 Task: Create an event for the industry conference for networking.
Action: Mouse moved to (94, 184)
Screenshot: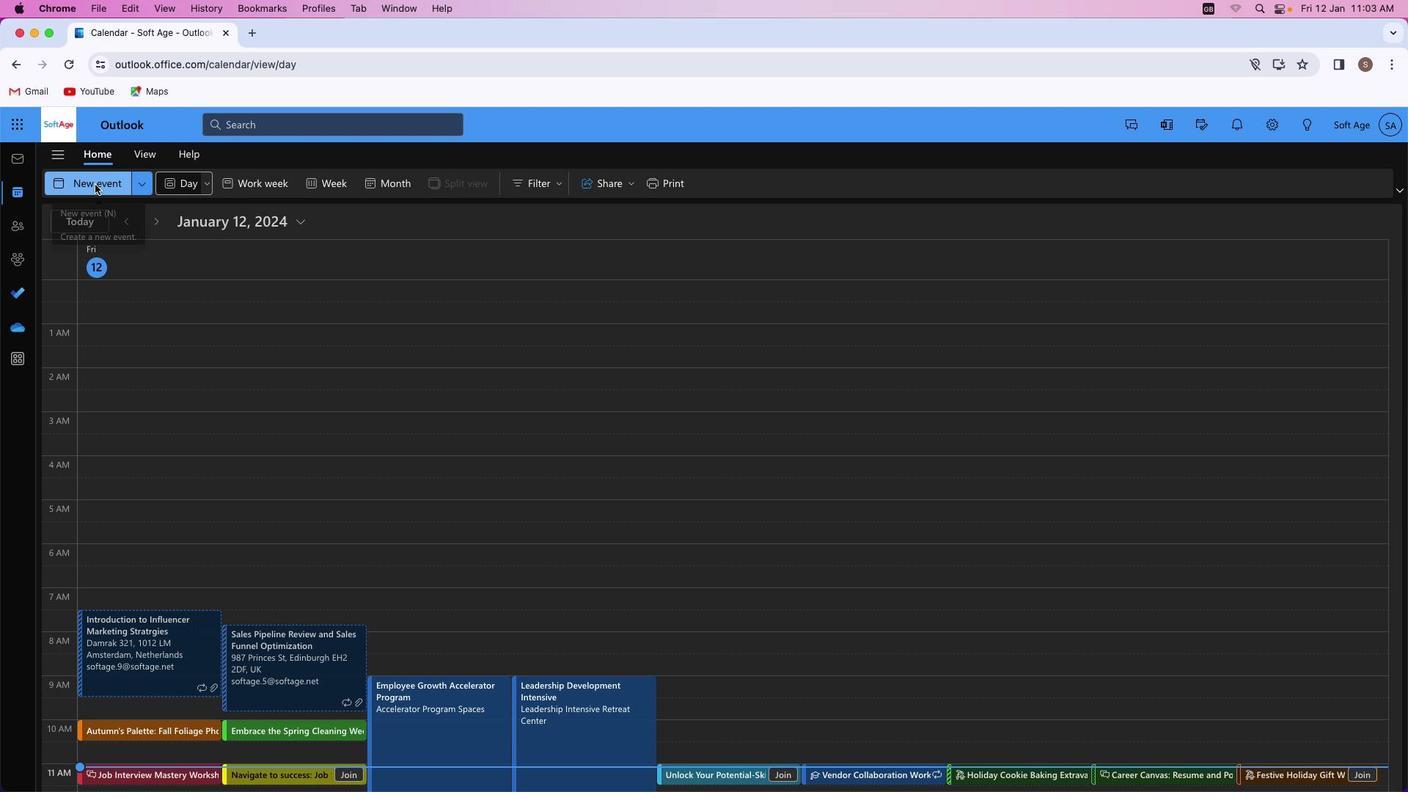
Action: Mouse pressed left at (94, 184)
Screenshot: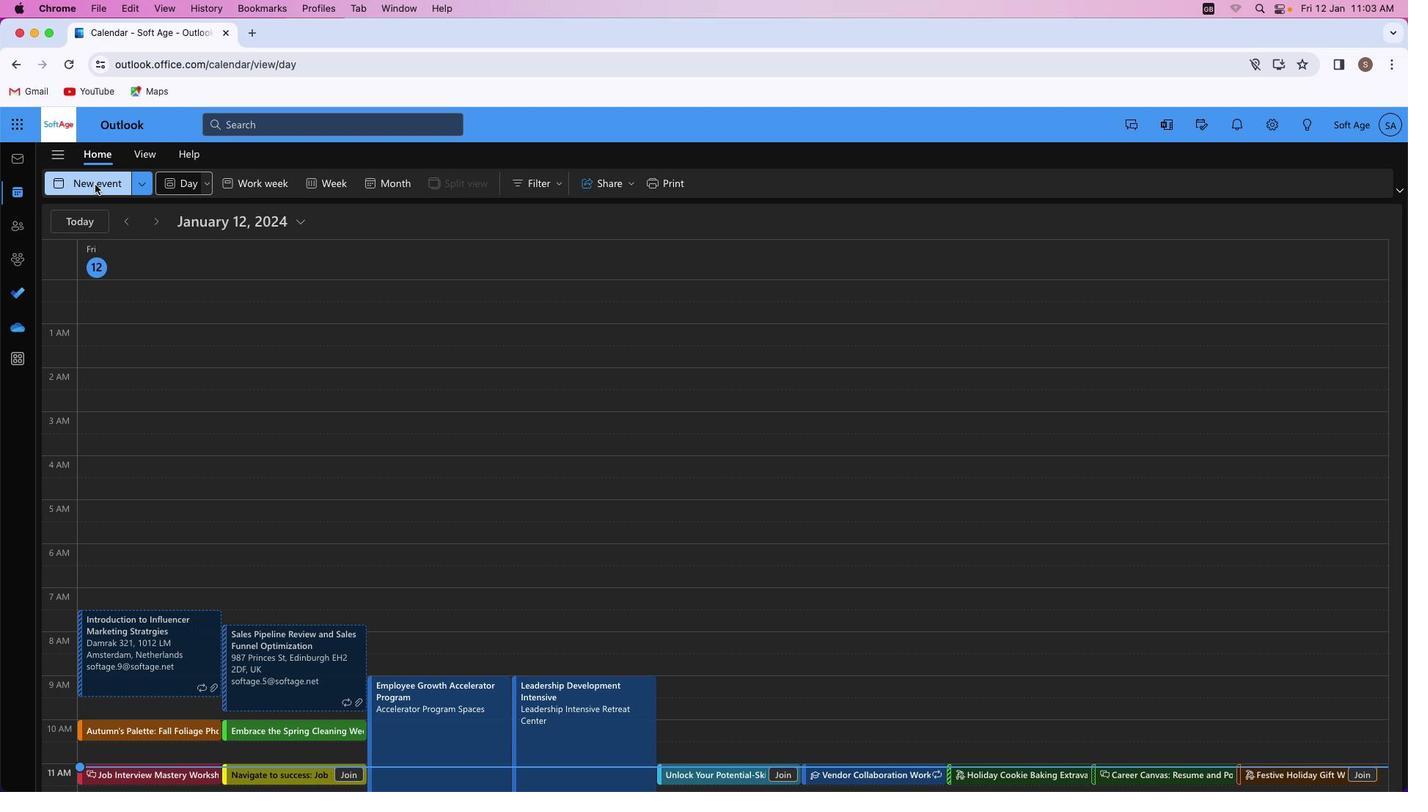 
Action: Mouse moved to (412, 275)
Screenshot: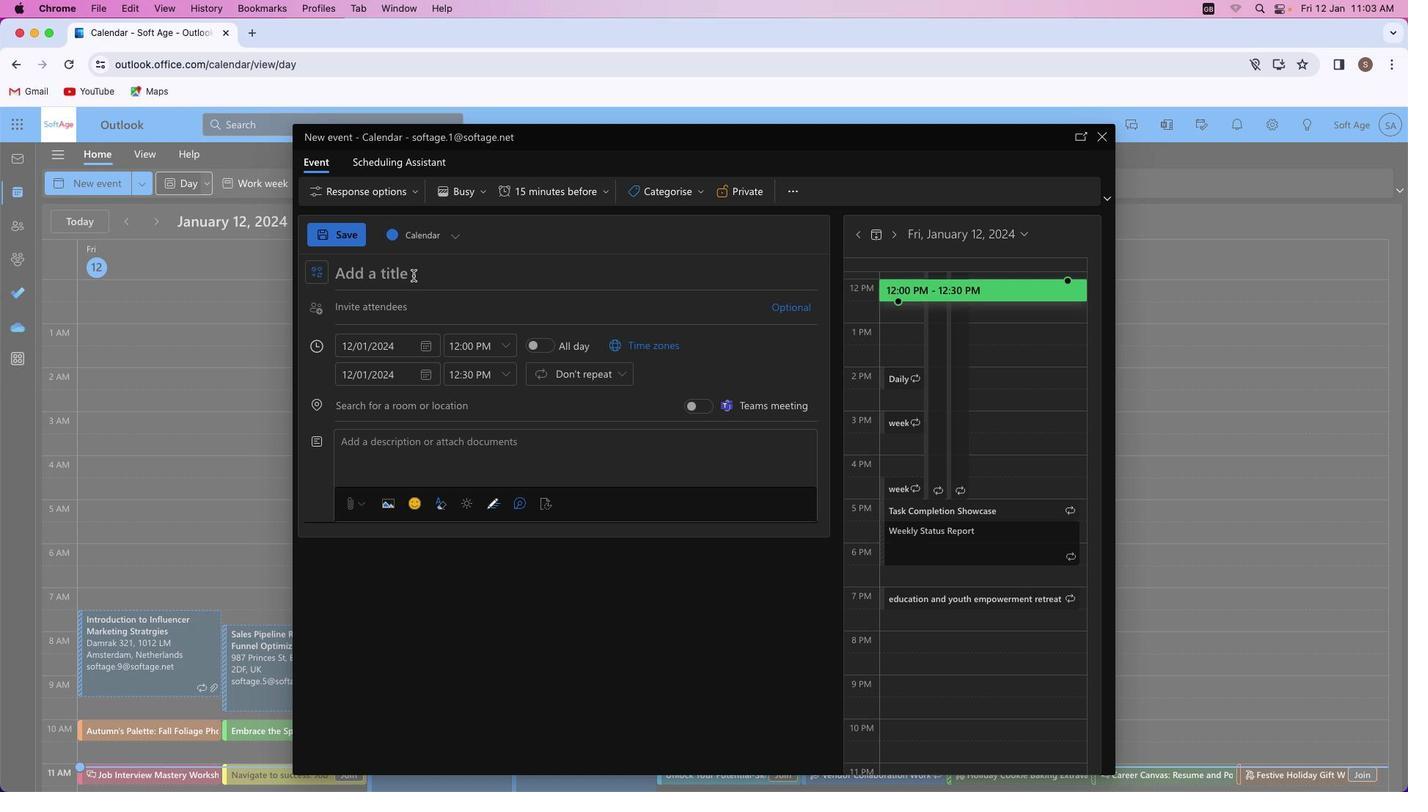 
Action: Mouse pressed left at (412, 275)
Screenshot: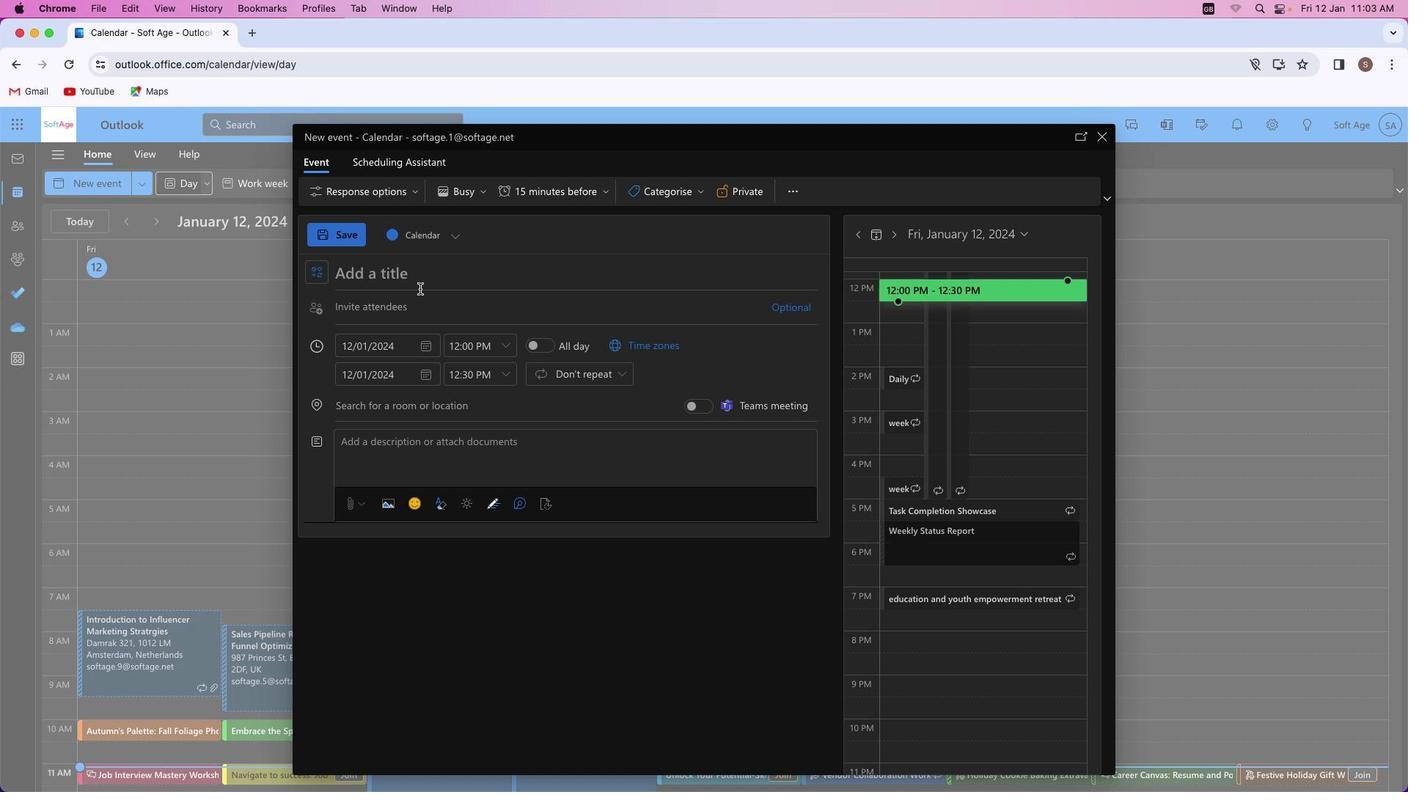 
Action: Mouse moved to (419, 288)
Screenshot: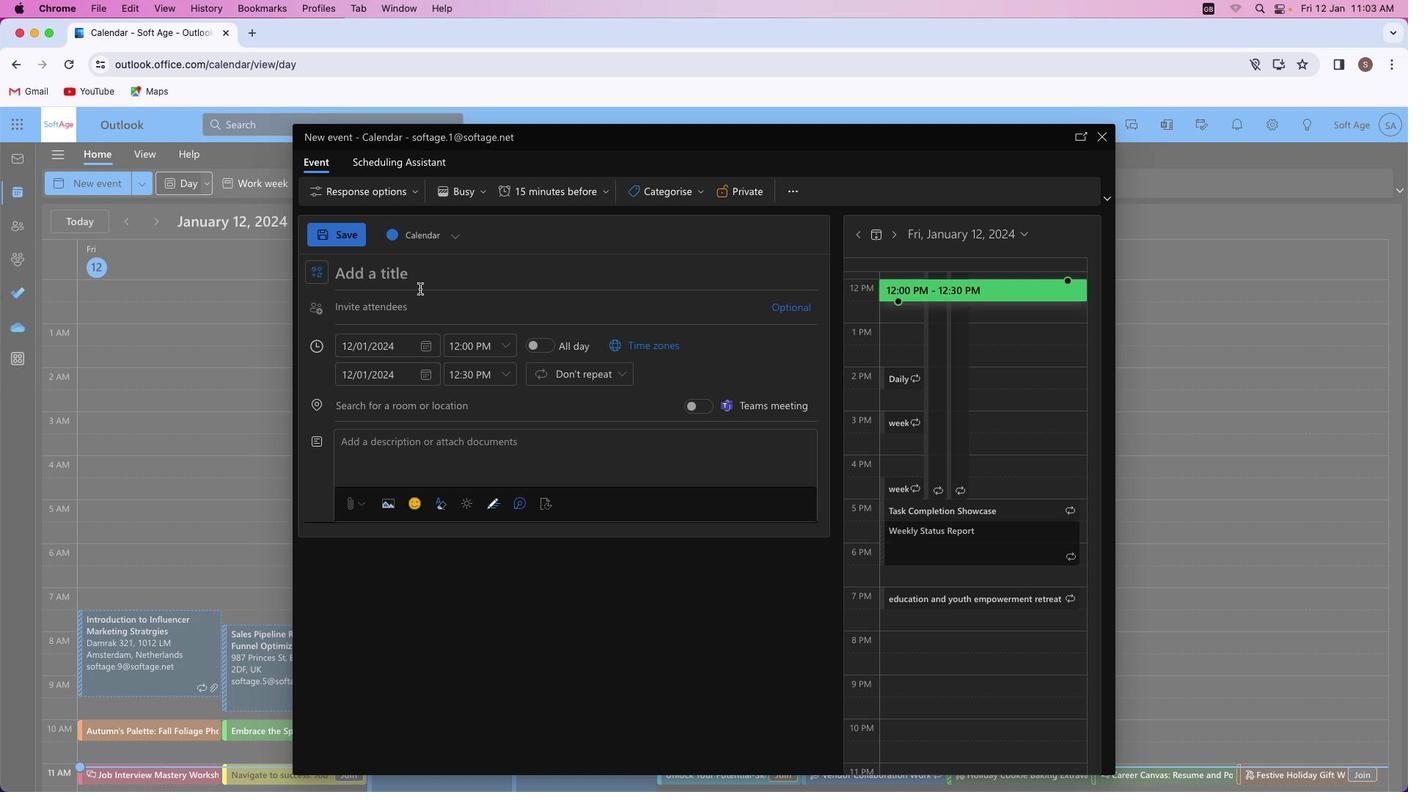
Action: Key pressed Key.shift'C''o''n''n''e''c''t'Key.spaceKey.shift'E''x''c''h''a''n''g''e'Key.shift_r':'Key.spaceKey.shift_r'I''n''d''u''s''t''r''y'Key.spaceKey.shift'C''o''n''f''e''r''e''n''c''e'Key.space'f''o''r'Key.spaceKey.shift_r'N''e''t''w''o''r''k''i''n''g'Key.spaceKey.shift'E''x''c''e''l''l''e''n''c''e'
Screenshot: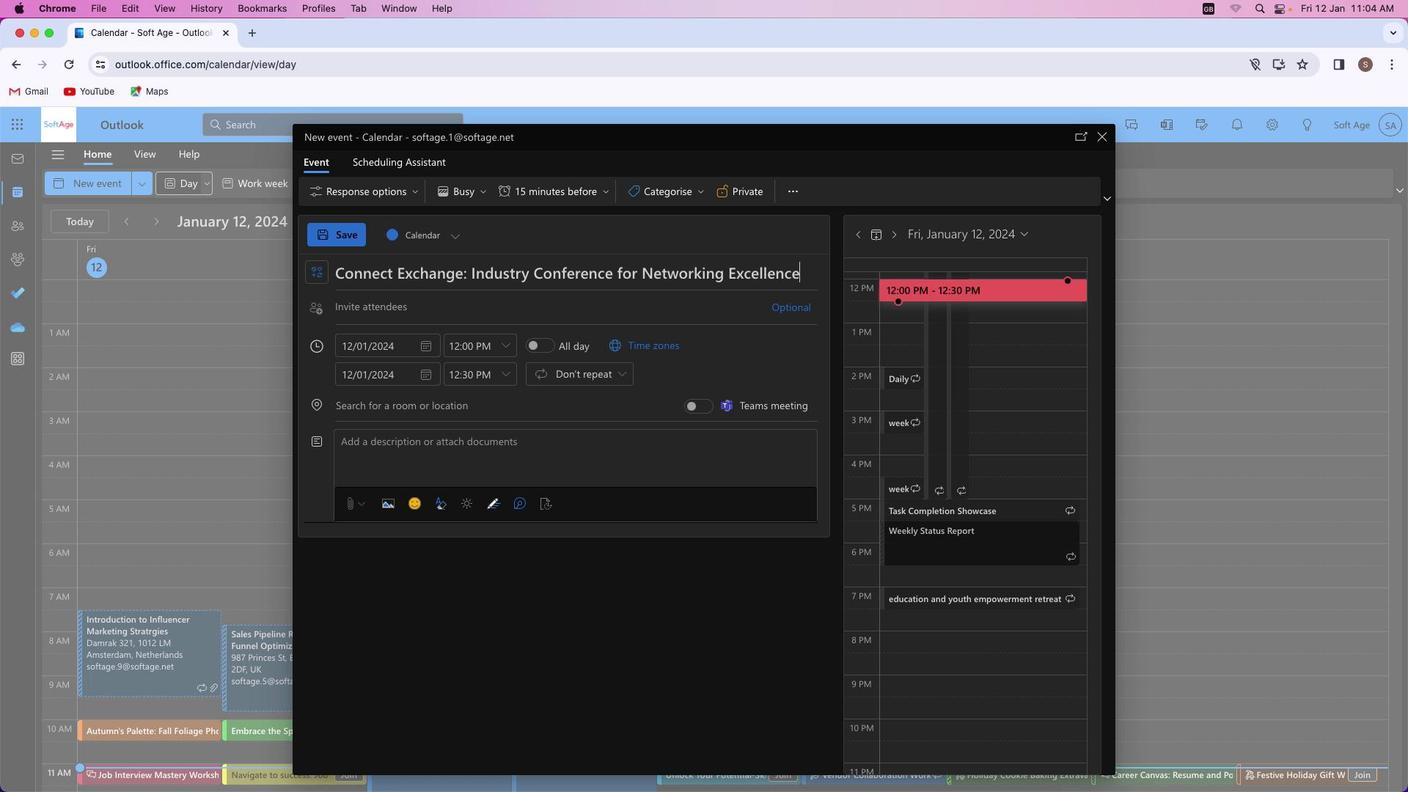 
Action: Mouse moved to (390, 305)
Screenshot: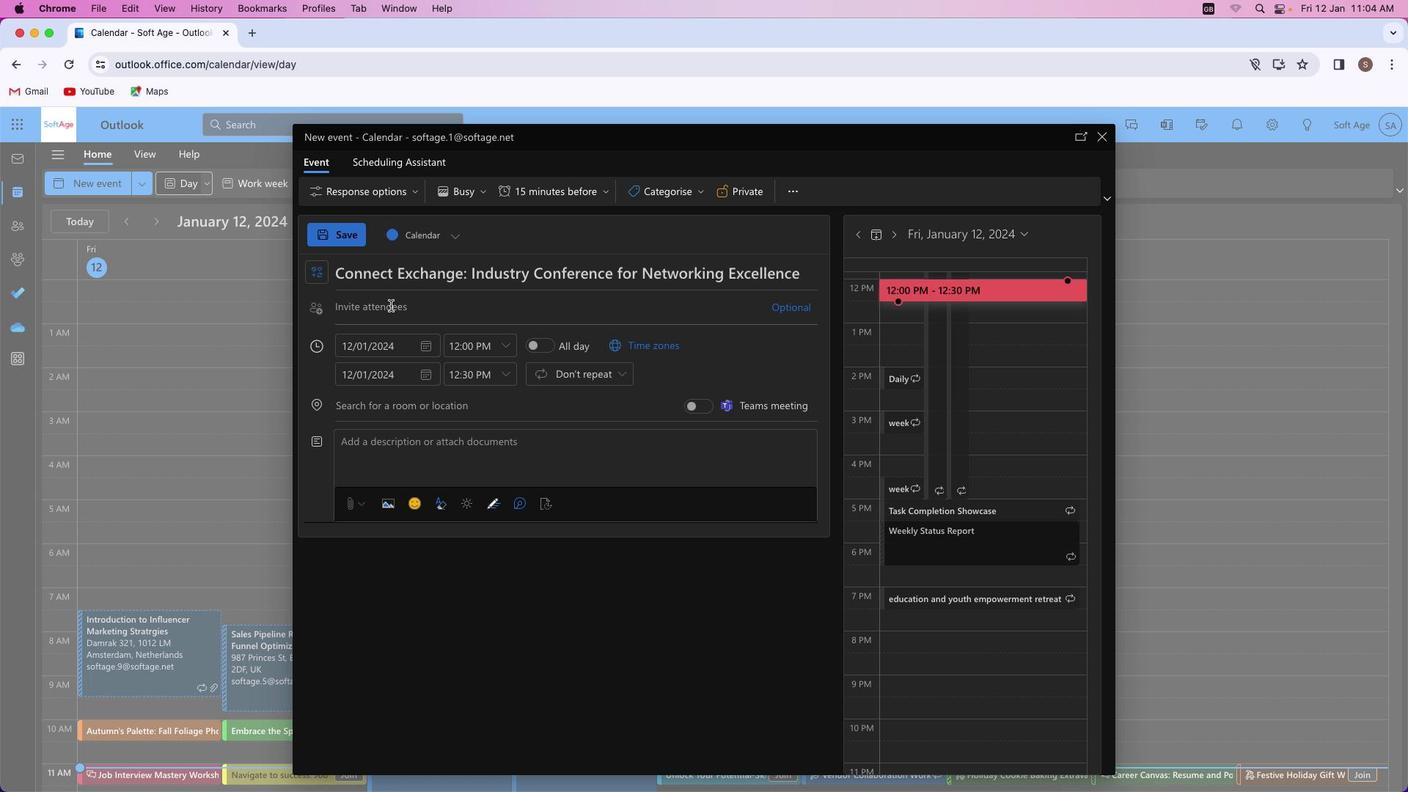 
Action: Mouse pressed left at (390, 305)
Screenshot: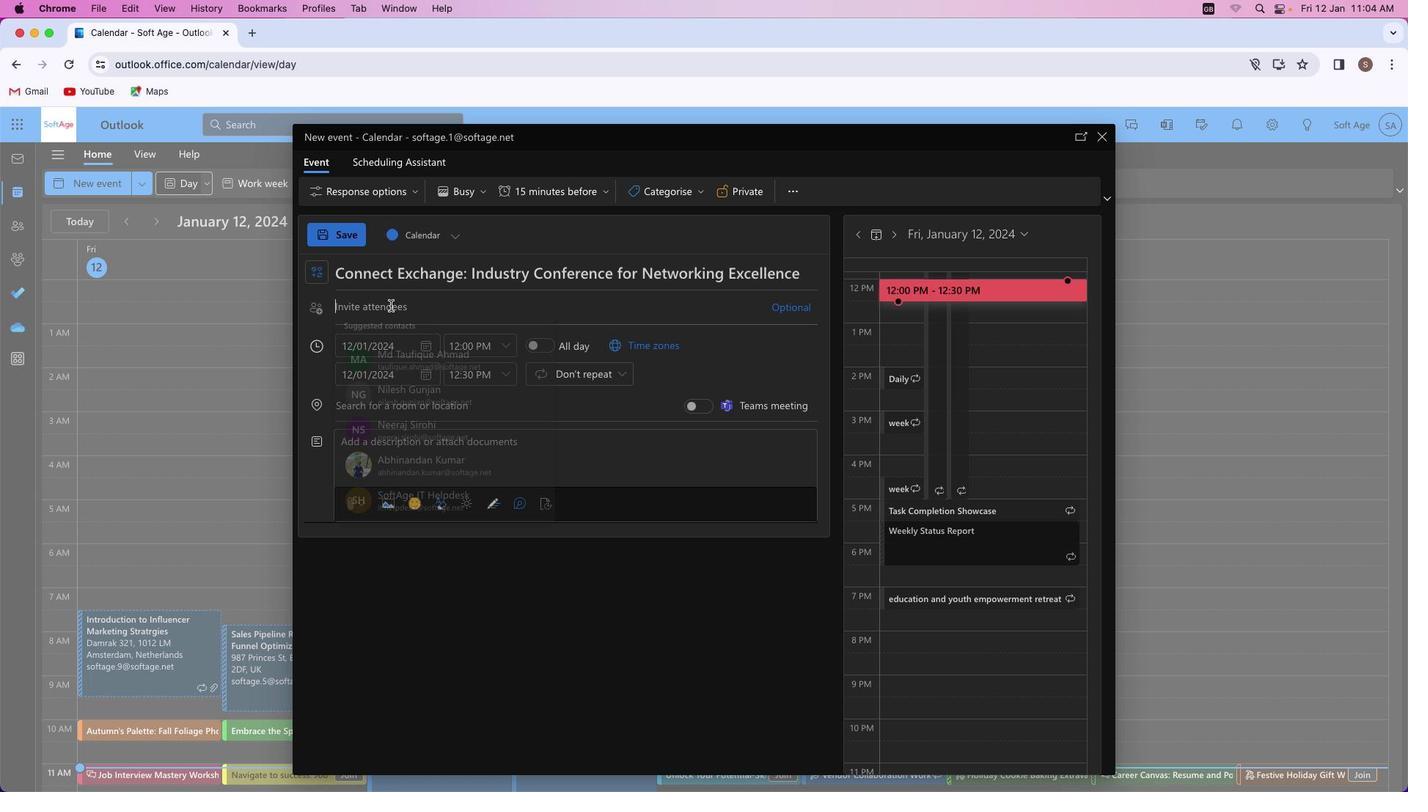
Action: Key pressed 's''h''i''v''a''m''y''a''d''a''v''4''1'Key.shift'@''o''u''t''l''o''o''k''.''c''o''m'
Screenshot: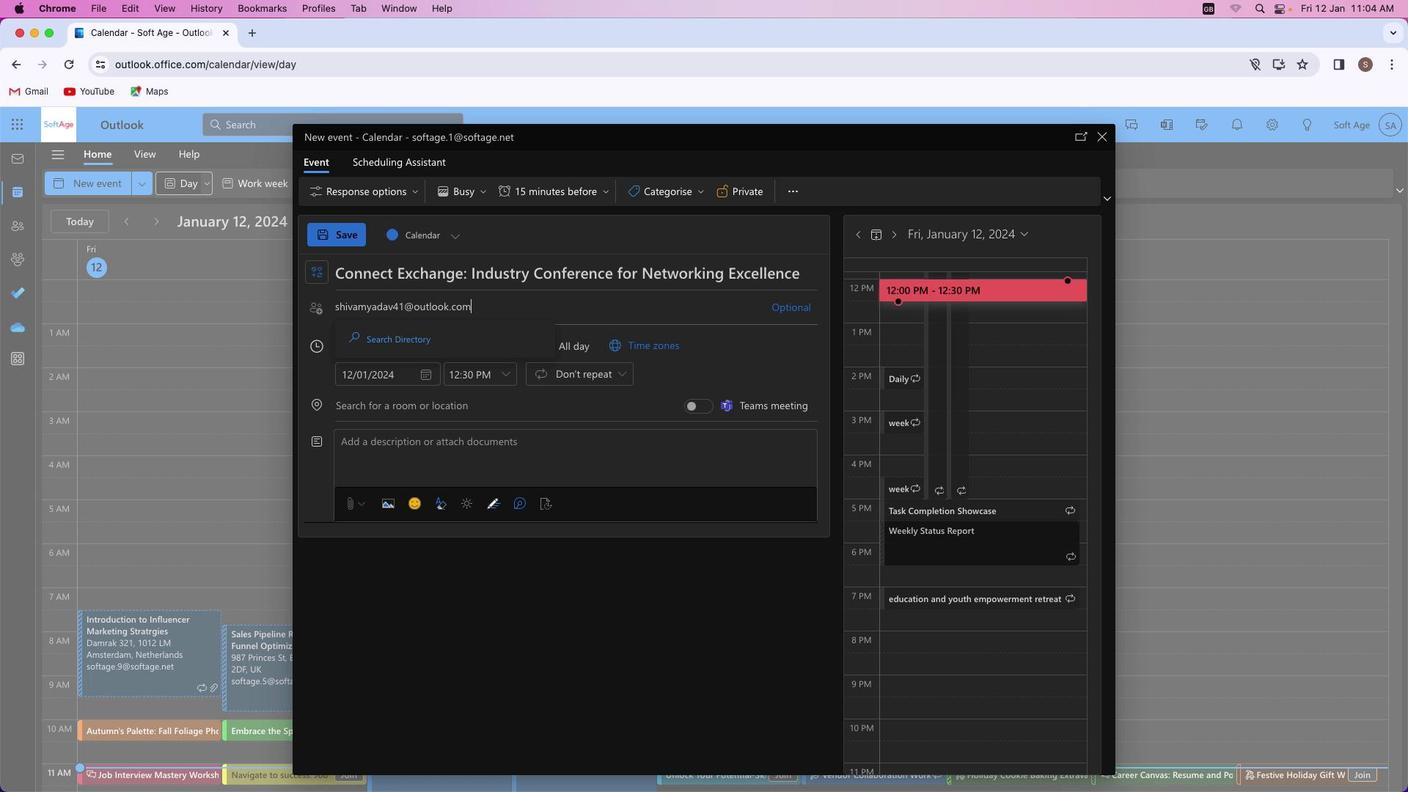
Action: Mouse moved to (457, 335)
Screenshot: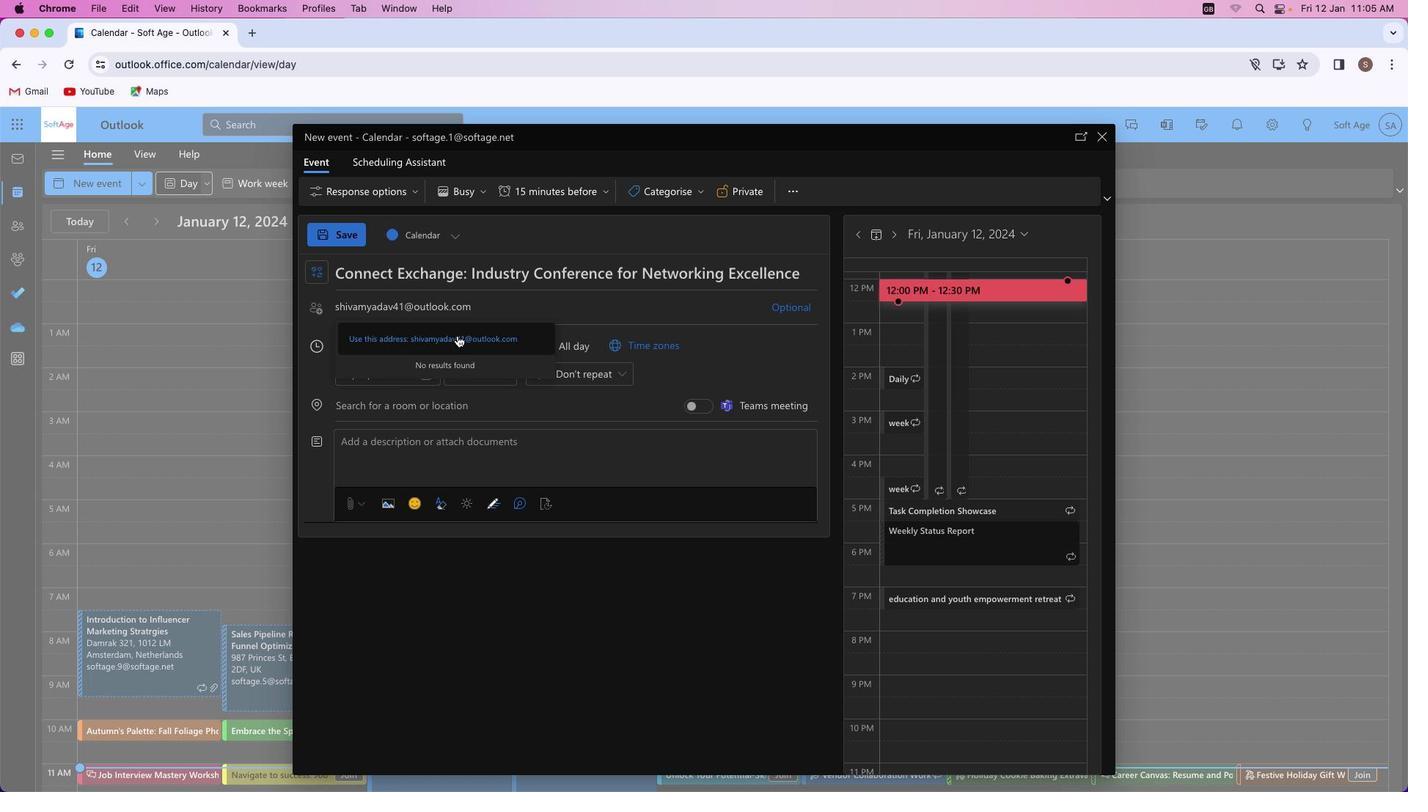 
Action: Mouse pressed left at (457, 335)
Screenshot: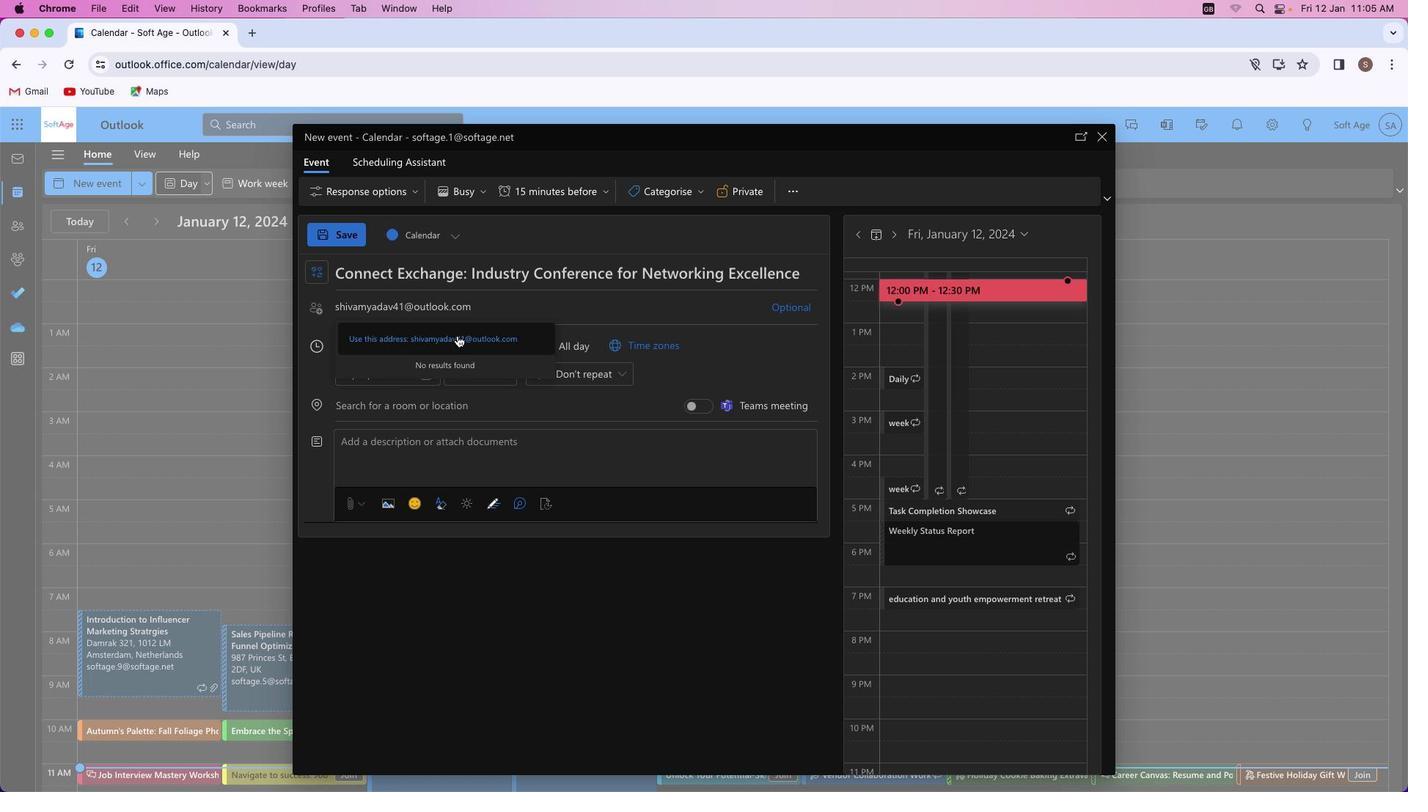 
Action: Mouse moved to (533, 341)
Screenshot: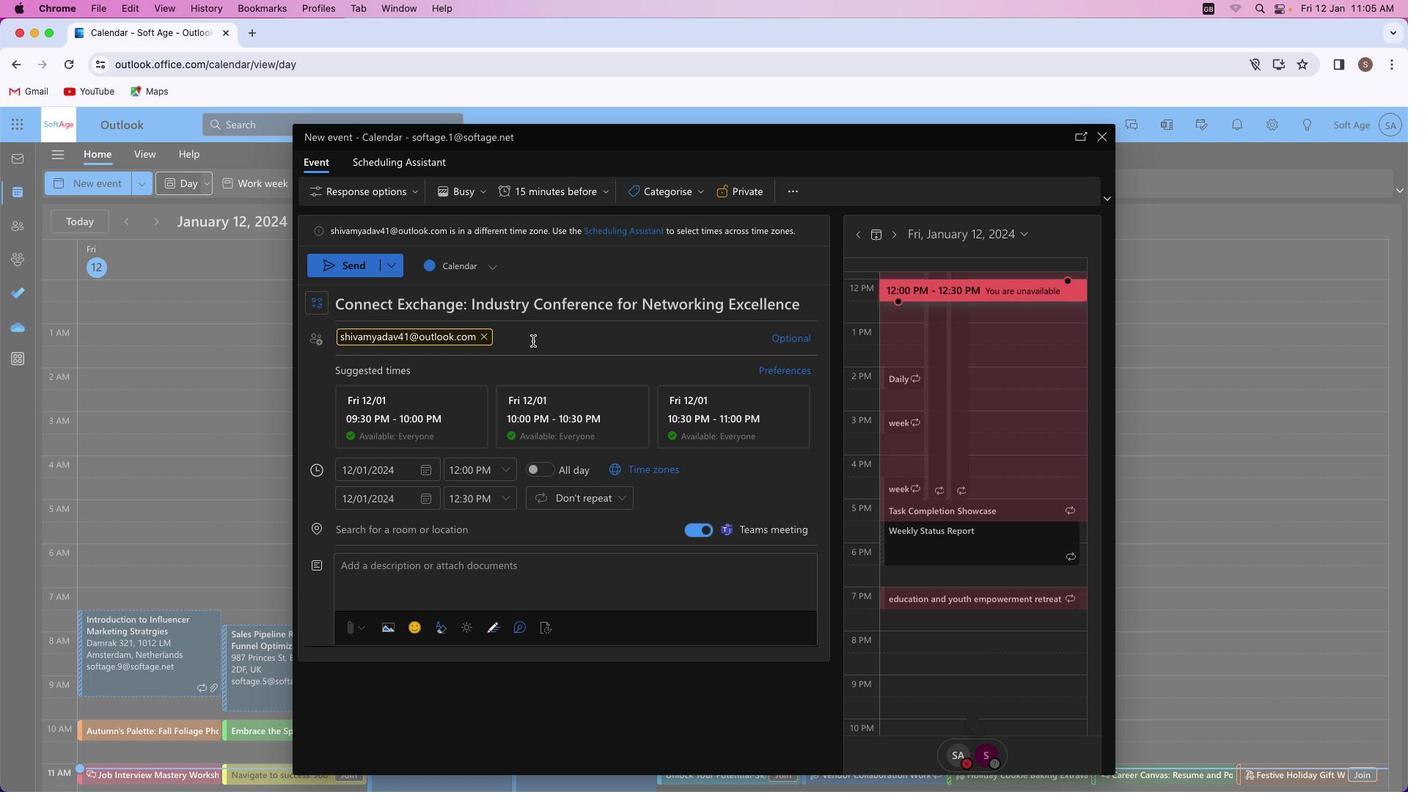 
Action: Key pressed Key.shift'A''k''a''s''h''r''a''j''p''u''t'Key.shift'@''o''u''t''l''o''o''k''.''c''o''m'
Screenshot: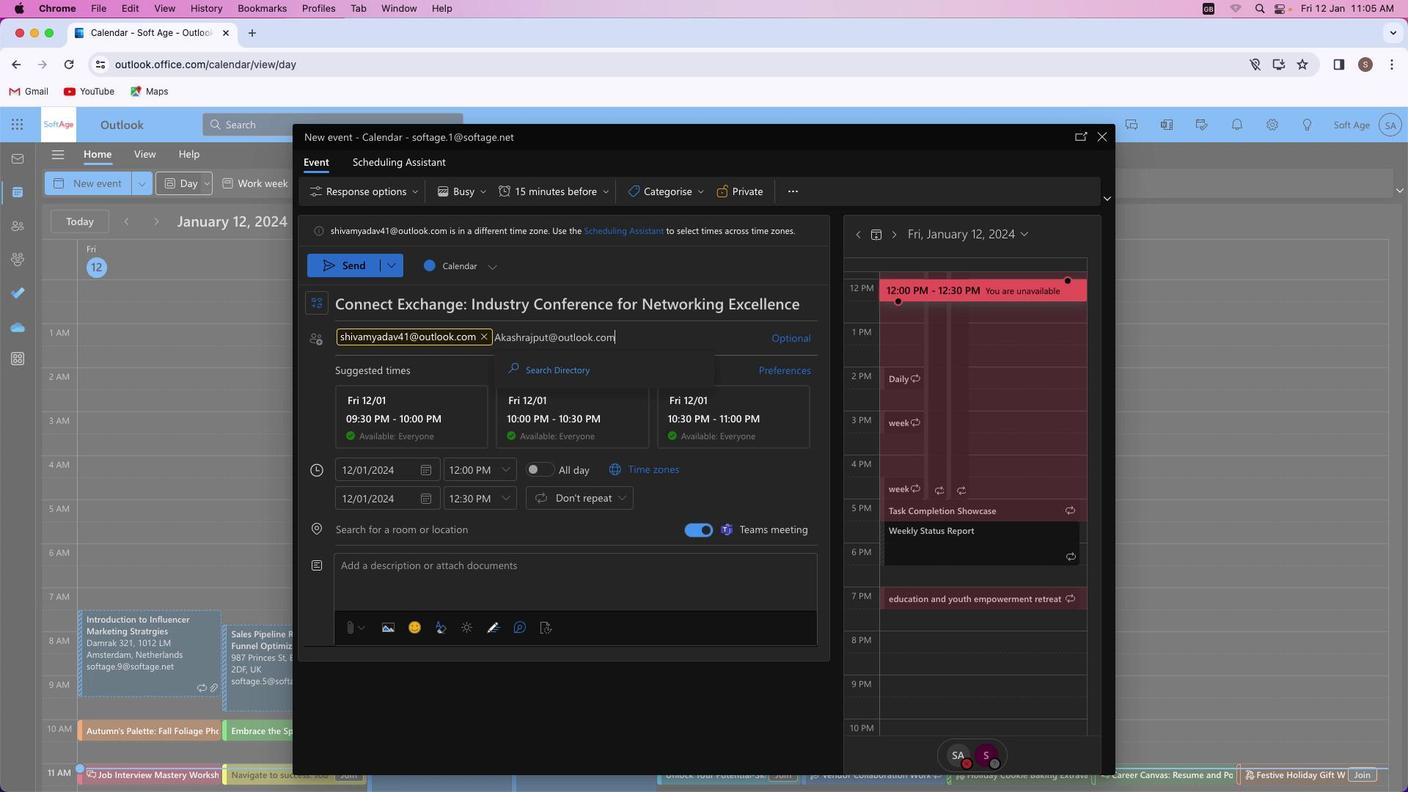 
Action: Mouse moved to (599, 363)
Screenshot: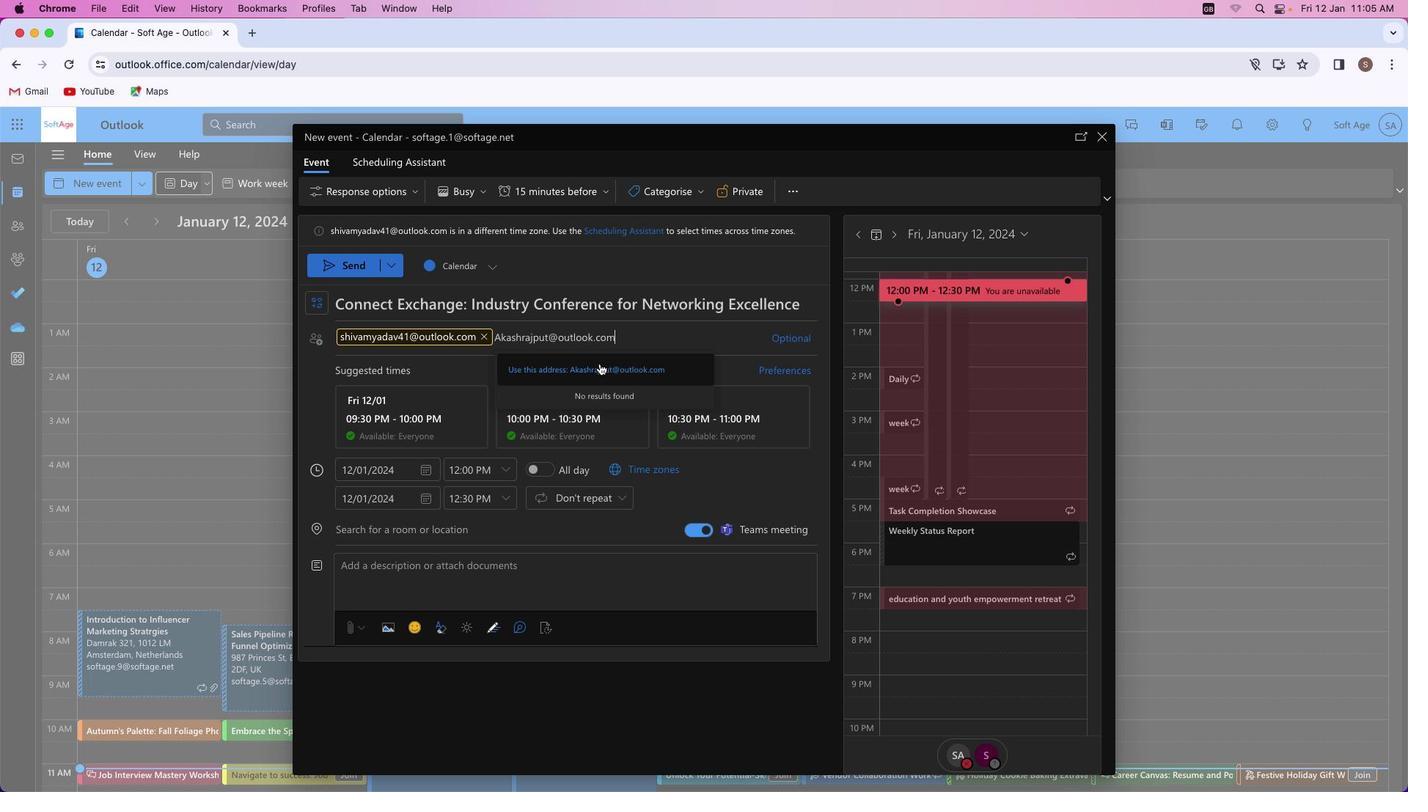 
Action: Mouse pressed left at (599, 363)
Screenshot: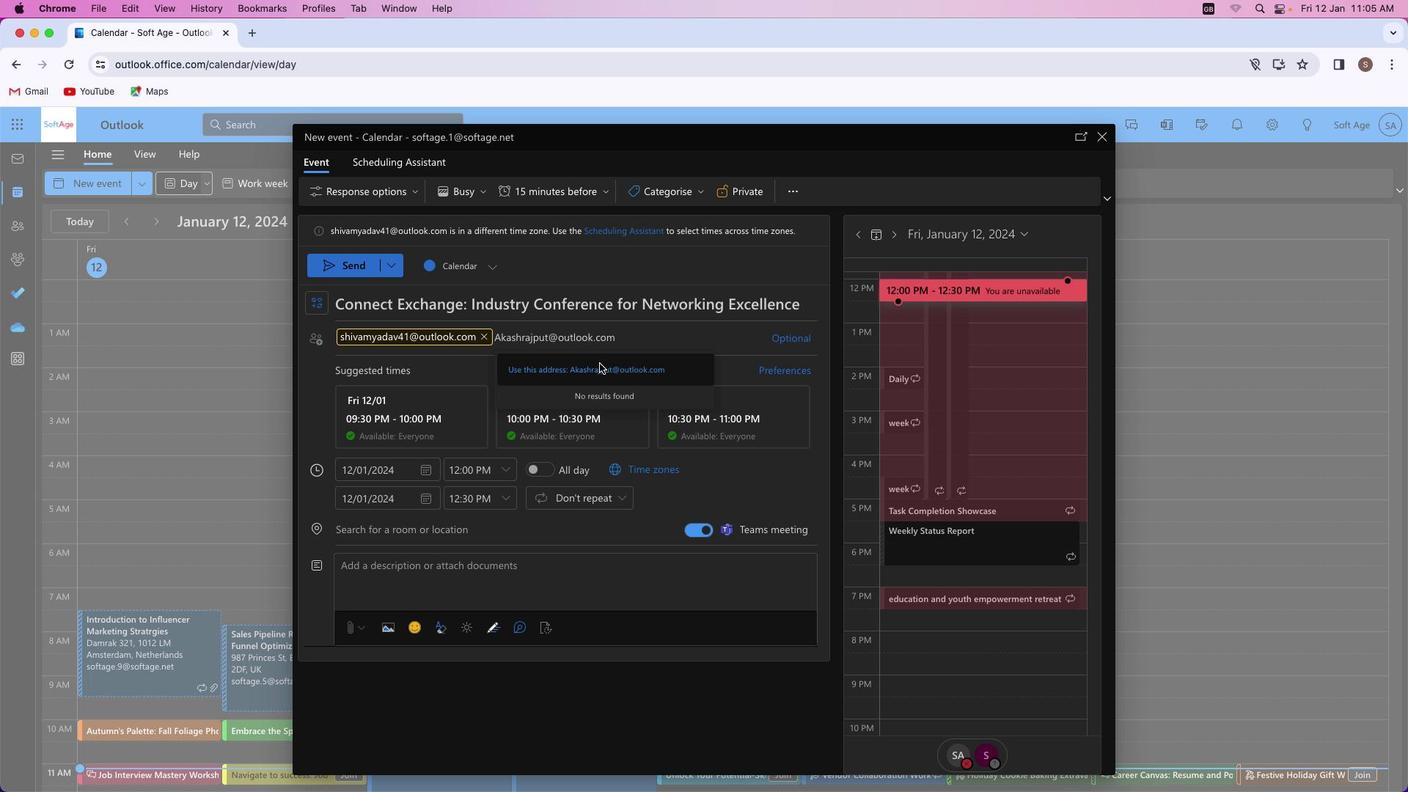 
Action: Mouse moved to (785, 347)
Screenshot: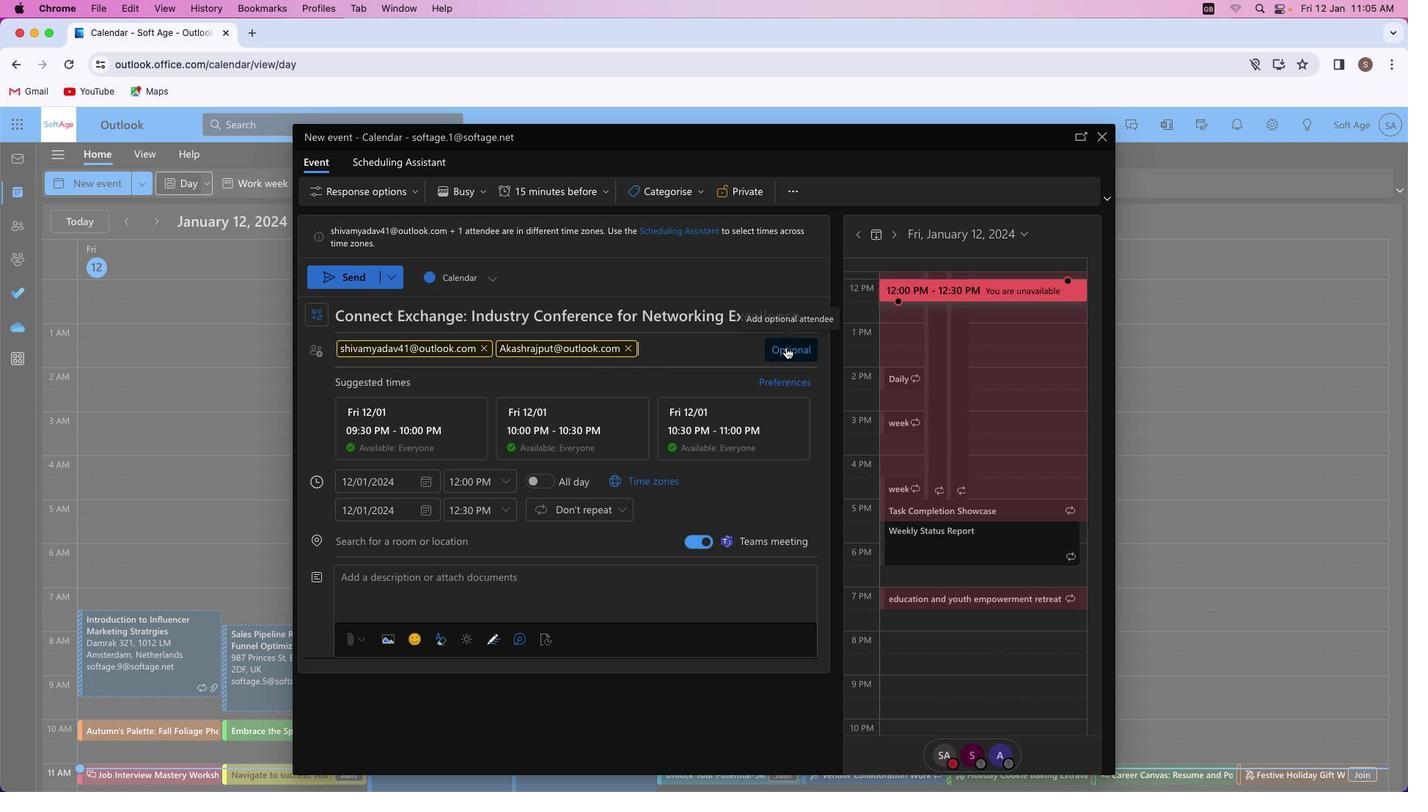 
Action: Mouse pressed left at (785, 347)
Screenshot: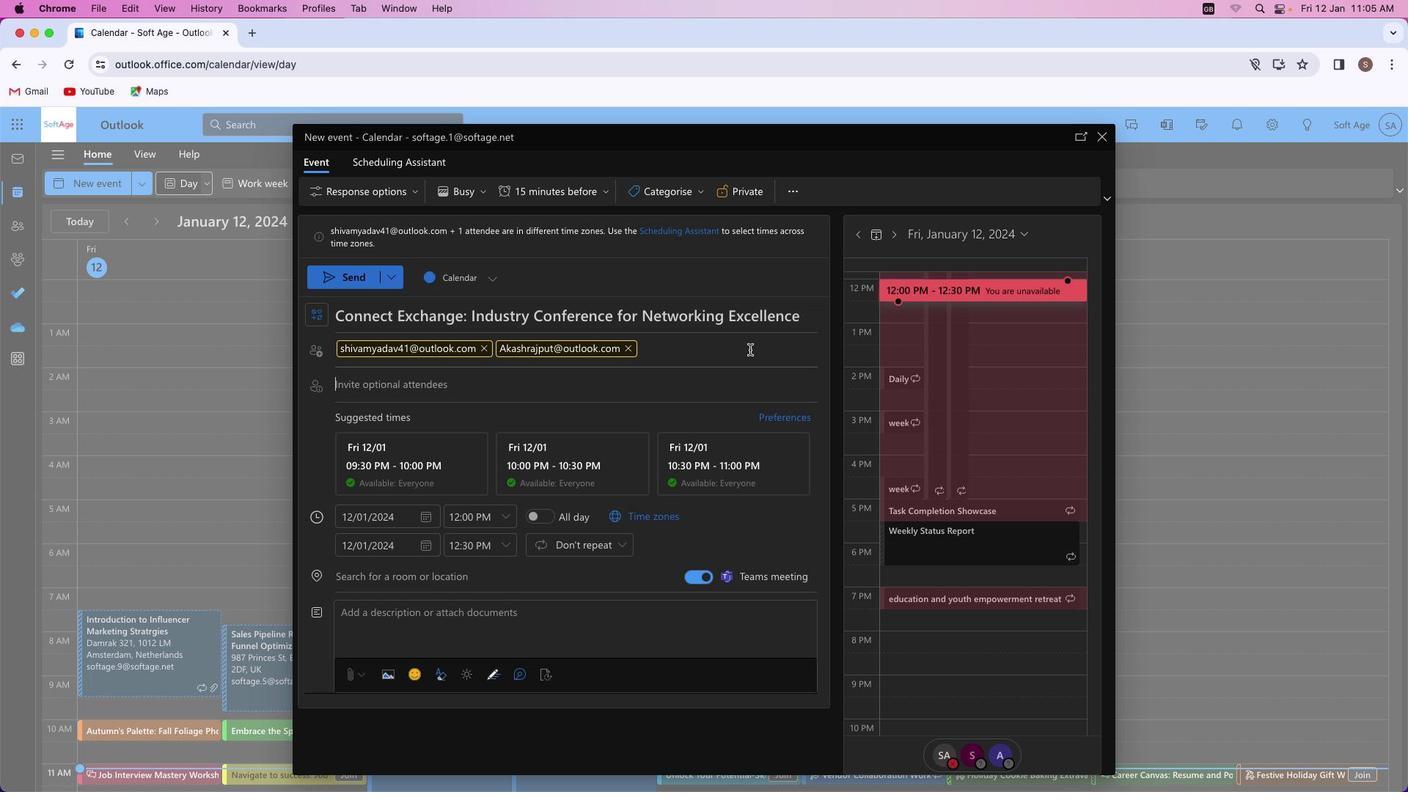 
Action: Mouse moved to (394, 382)
Screenshot: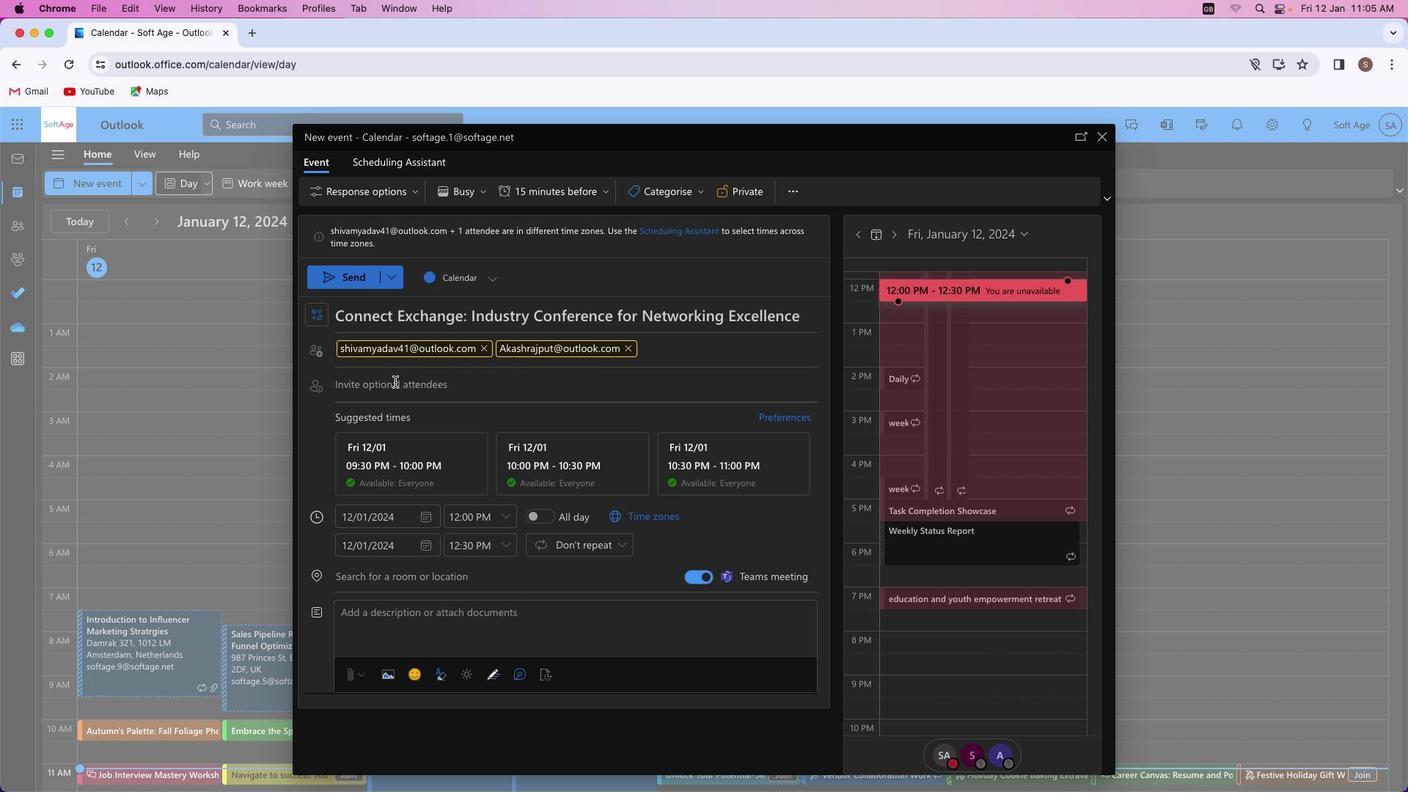 
Action: Key pressed Key.shift_r'M''u''n''e''e''s''h''k''u''m''a''r''9''7''3''2'Key.shift'@''o''u''t''l''o''o''k''.''c''o''m'
Screenshot: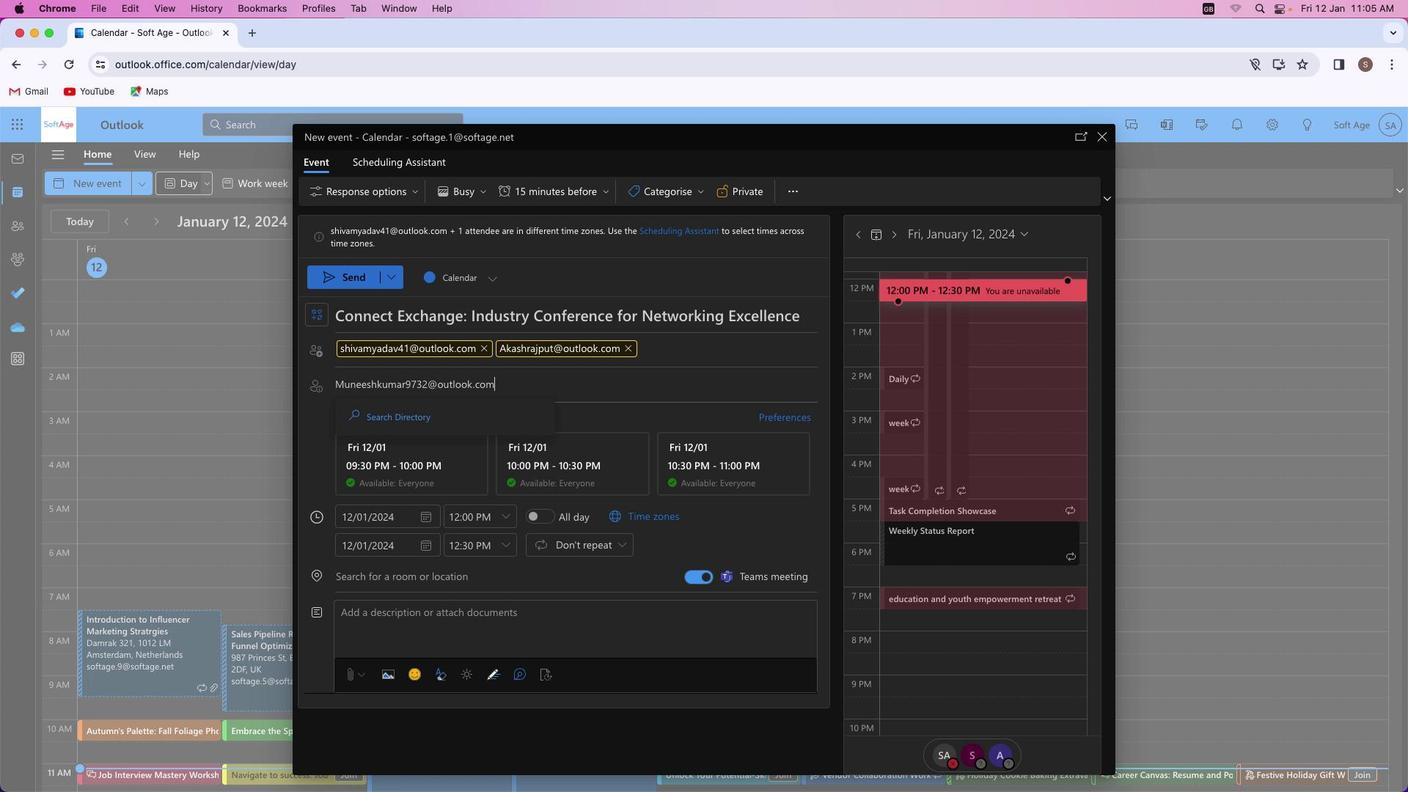
Action: Mouse moved to (462, 411)
Screenshot: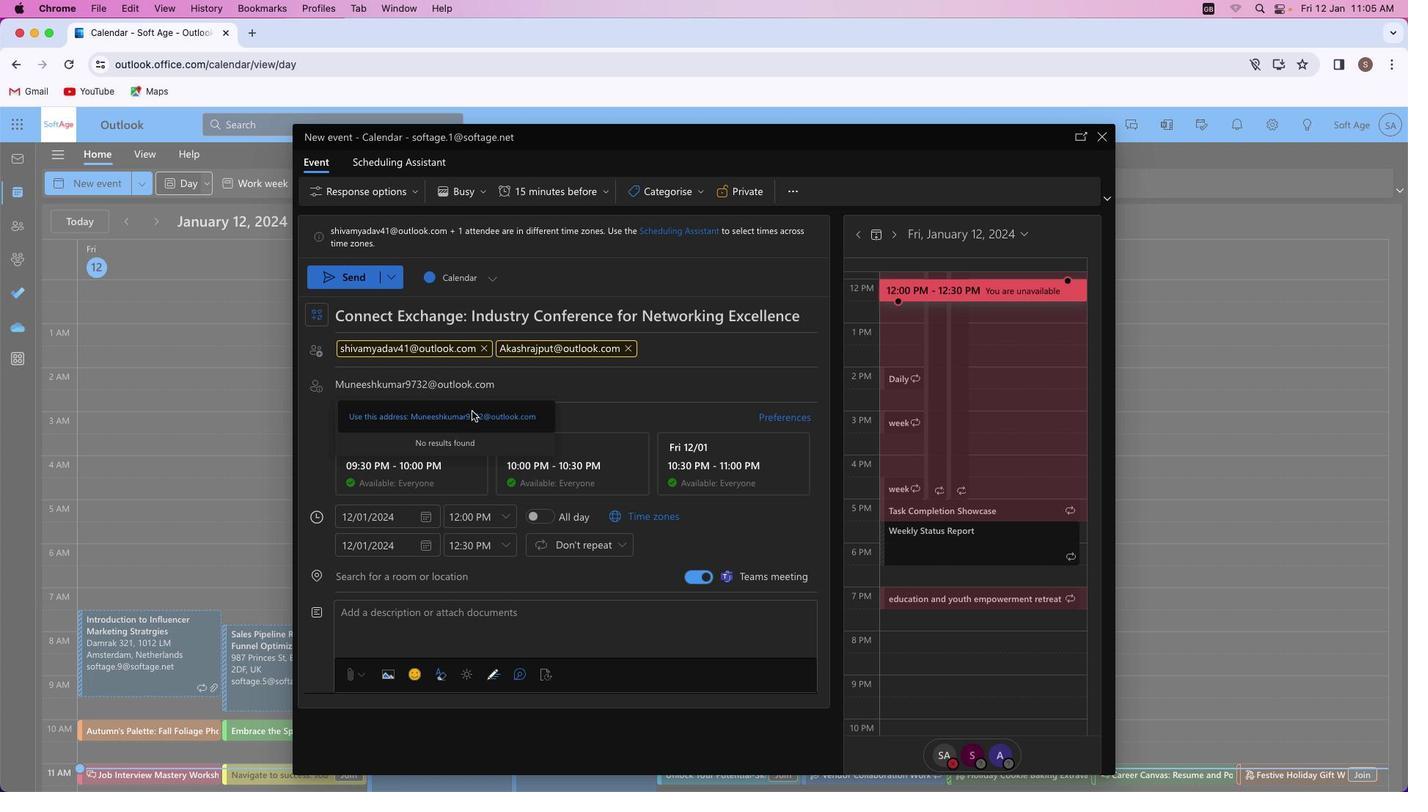 
Action: Mouse pressed left at (462, 411)
Screenshot: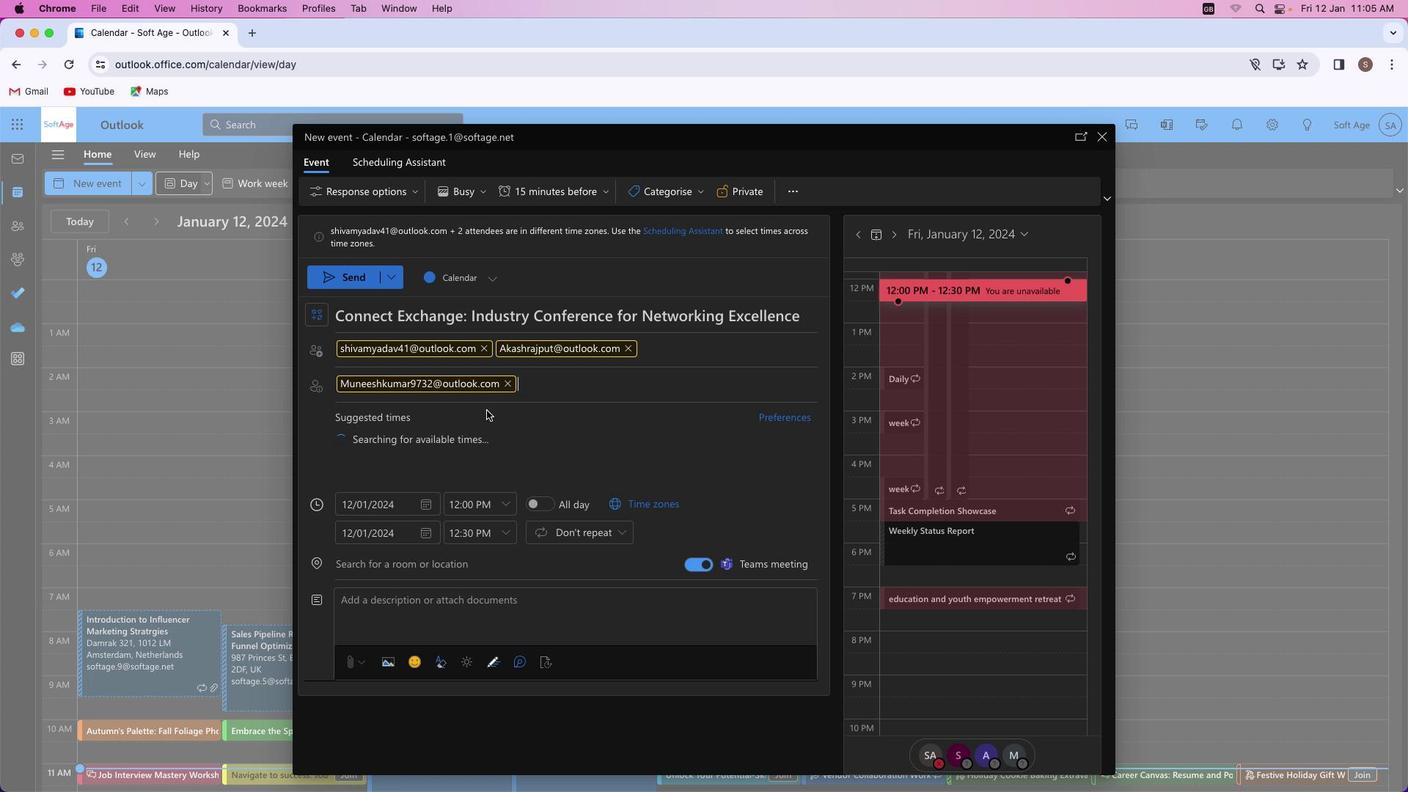 
Action: Mouse moved to (550, 387)
Screenshot: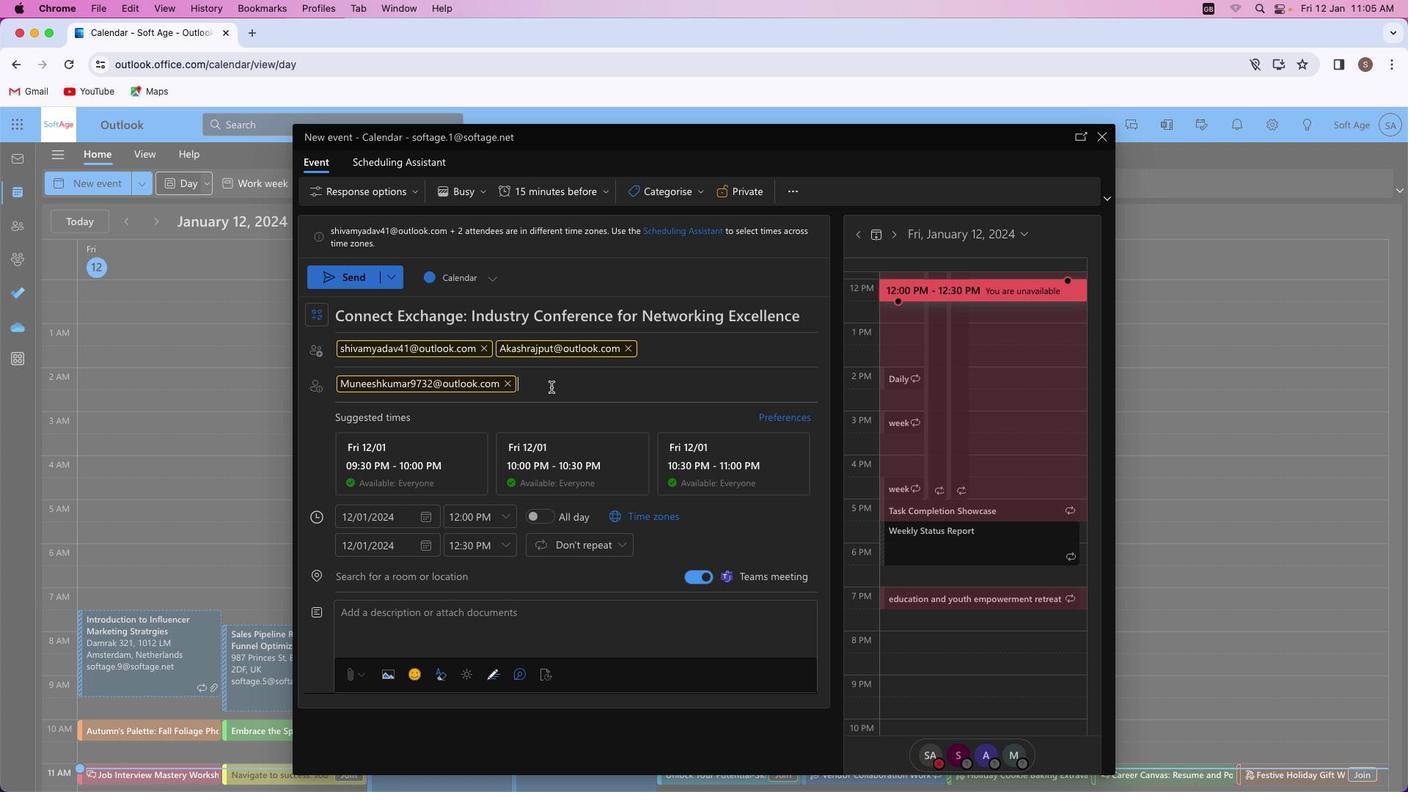 
Action: Key pressed Key.shift_r'M''u''k''k''u''n''d''1''0'Key.shift'@''o''u''t''l''o''o''k''.''c''o''m'
Screenshot: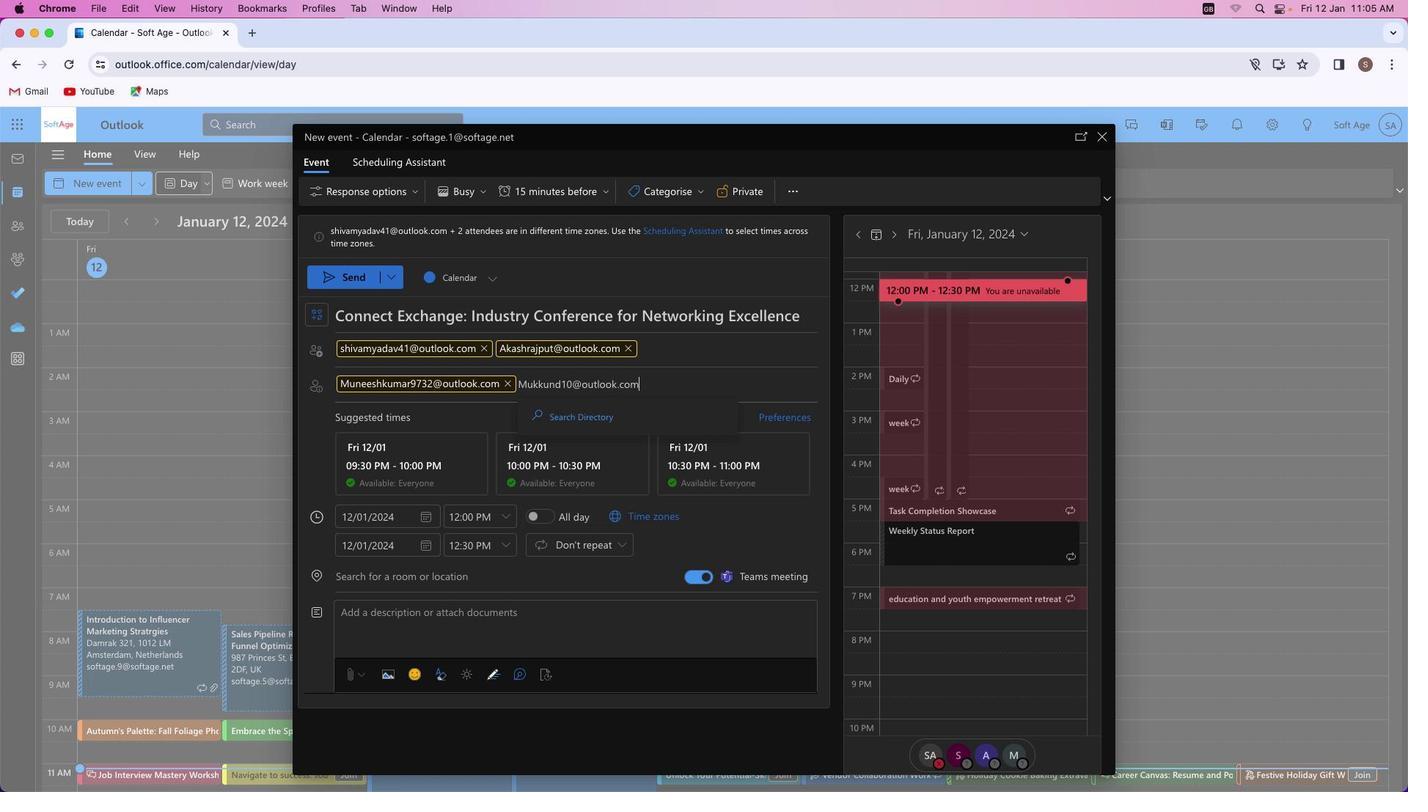
Action: Mouse moved to (640, 412)
Screenshot: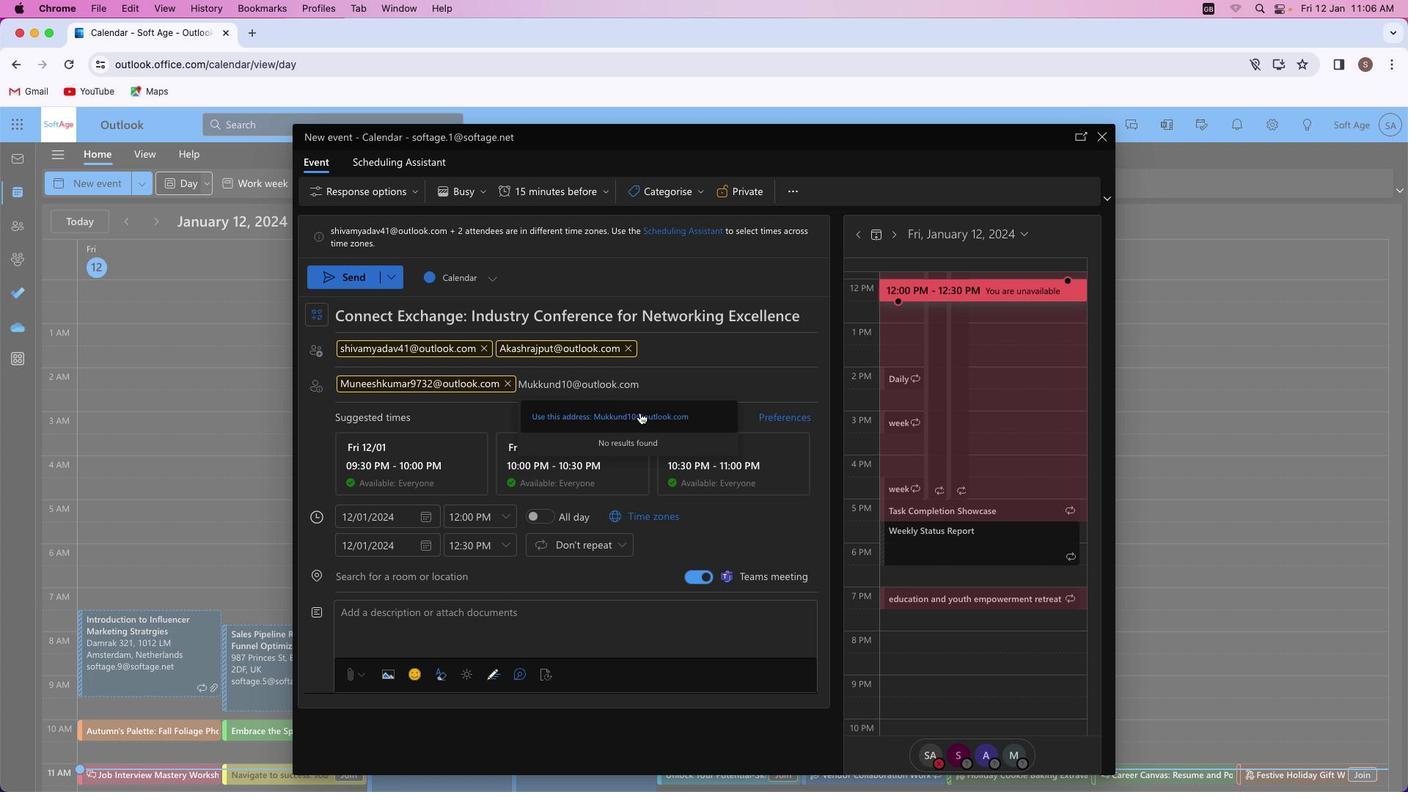 
Action: Mouse pressed left at (640, 412)
Screenshot: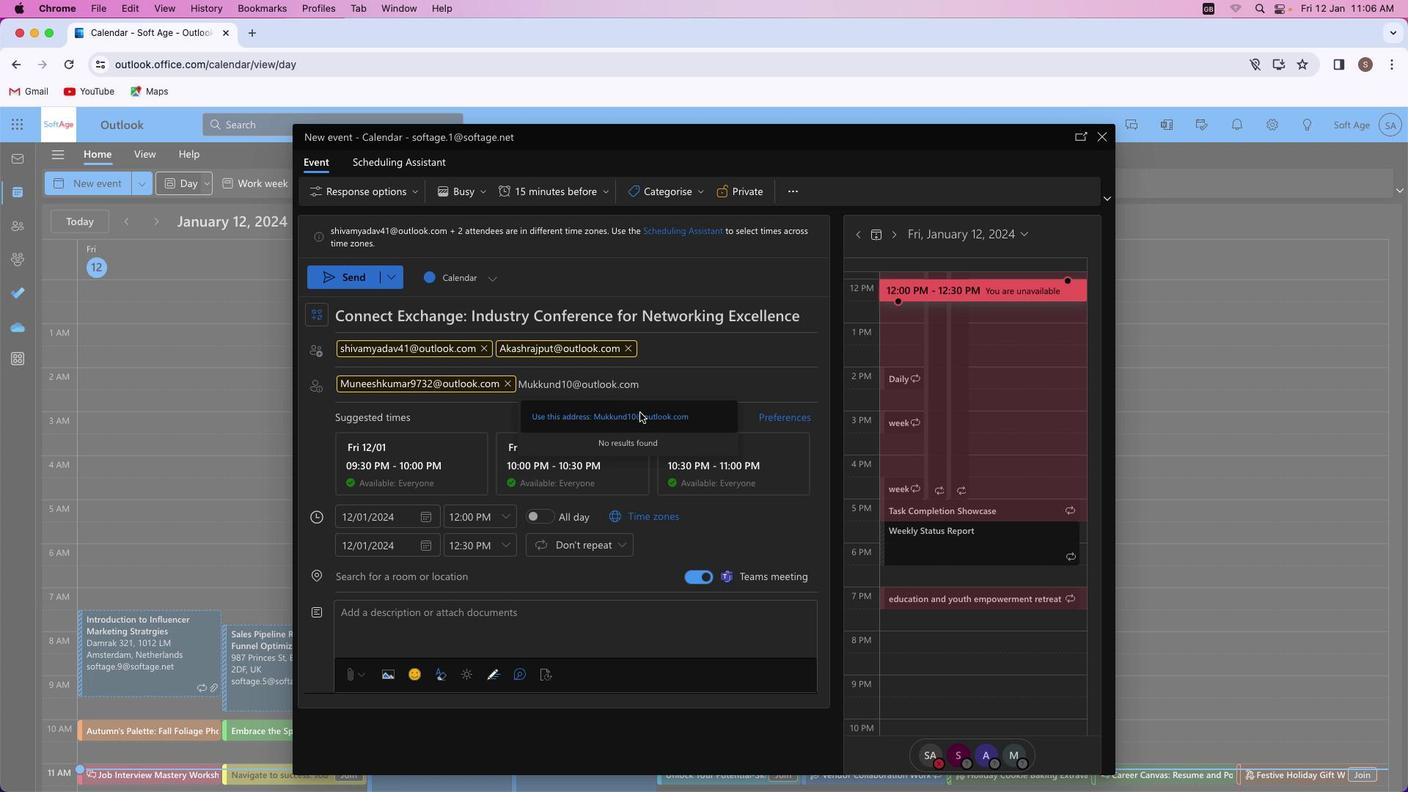 
Action: Mouse moved to (423, 577)
Screenshot: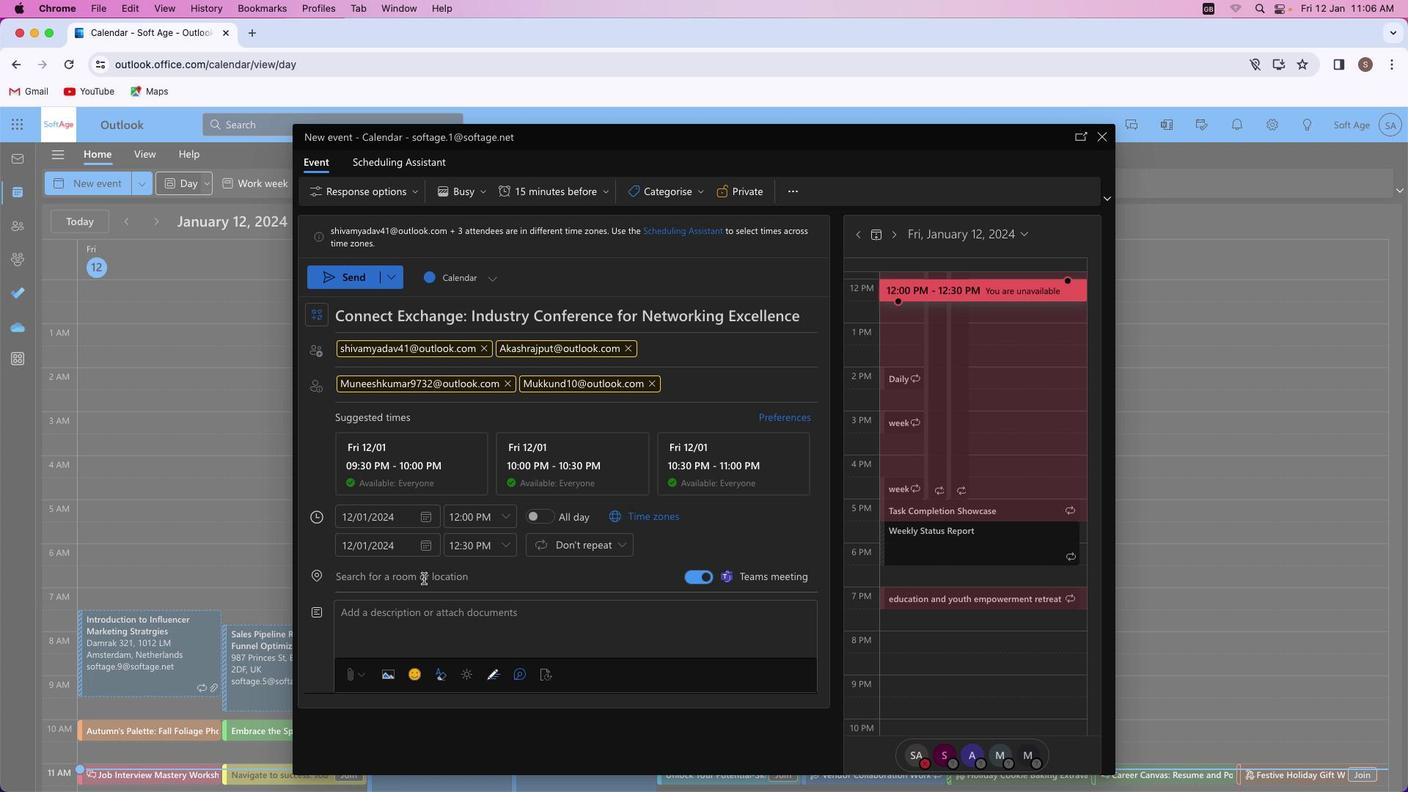 
Action: Mouse pressed left at (423, 577)
Screenshot: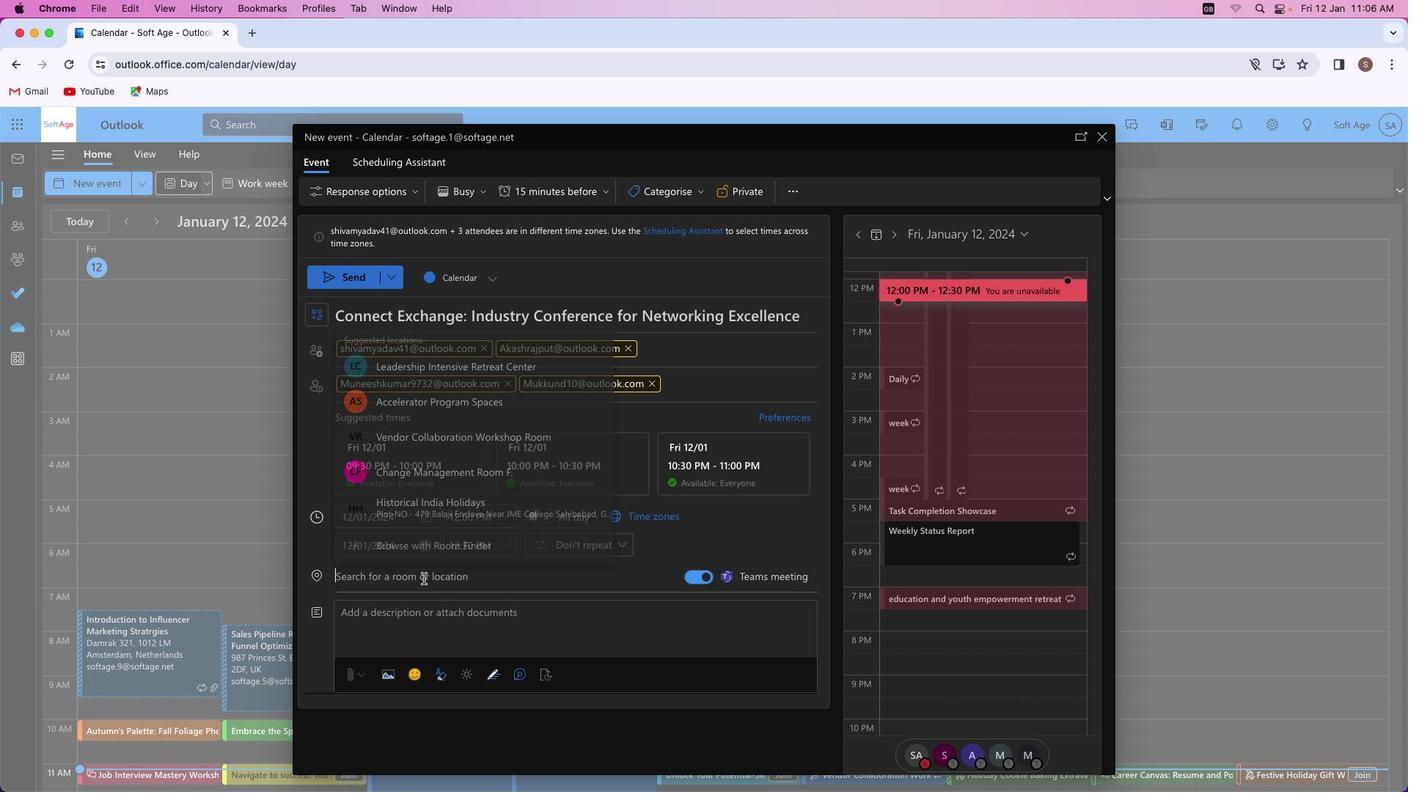 
Action: Key pressed Key.shift'S''o''f''t''a''g''e'Key.spaceKey.shift_r'I''n''f''o''r''m''a''t''i''o''n'Key.spaceKey.shift'T''e''c''h''n''o''l''o''g''y'Key.spaceKey.shift_r'L''i''m''i''t''e''d'
Screenshot: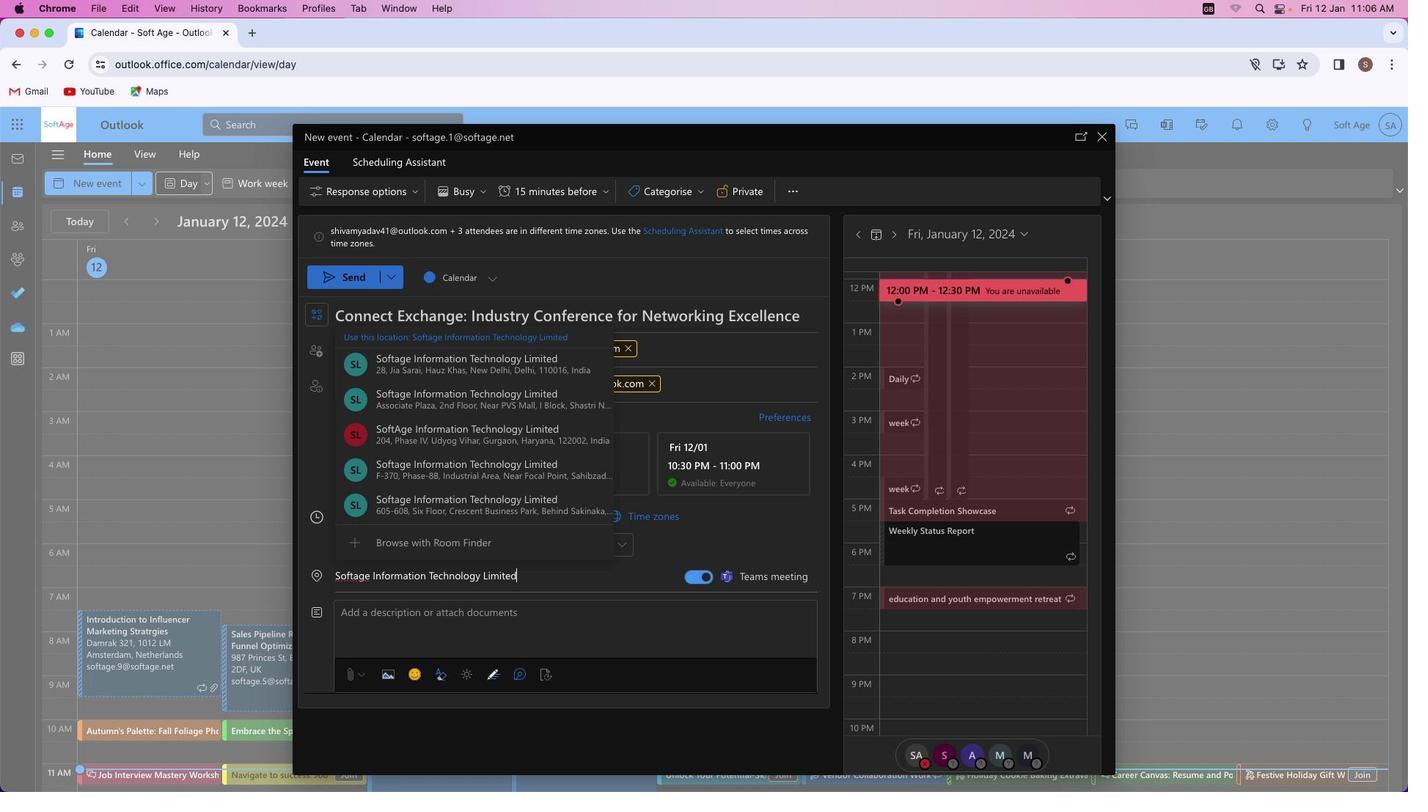
Action: Mouse moved to (457, 439)
Screenshot: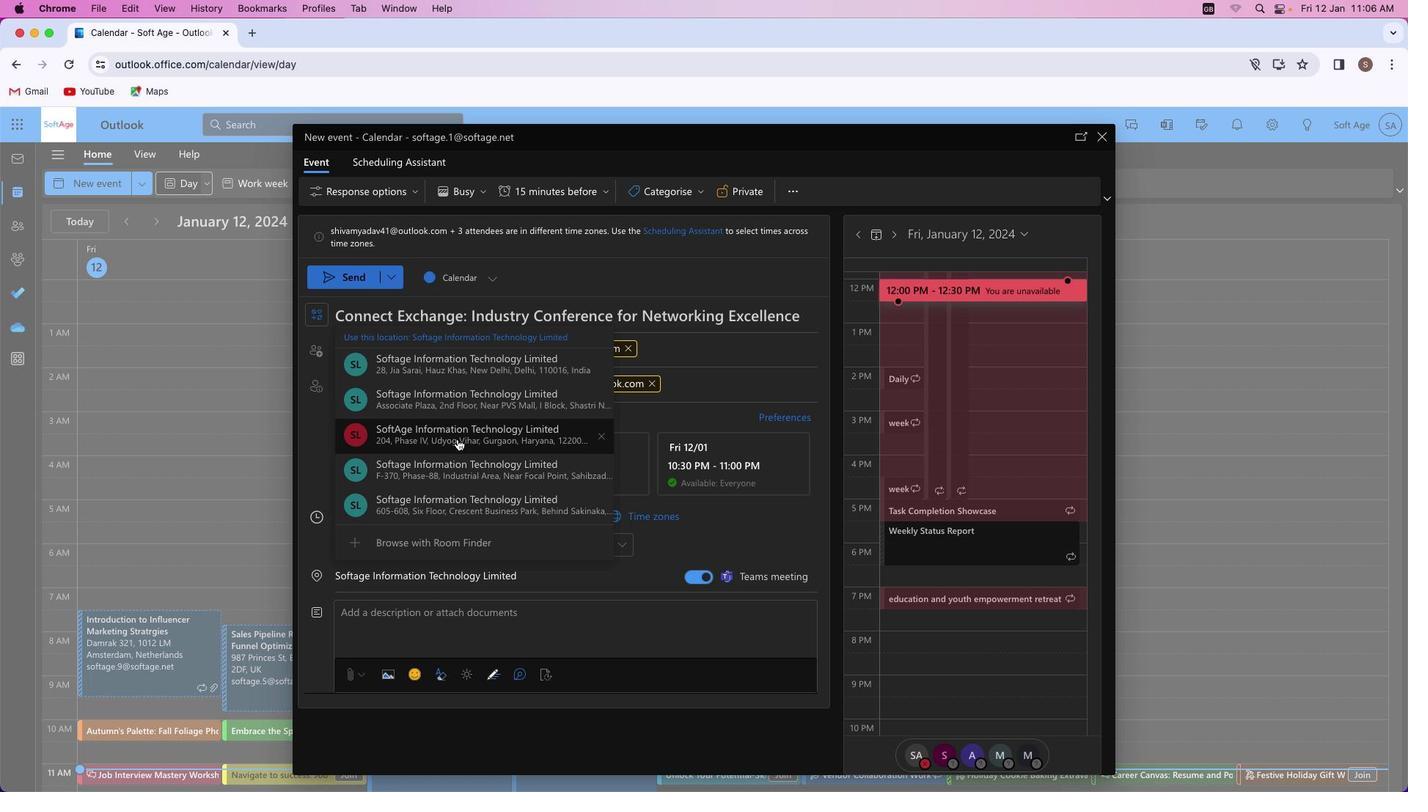 
Action: Mouse pressed left at (457, 439)
Screenshot: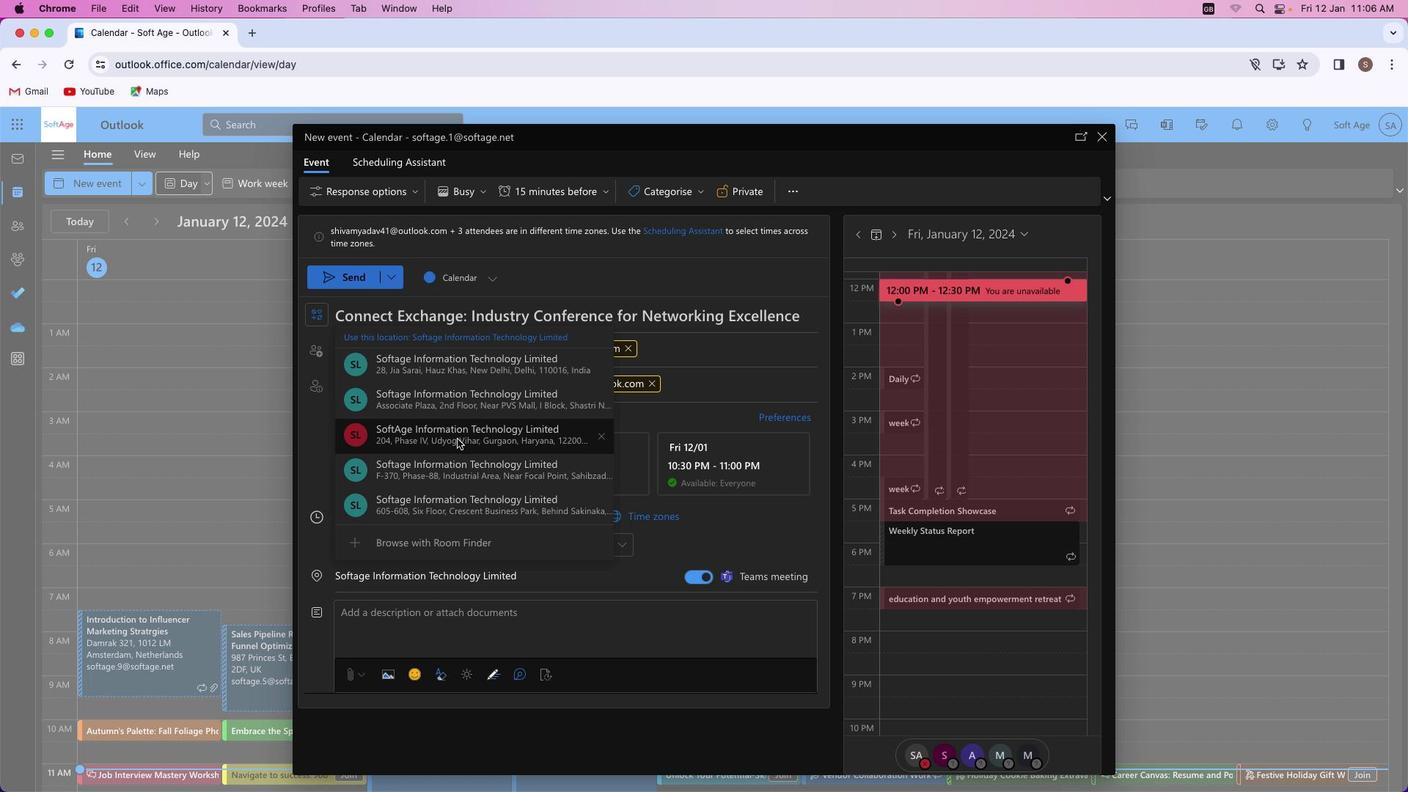 
Action: Mouse moved to (426, 618)
Screenshot: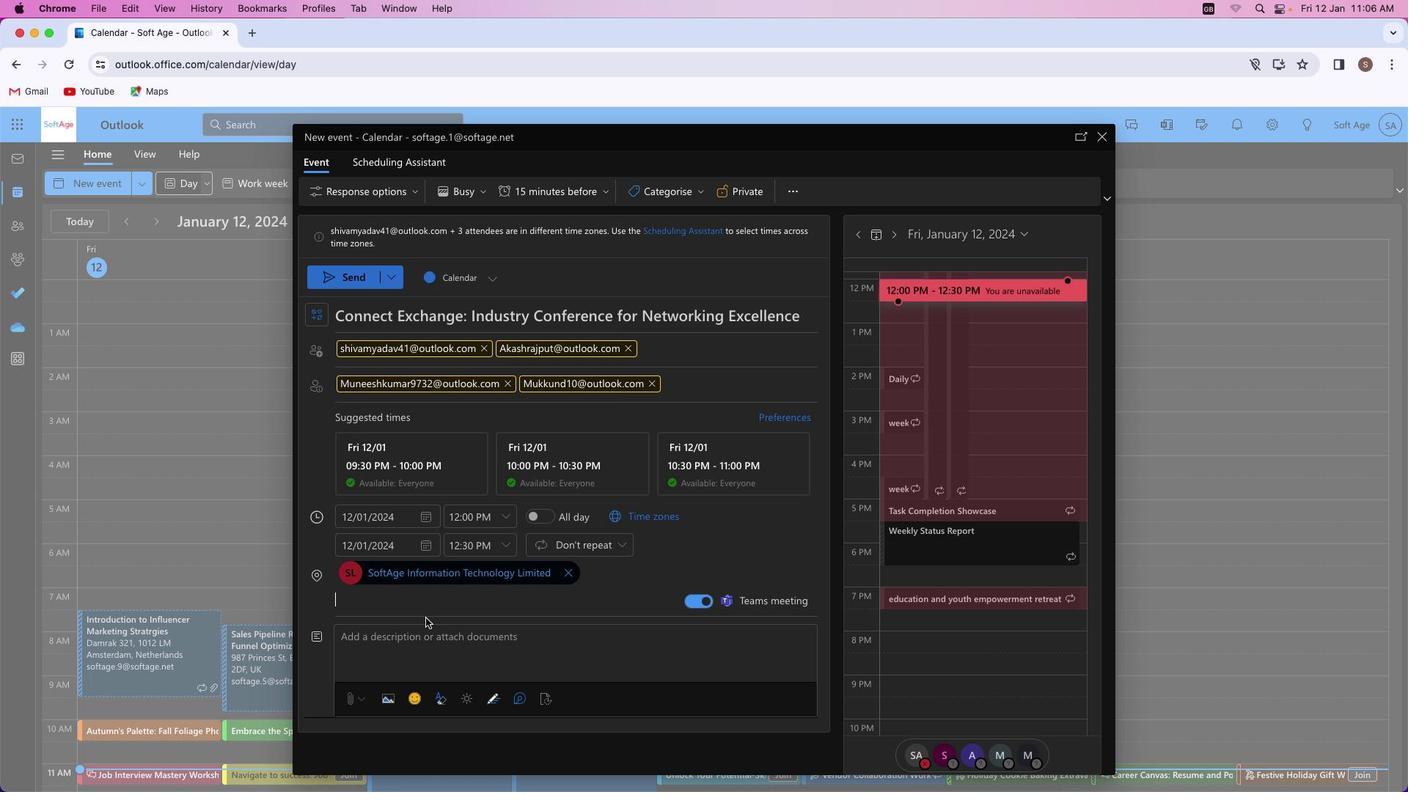 
Action: Key pressed Key.shift'C''o''n''f''e'
Screenshot: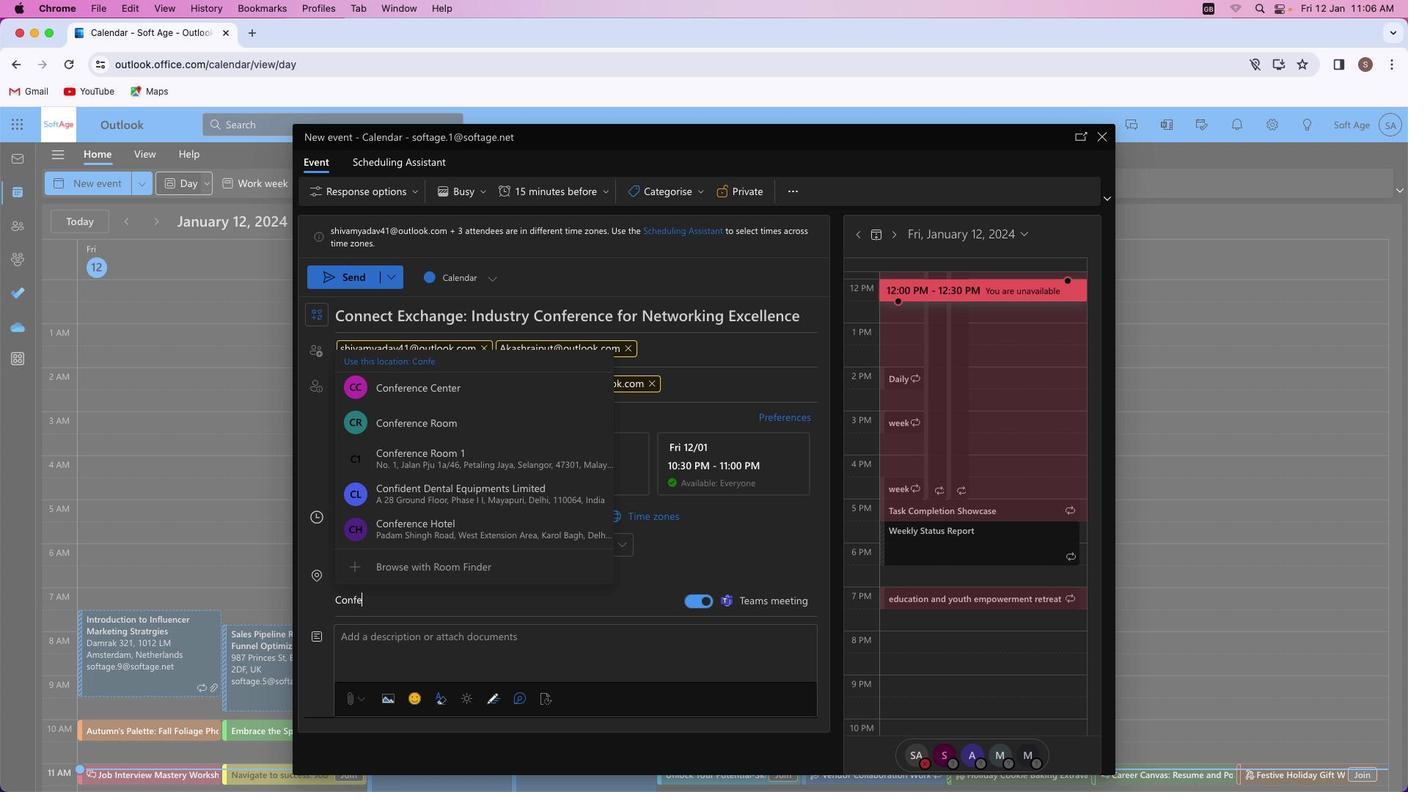 
Action: Mouse moved to (423, 426)
Screenshot: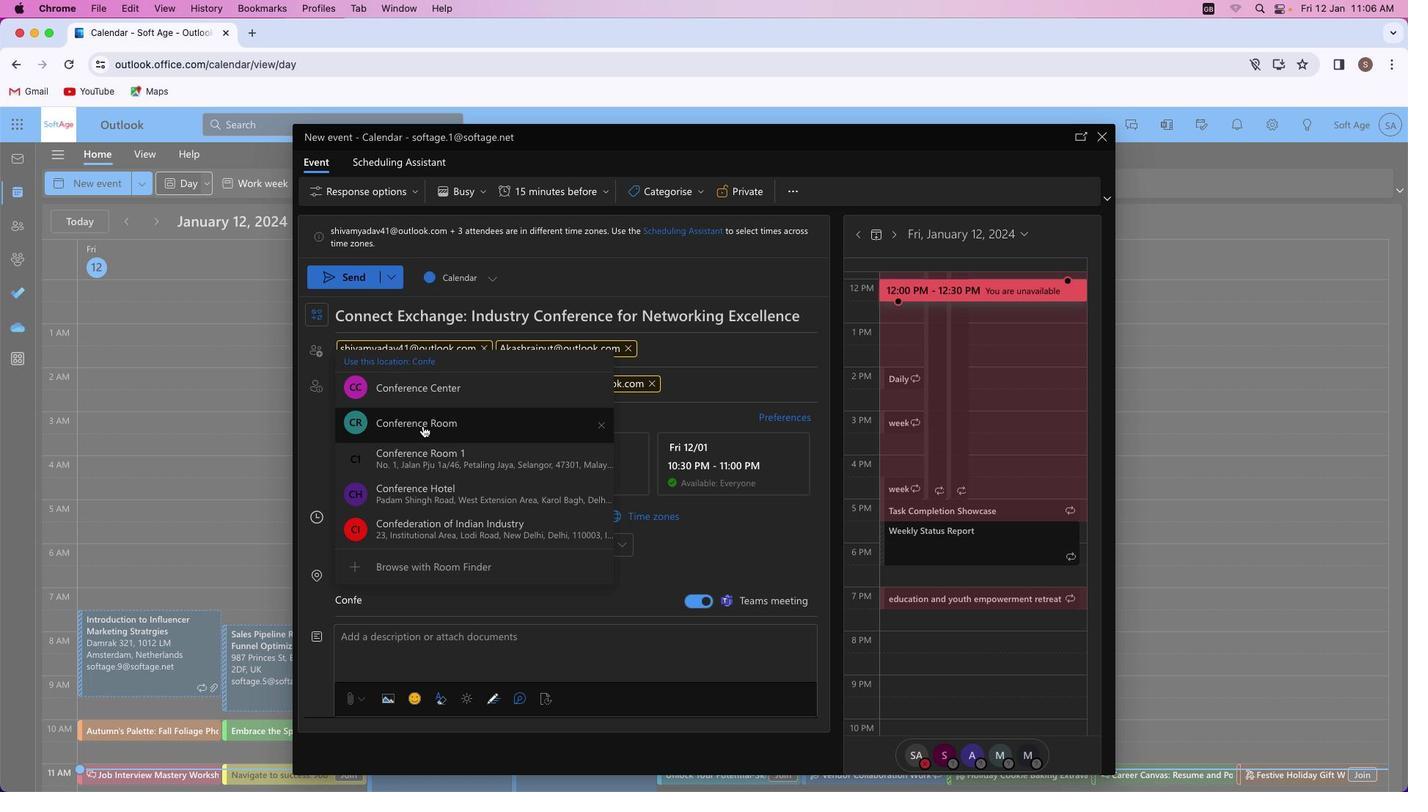 
Action: Mouse pressed left at (423, 426)
Screenshot: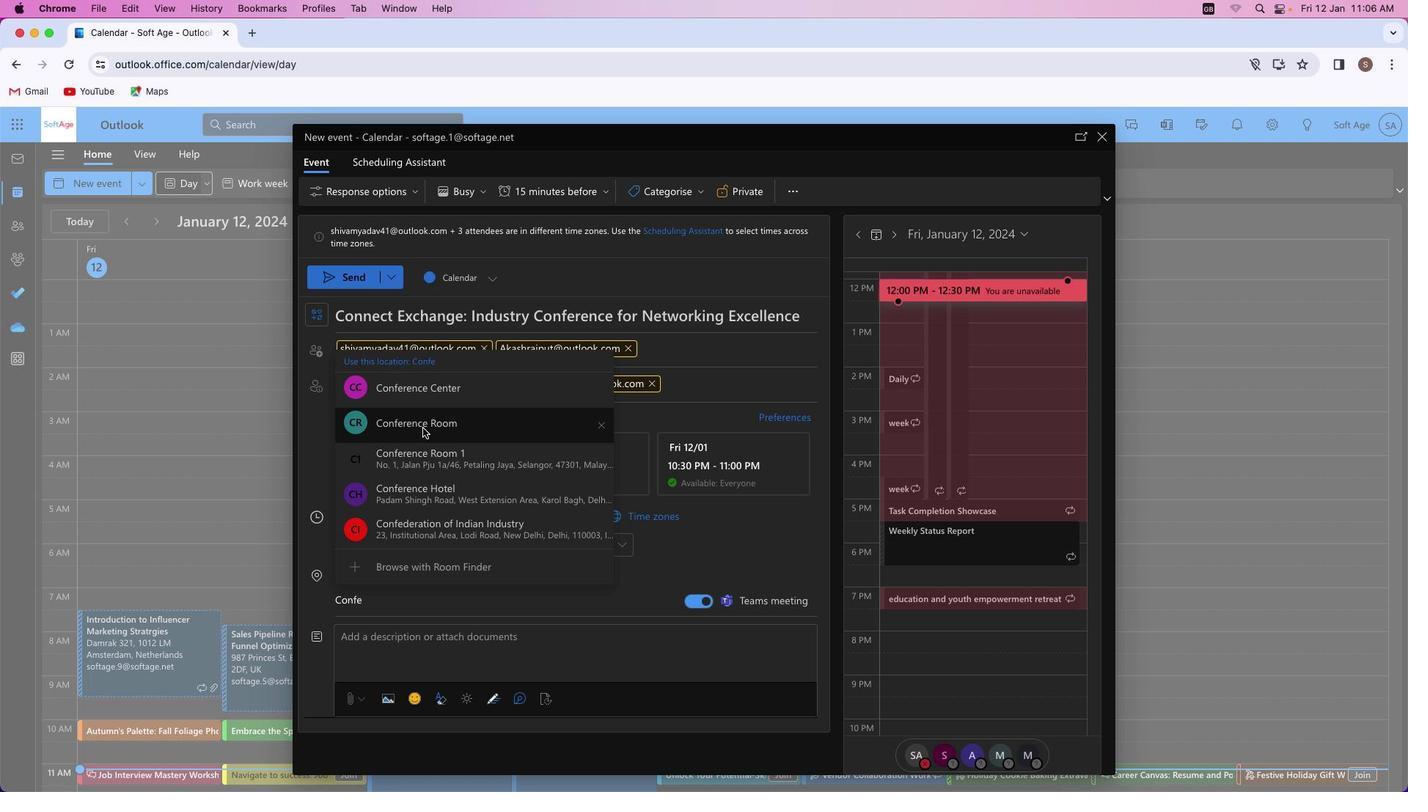 
Action: Mouse moved to (439, 640)
Screenshot: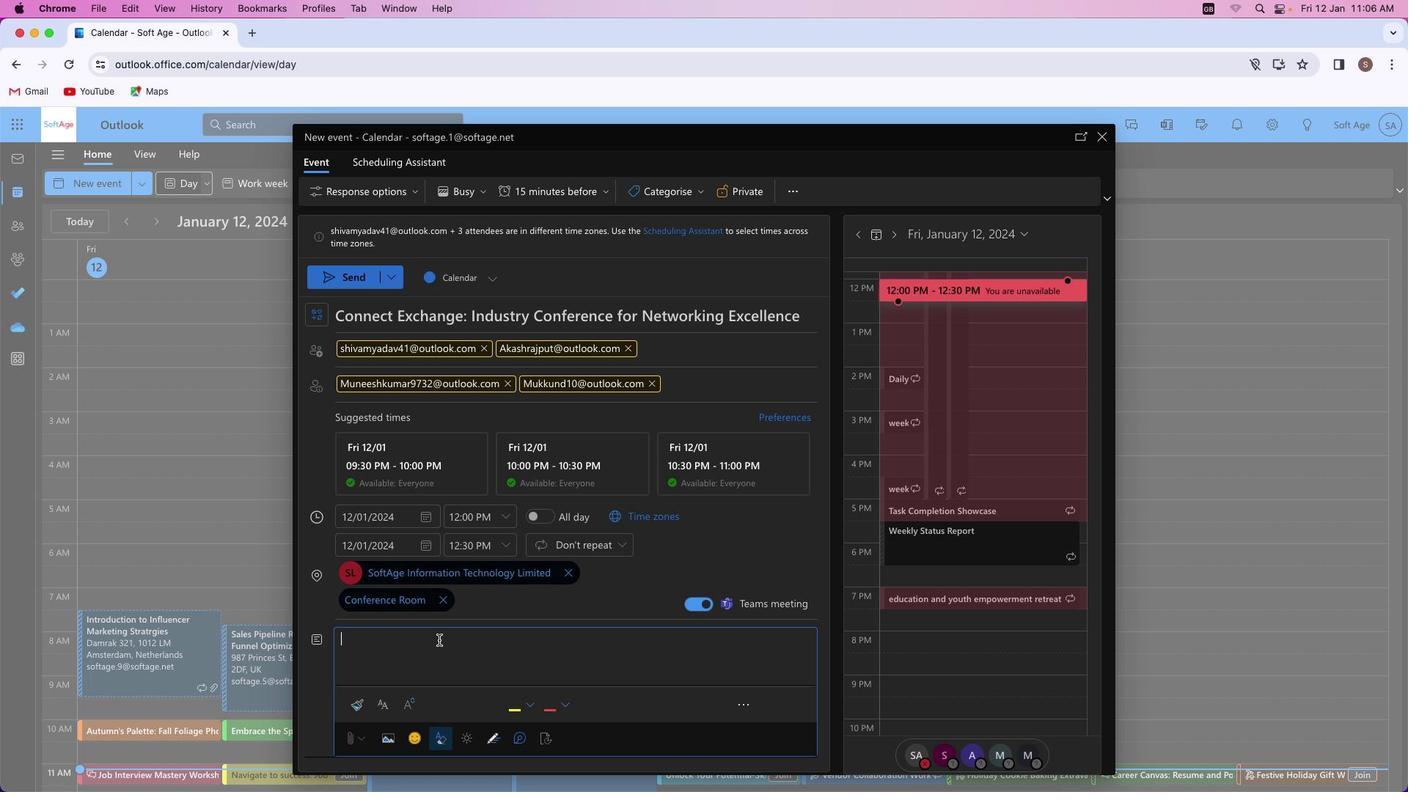 
Action: Mouse pressed left at (439, 640)
Screenshot: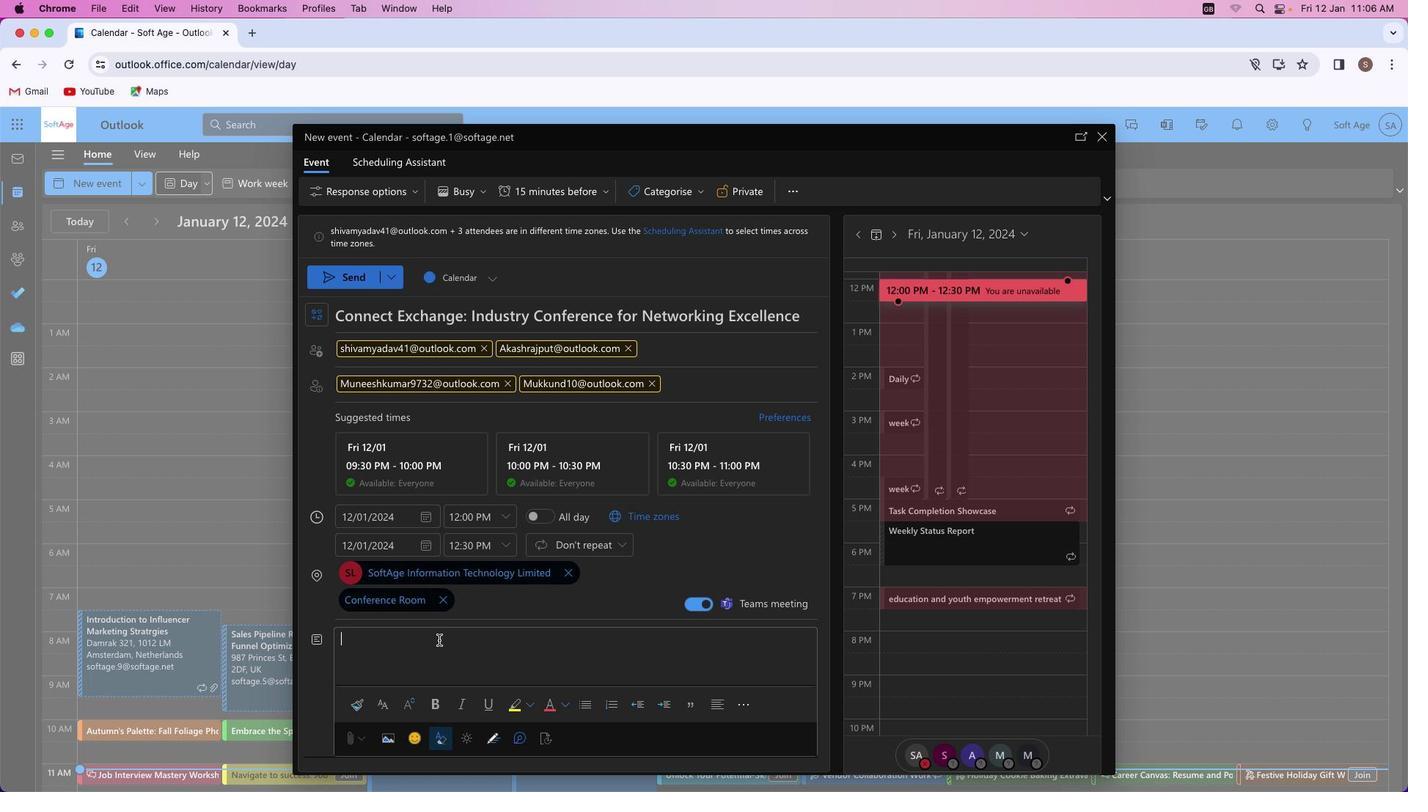 
Action: Key pressed Key.shift_r'I''m''m''e''r''s''e'Key.space'y''o''u''r''s''e''l''f'Key.space'i''n'Key.space'a'Key.space'd''y''n''a''m''i''c'Key.space'n''e''t''w''o''r''k''i''n''g'Key.space'e''x''p''e''r''i''n'Key.left'e'Key.right'c''e'Key.space'a''t'Key.space'o''u''r'Key.space'i''n''d''u''s''t''r''y'Key.space'c''o''n''f''e''r''e''n''c''e''.'Key.spaceKey.shift'F''o''r''g''e'Key.space'v''a''l''u''a''b''l''e'Key.space'c''o''n''n''e''c''t''i''o''n''s'','Key.space'g''a''i''n'Key.space'i''n''s''i''g''h''t''s'','Key.space'a''n''d'Key.space'a''m''p''l''i''f''y'Key.space'y''o''u''r'Key.space'p''r''o''f''e''s''s''i''o''n''a''l'Key.space'n''e''t''w''o''r''k'Key.space'f''o''r'Key.space'u''n''p''a''r''a''l''l''e''l''e''d'Key.space'c''a''r''e''e''r'Key.space'g''r''o''w''t''h''.'
Screenshot: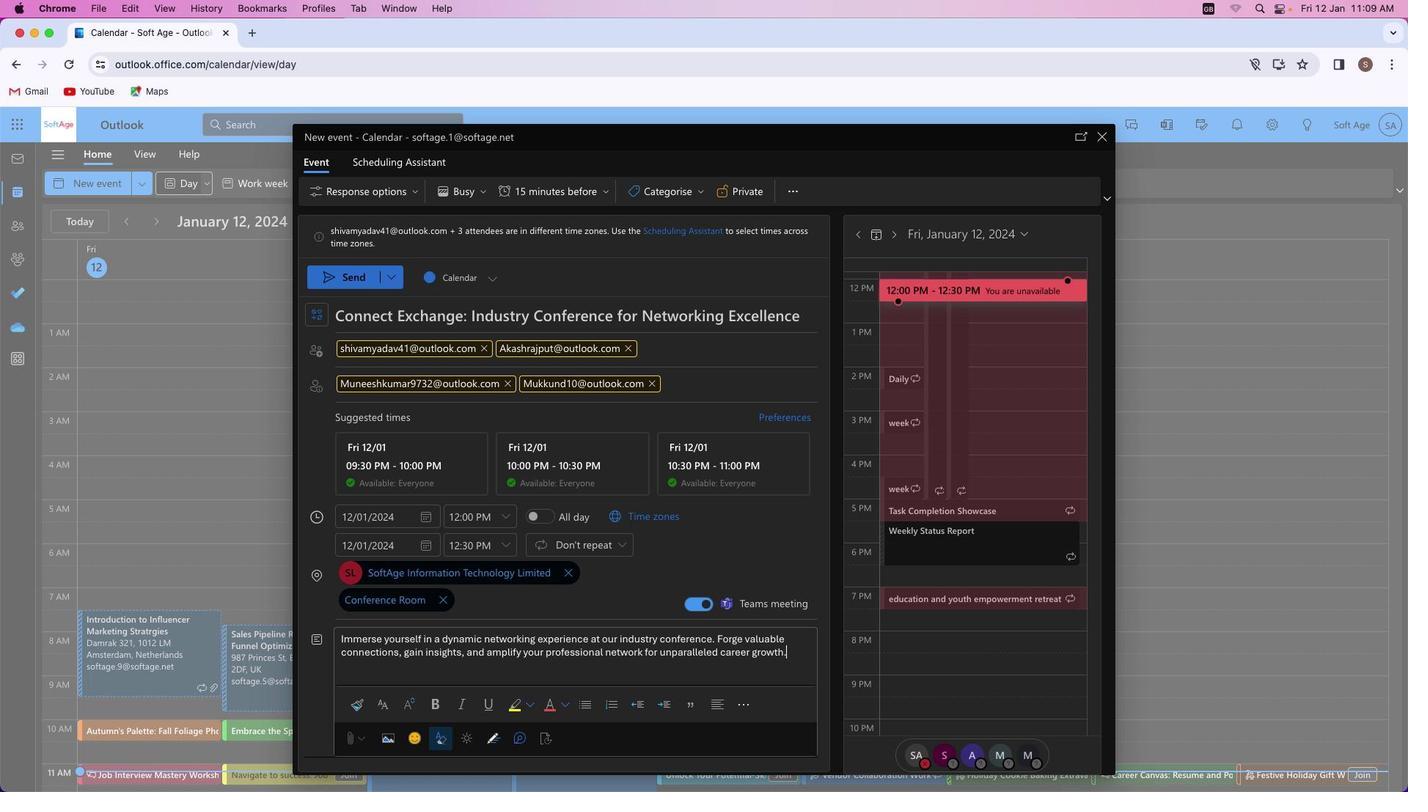 
Action: Mouse moved to (711, 638)
Screenshot: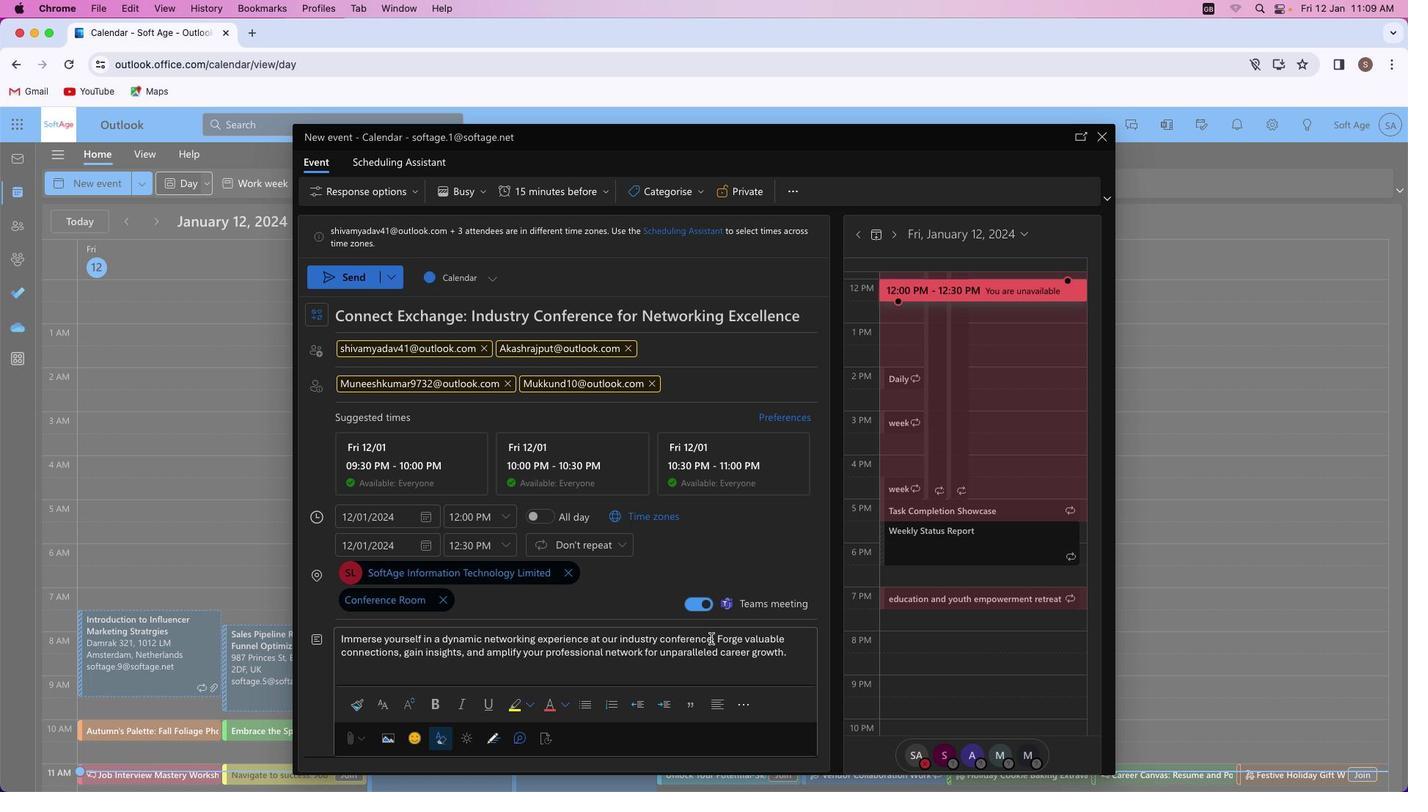 
Action: Mouse pressed left at (711, 638)
Screenshot: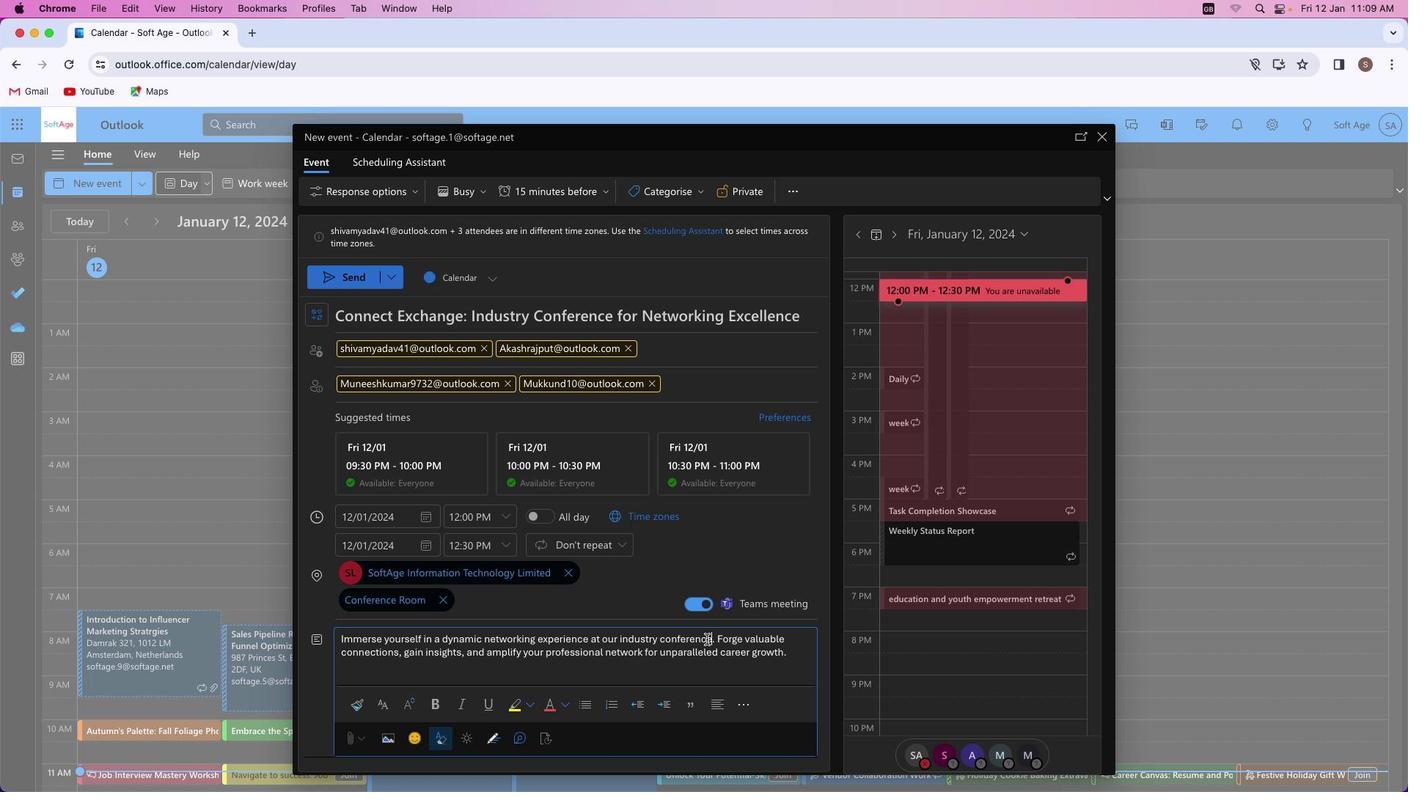 
Action: Mouse moved to (640, 614)
Screenshot: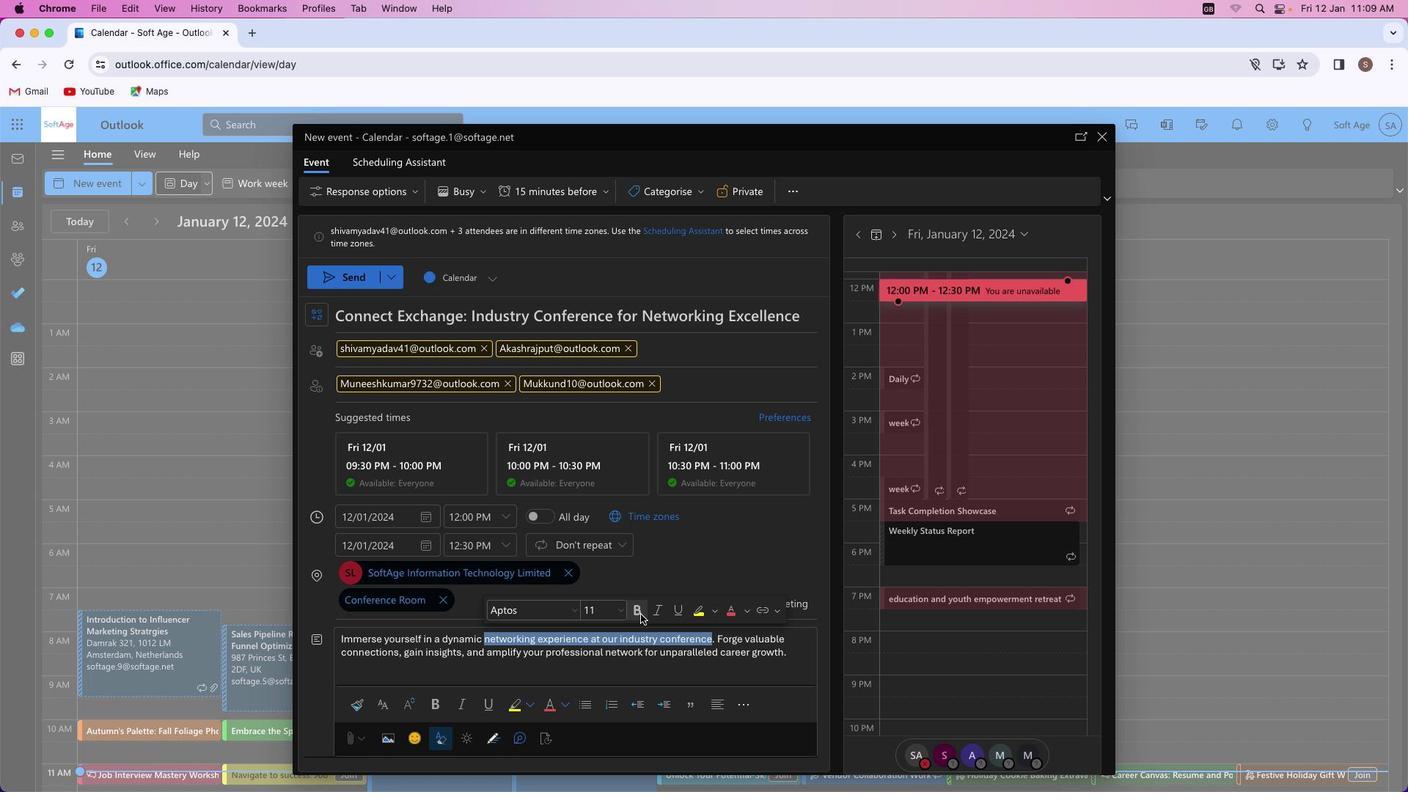 
Action: Mouse pressed left at (640, 614)
Screenshot: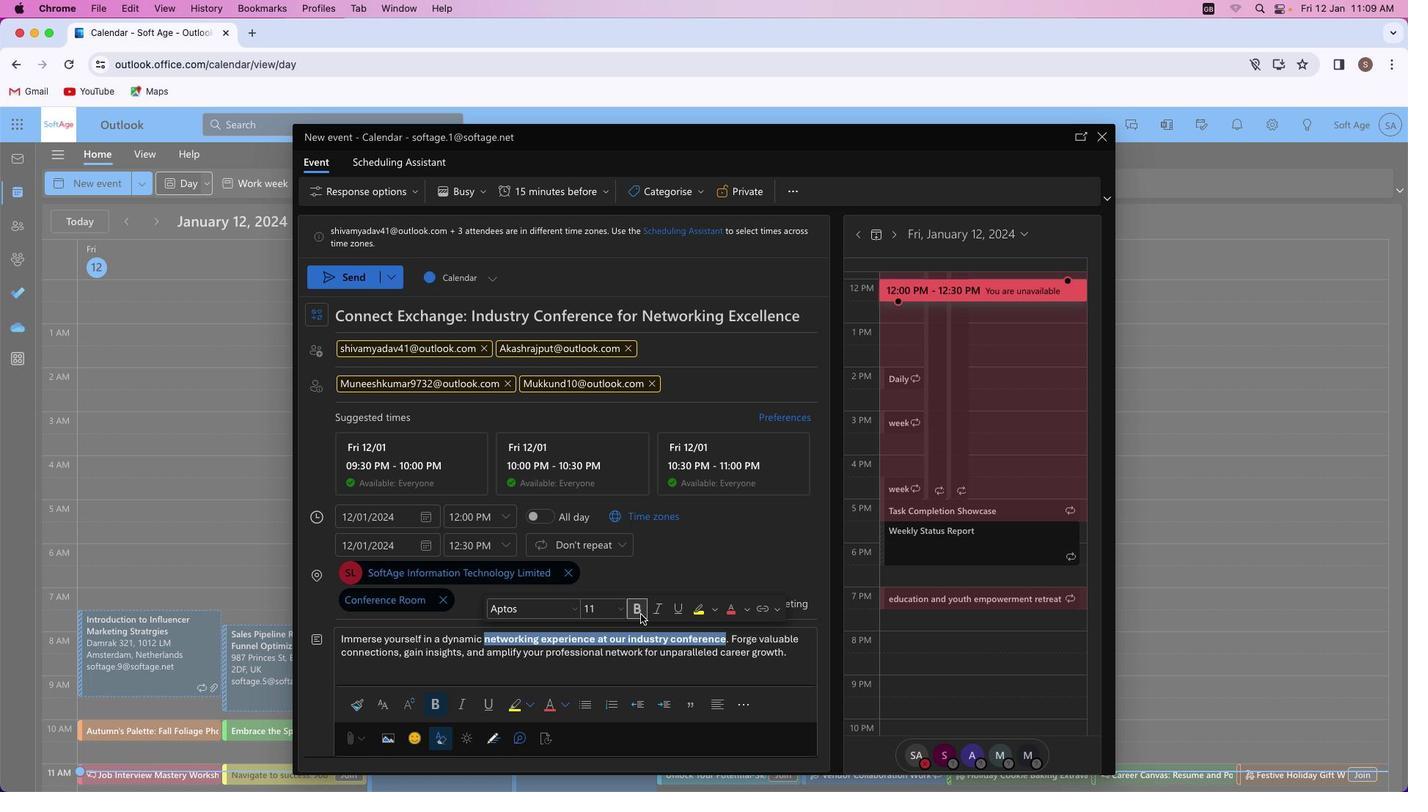 
Action: Mouse moved to (797, 659)
Screenshot: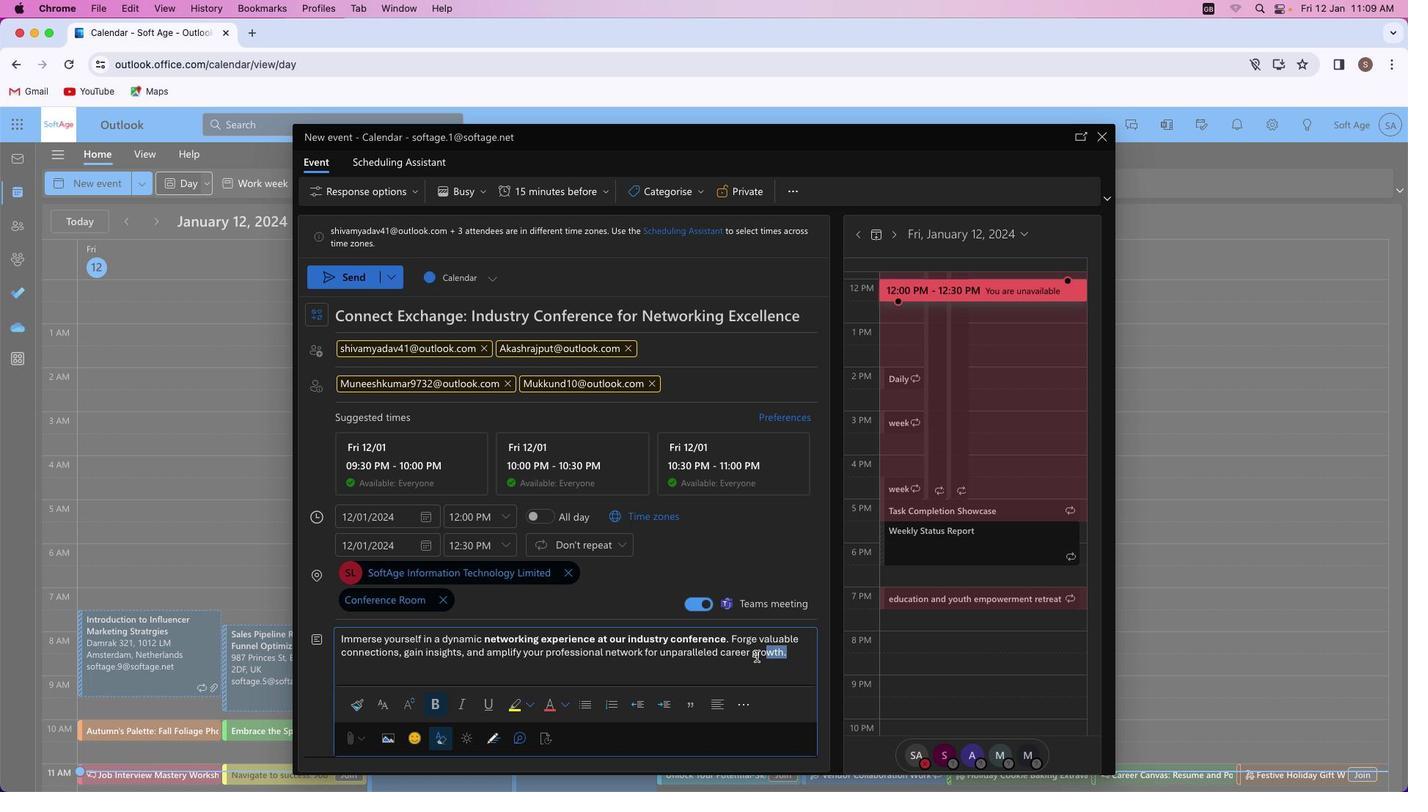 
Action: Mouse pressed left at (797, 659)
Screenshot: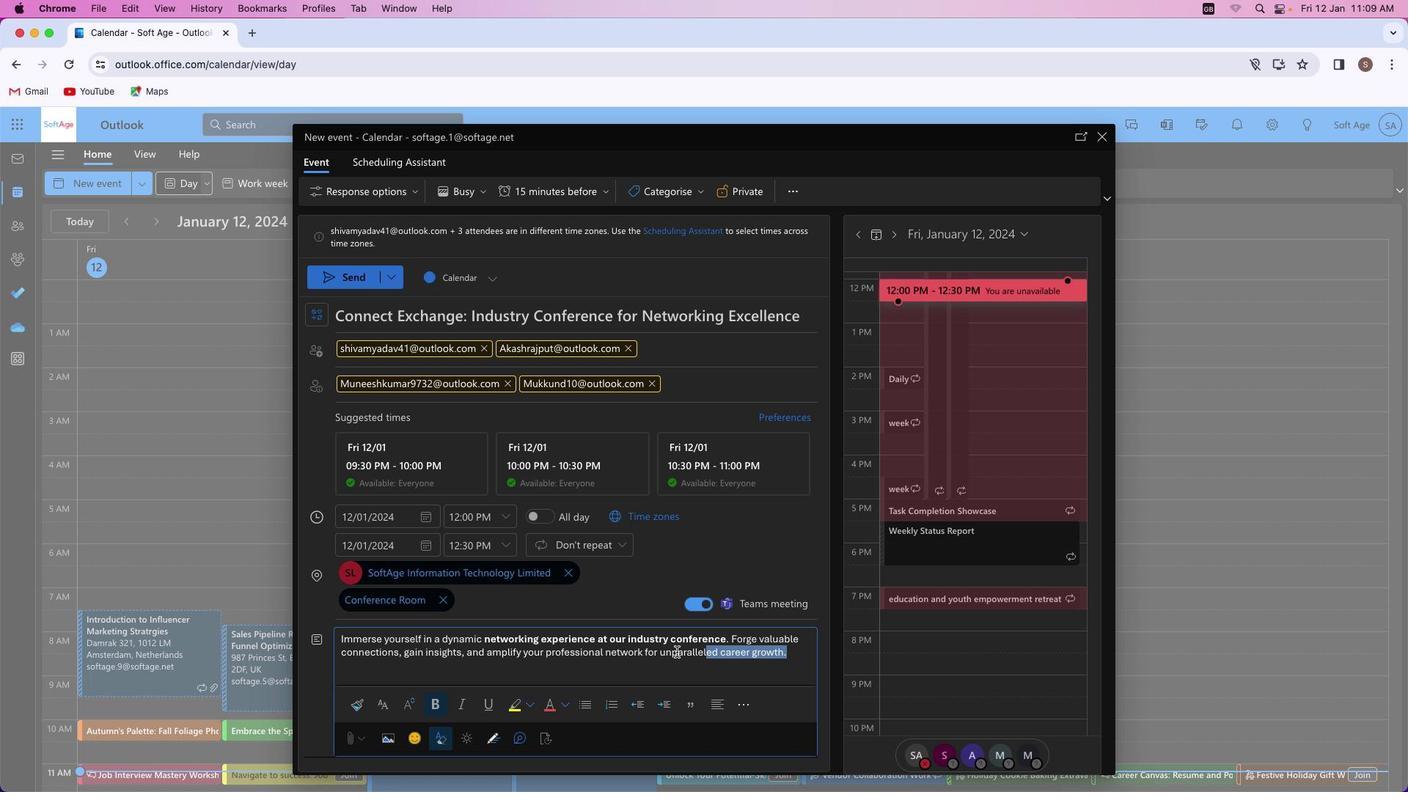 
Action: Mouse moved to (431, 606)
Screenshot: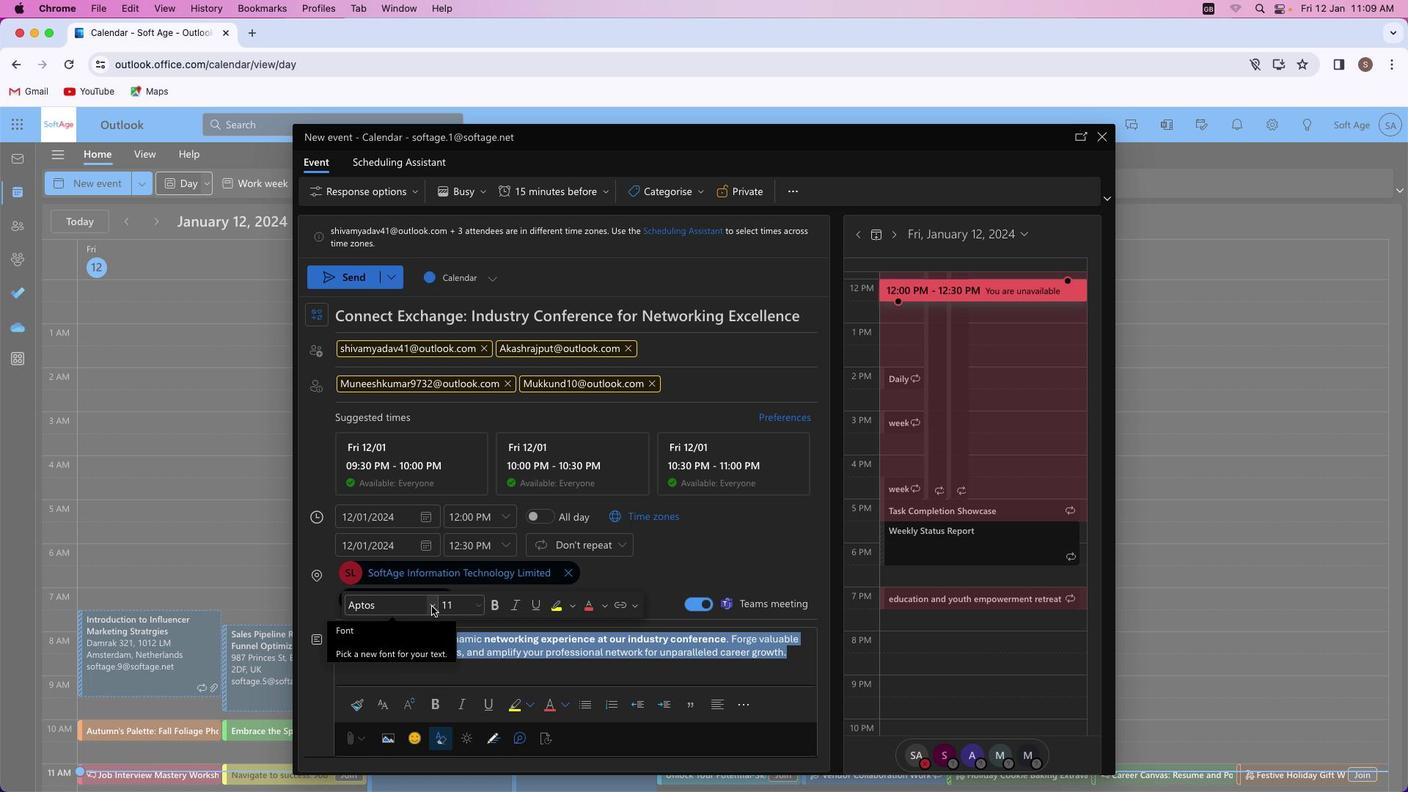
Action: Mouse pressed left at (431, 606)
Screenshot: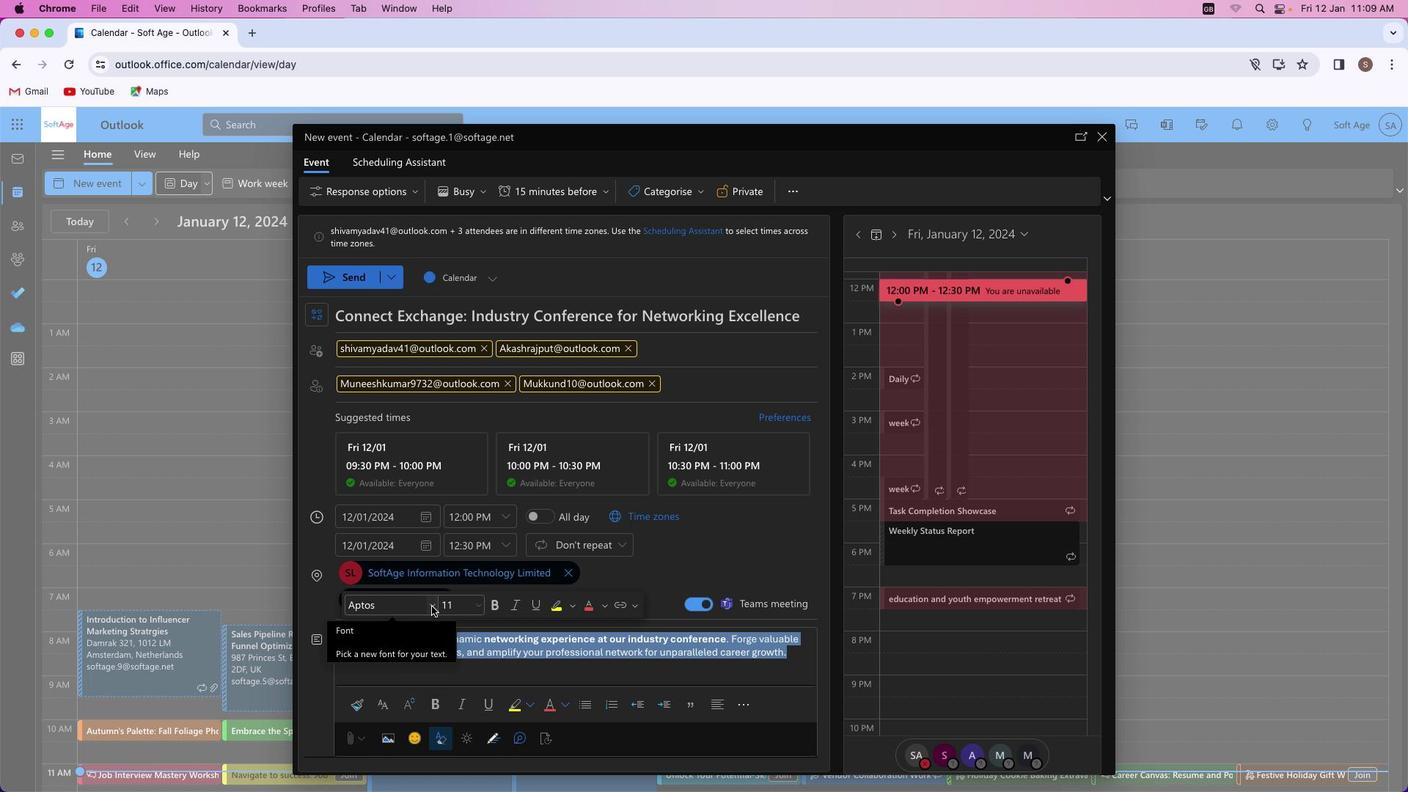 
Action: Mouse moved to (420, 504)
Screenshot: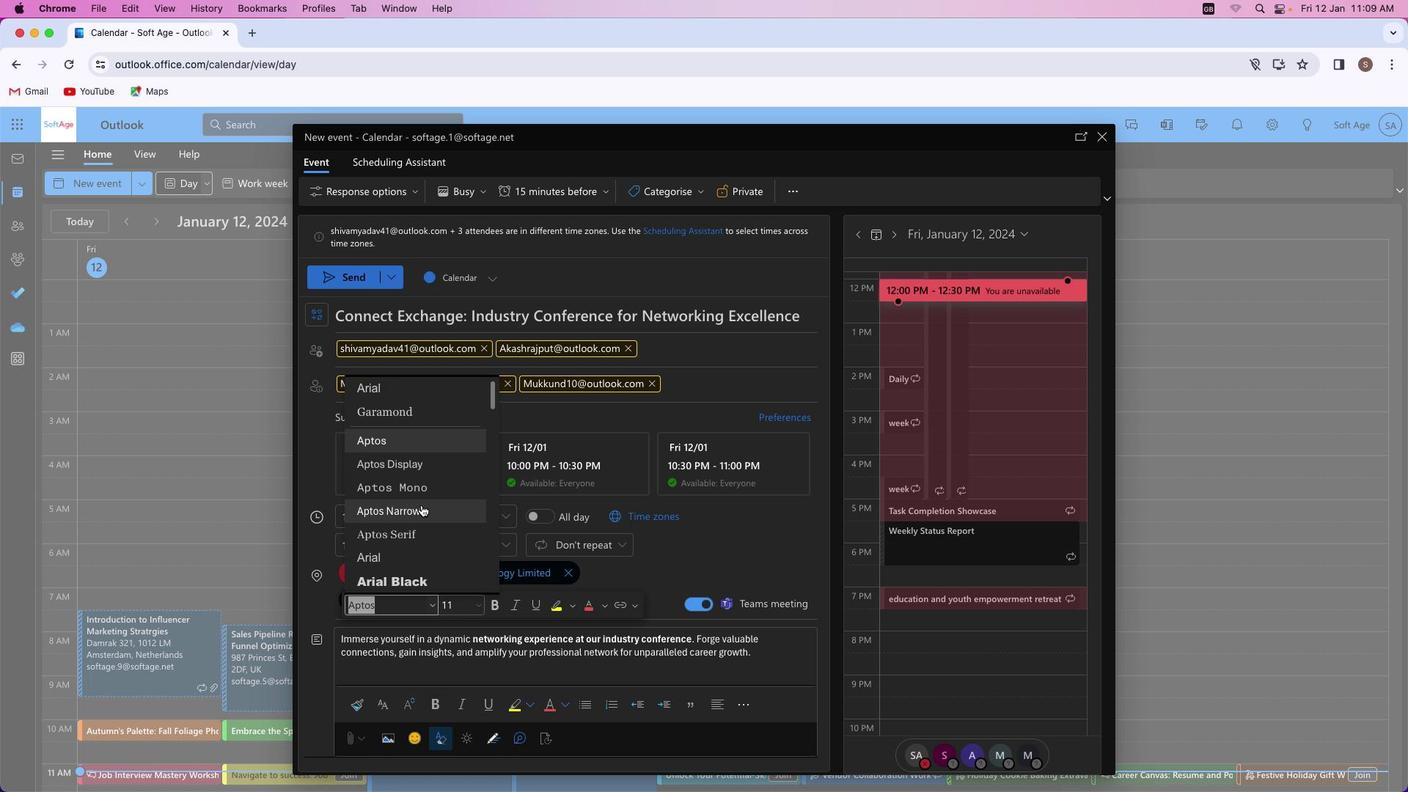 
Action: Mouse scrolled (420, 504) with delta (0, 0)
Screenshot: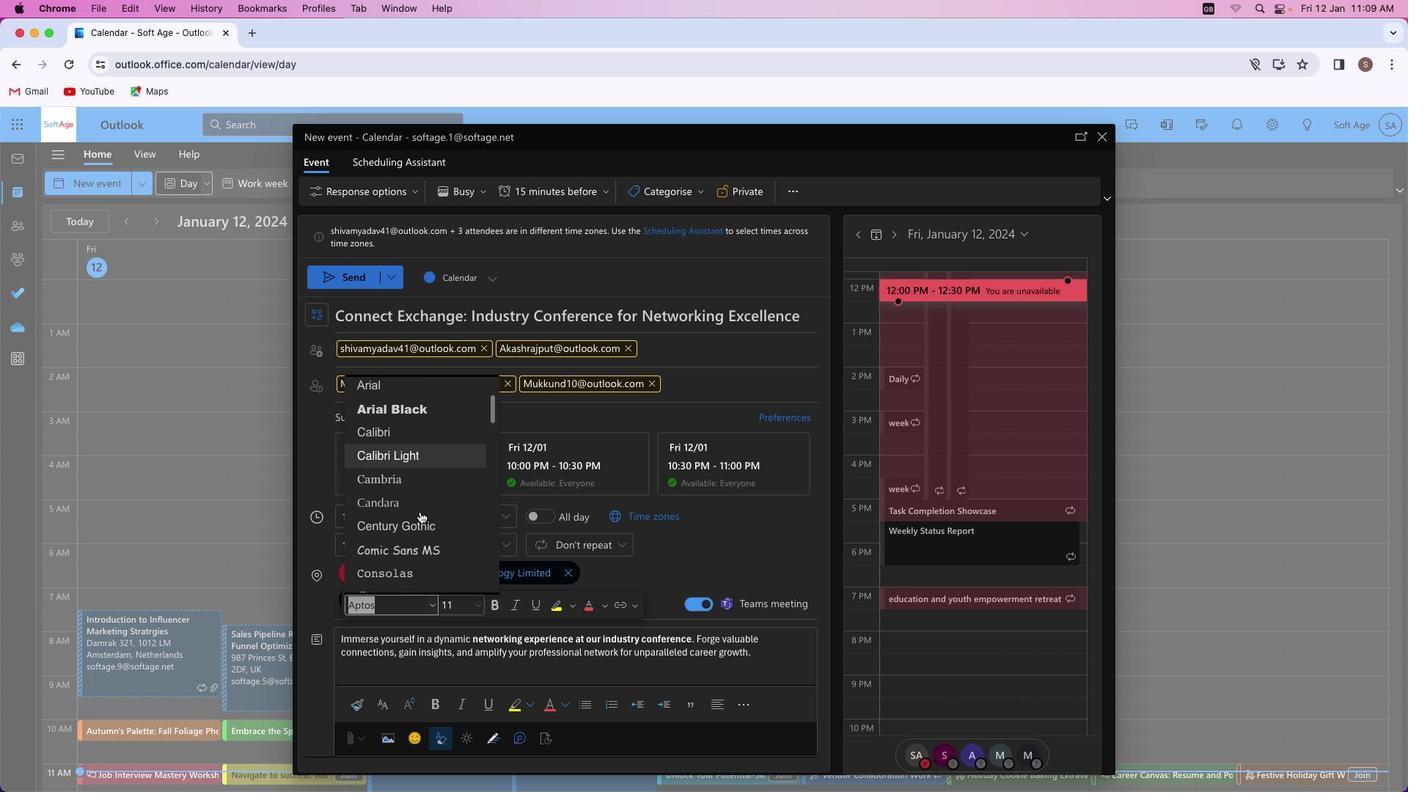 
Action: Mouse moved to (420, 506)
Screenshot: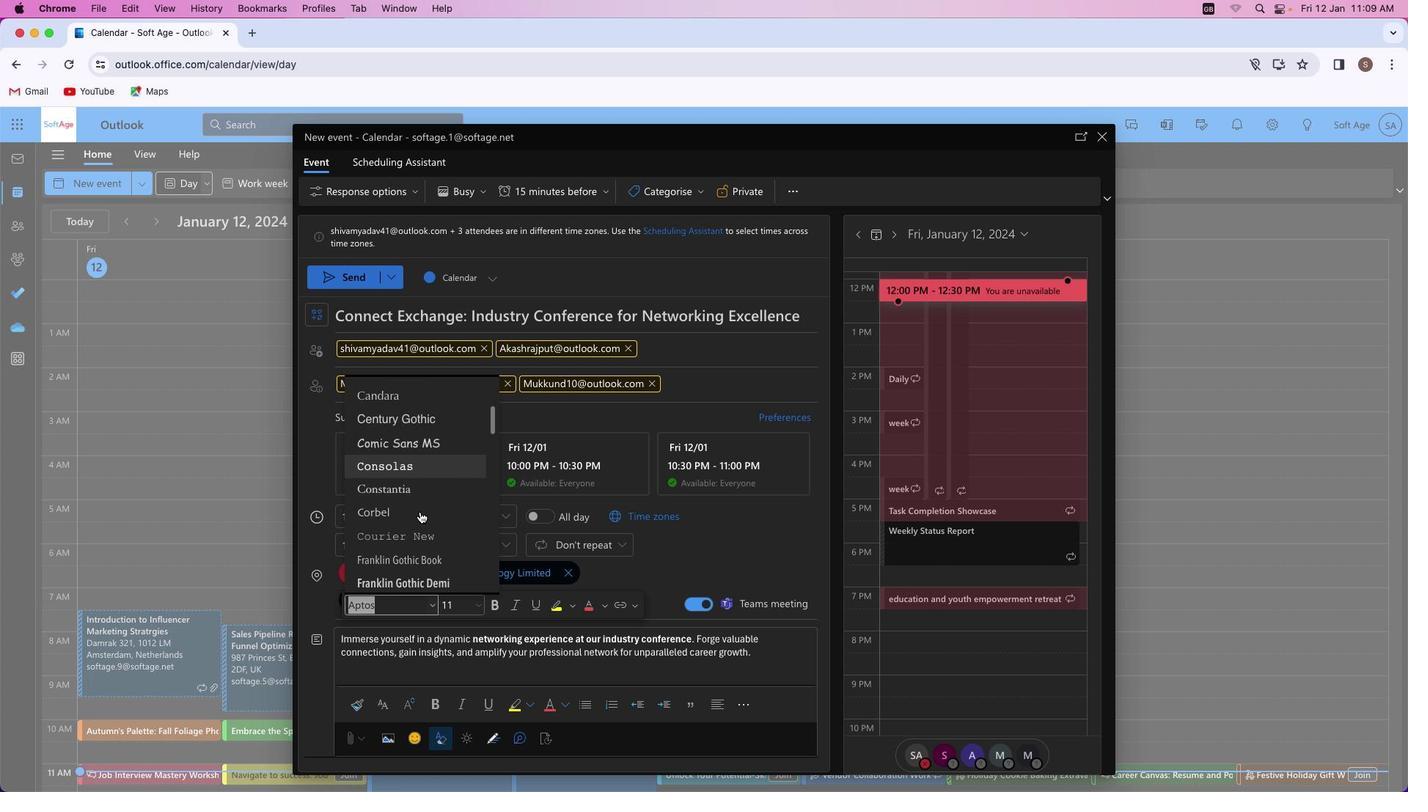 
Action: Mouse scrolled (420, 506) with delta (0, 0)
Screenshot: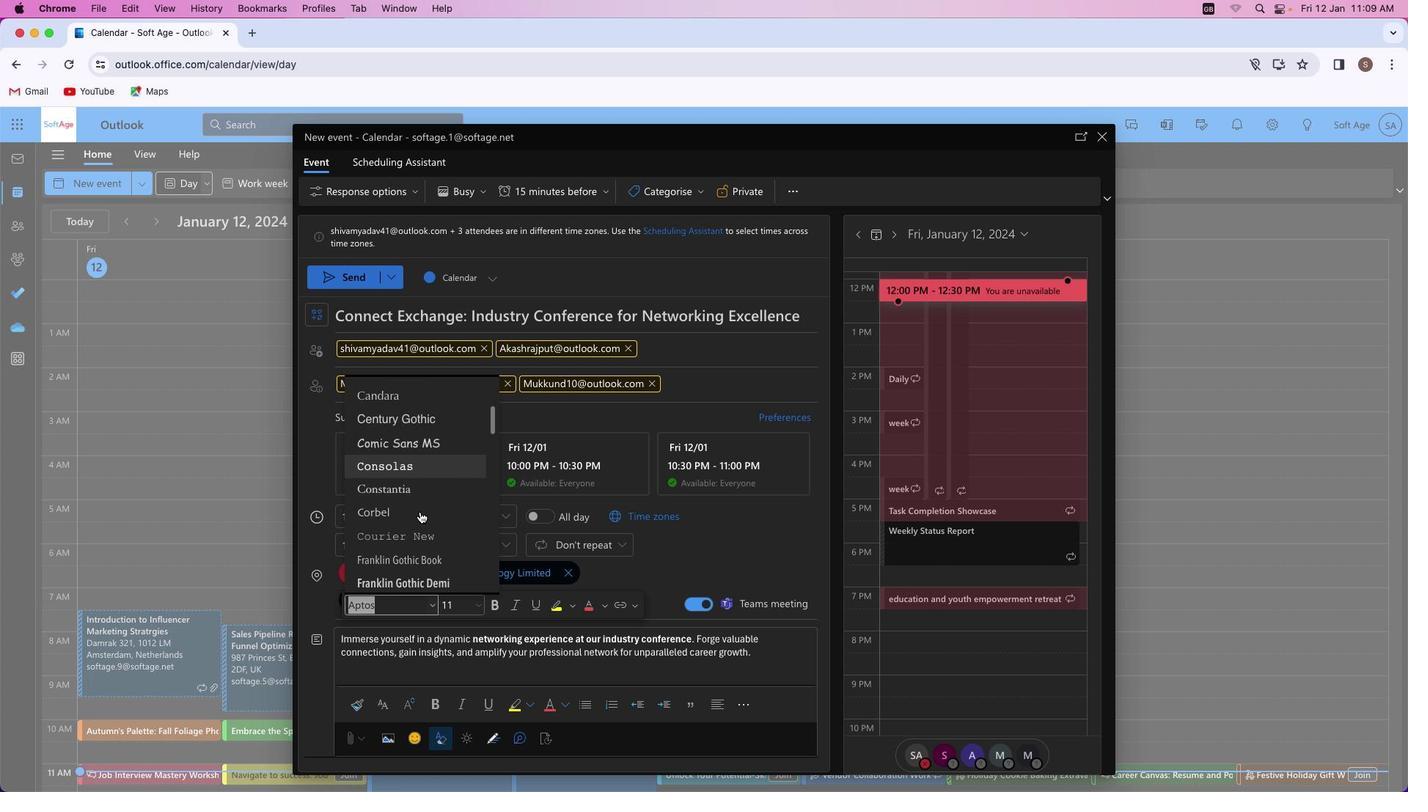 
Action: Mouse moved to (420, 507)
Screenshot: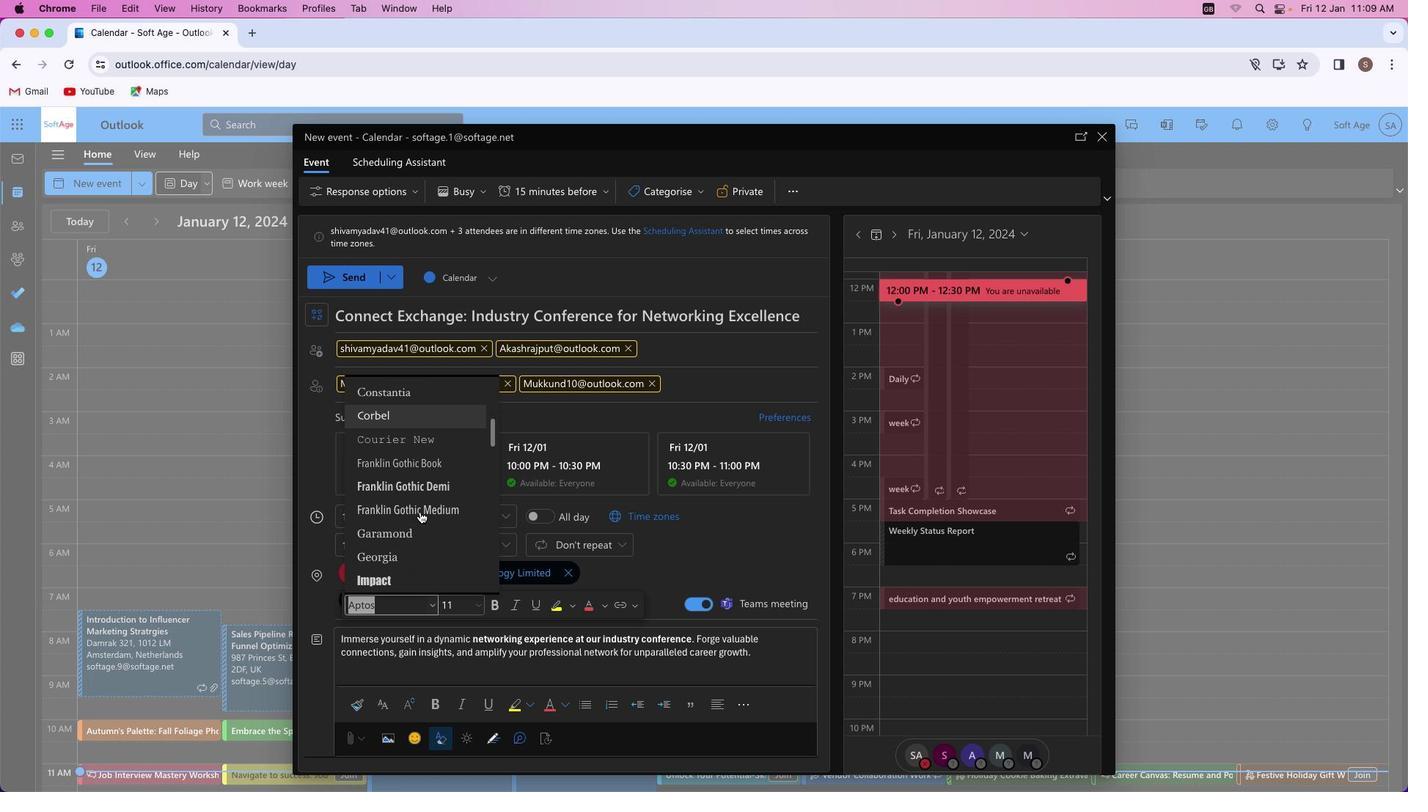 
Action: Mouse scrolled (420, 507) with delta (0, -2)
Screenshot: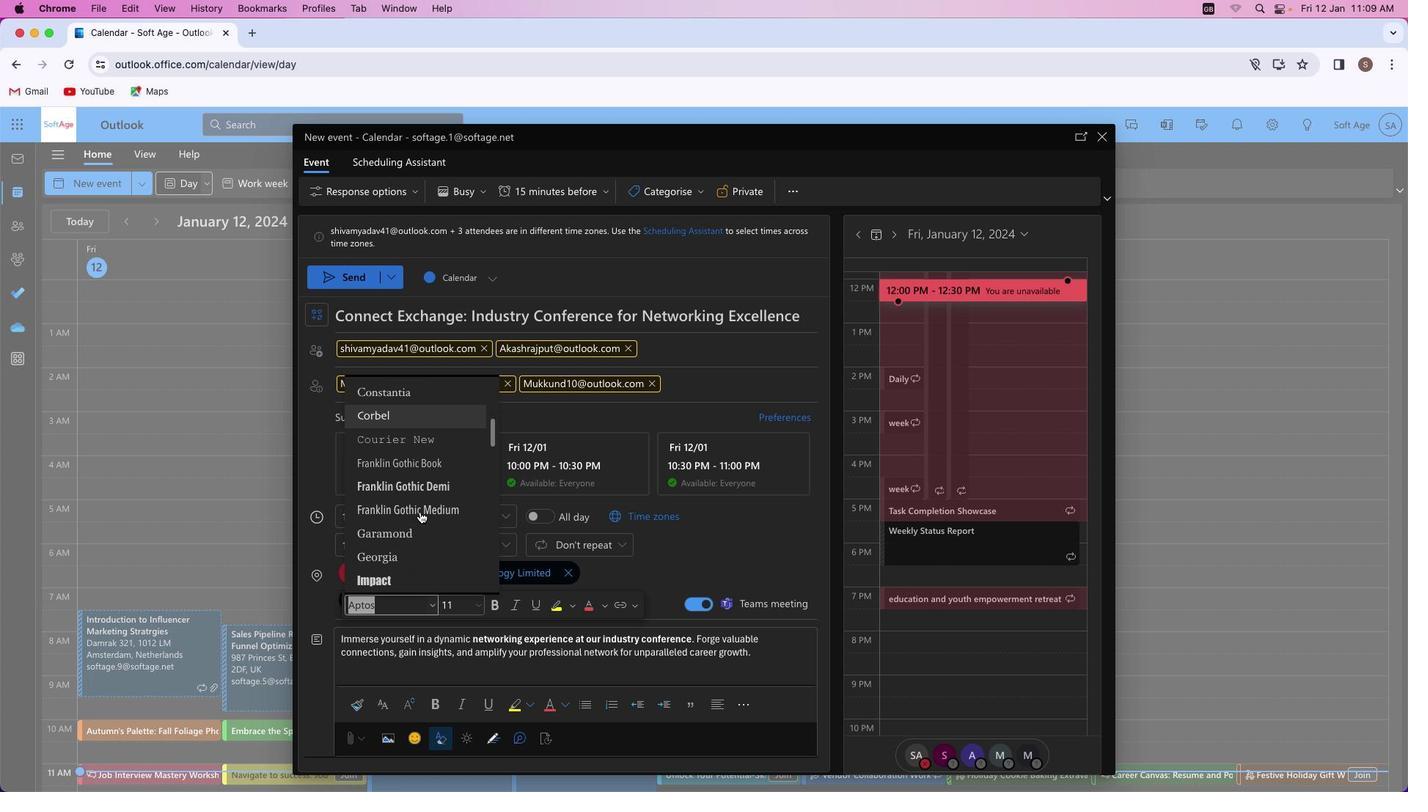 
Action: Mouse moved to (420, 508)
Screenshot: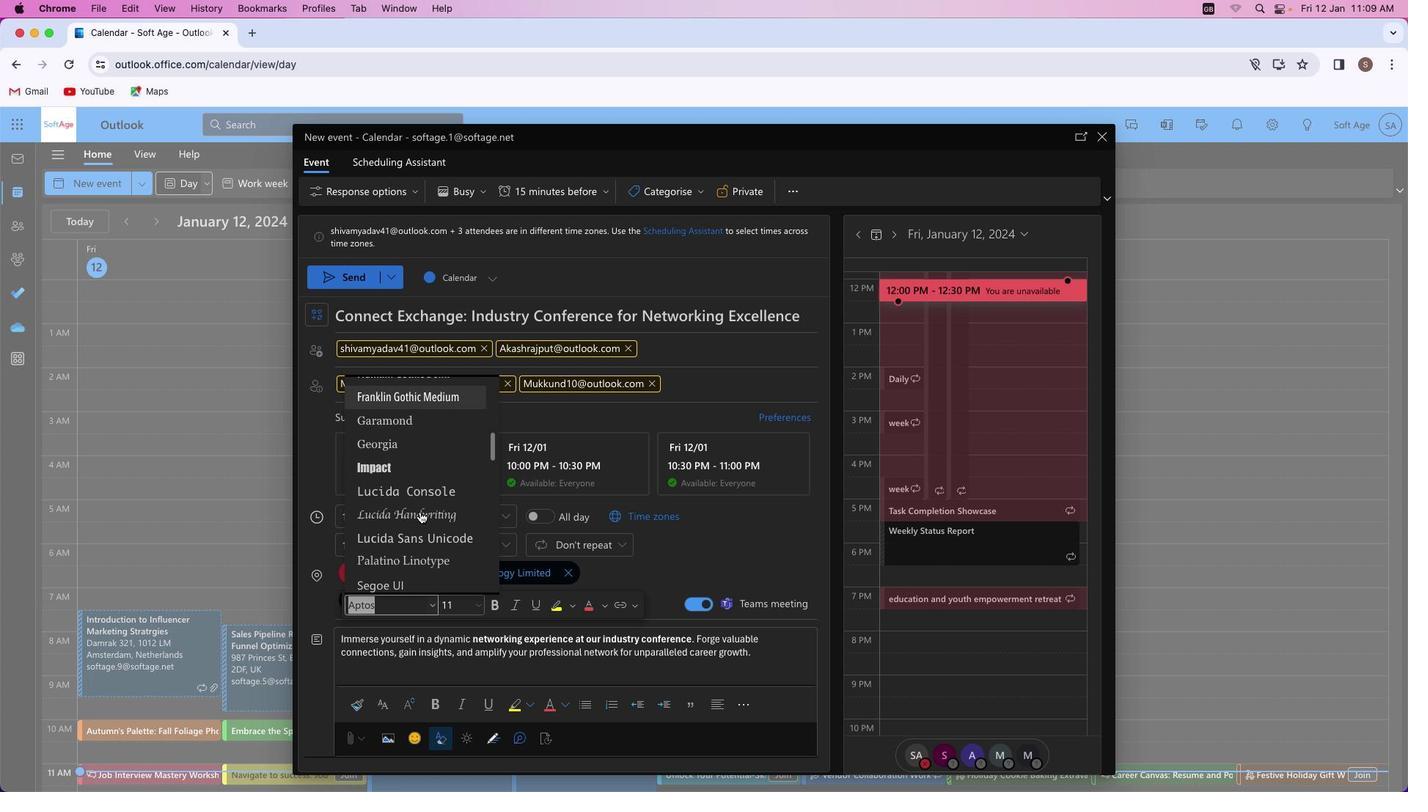 
Action: Mouse scrolled (420, 508) with delta (0, -2)
Screenshot: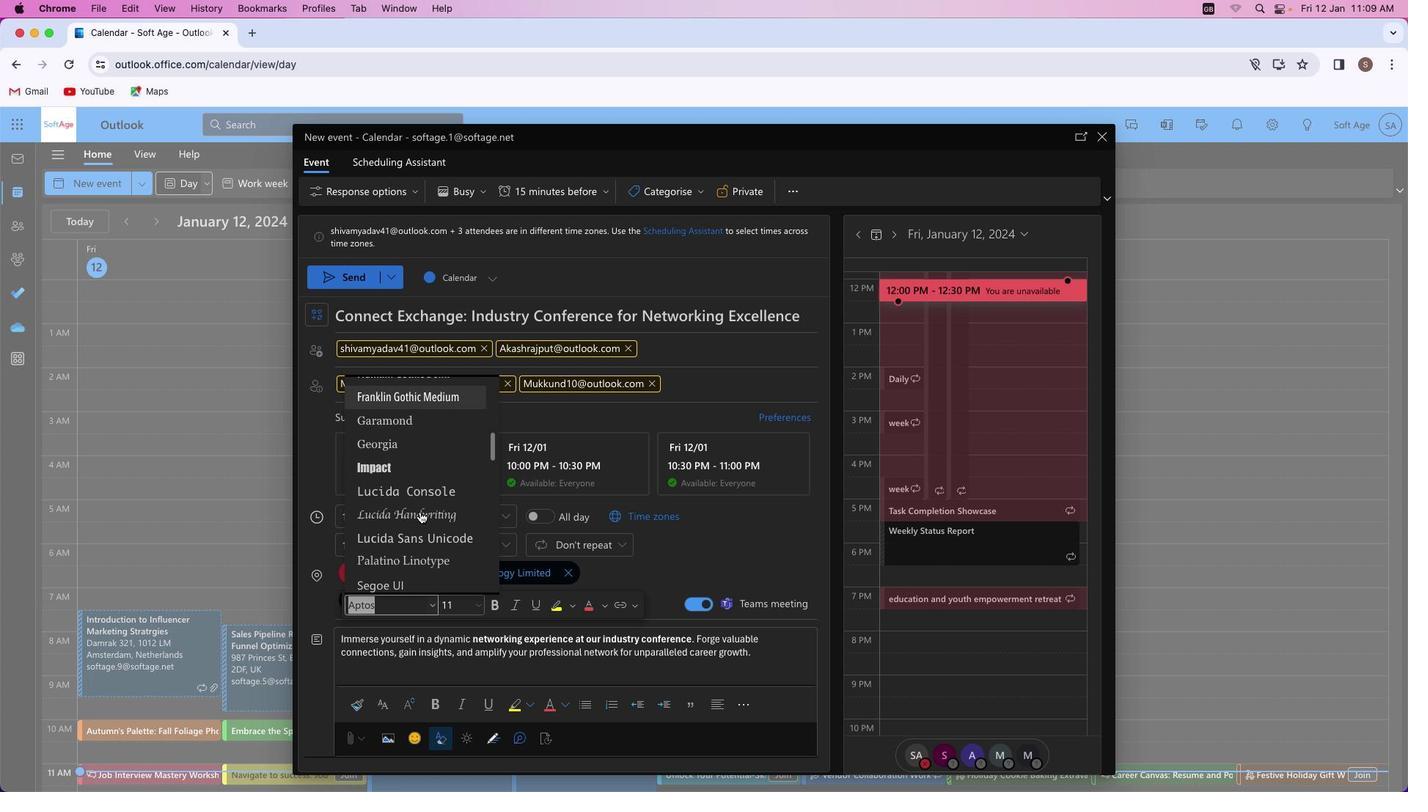 
Action: Mouse moved to (420, 510)
Screenshot: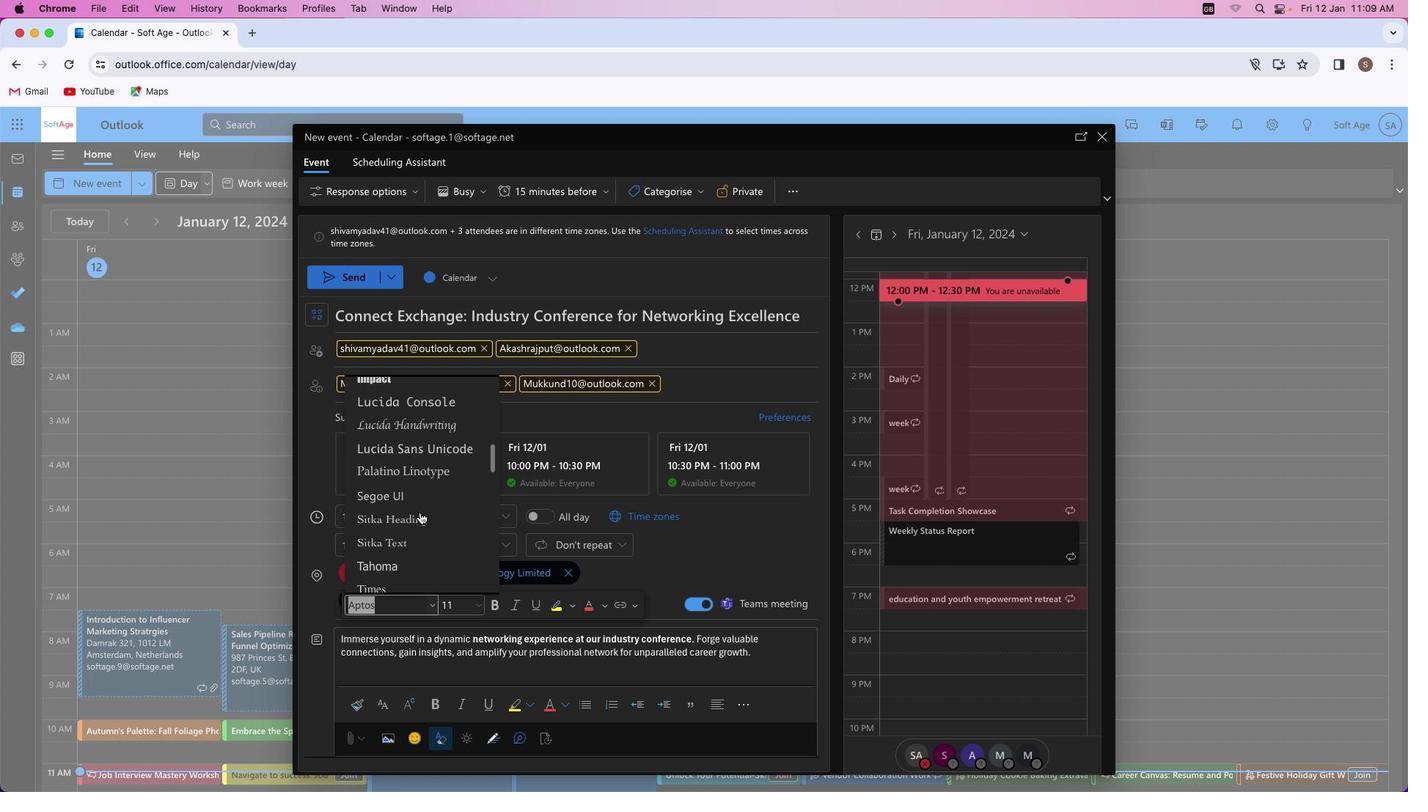 
Action: Mouse scrolled (420, 510) with delta (0, -3)
Screenshot: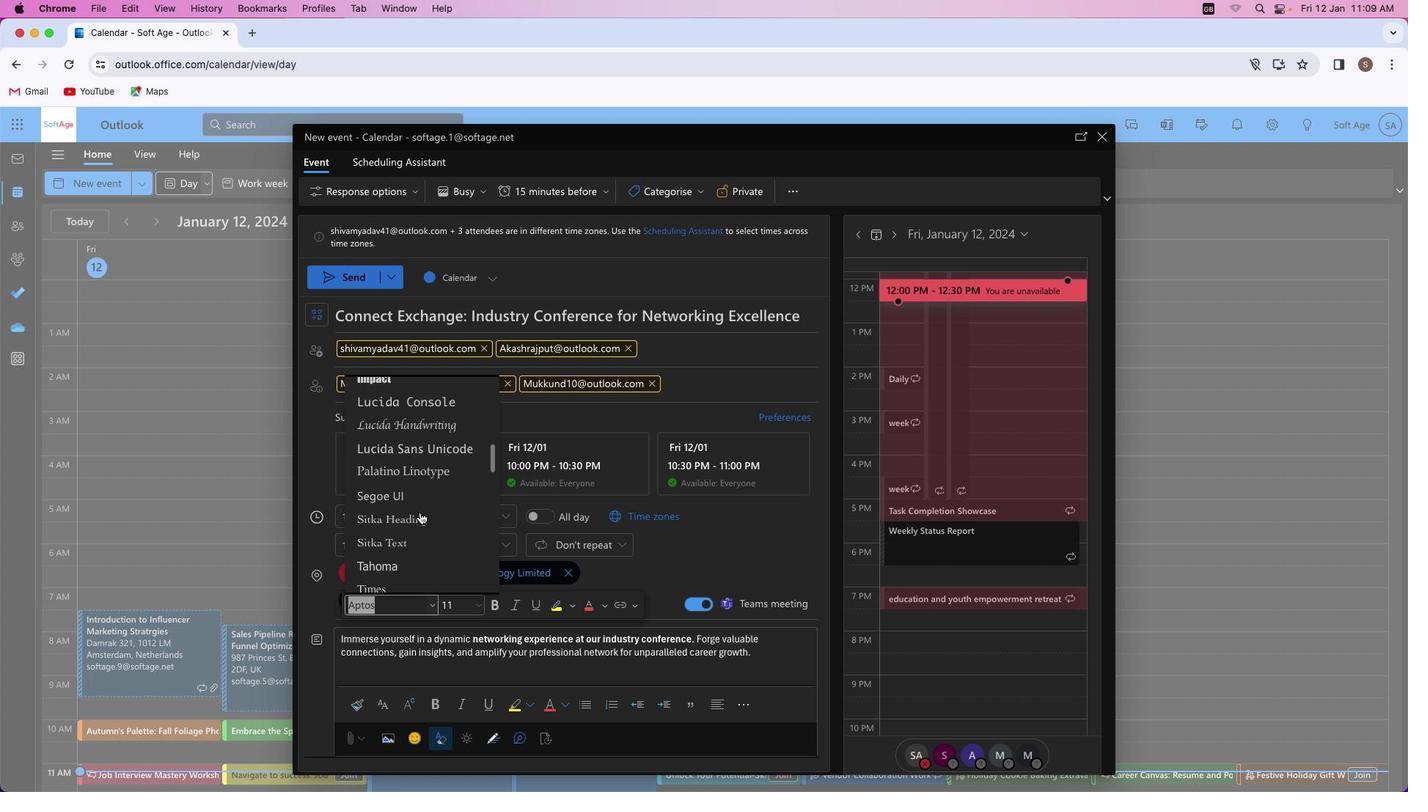 
Action: Mouse moved to (419, 511)
Screenshot: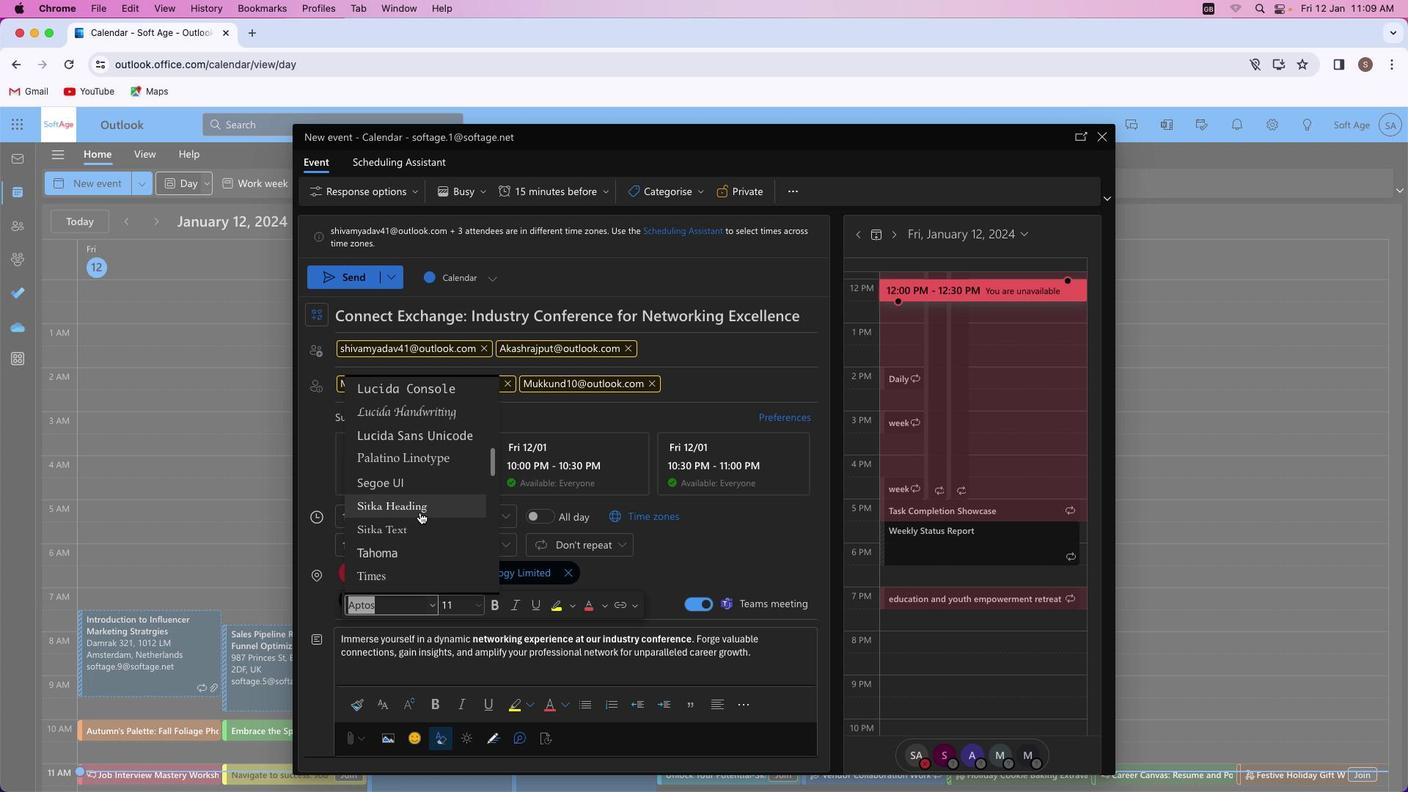 
Action: Mouse scrolled (419, 511) with delta (0, -3)
Screenshot: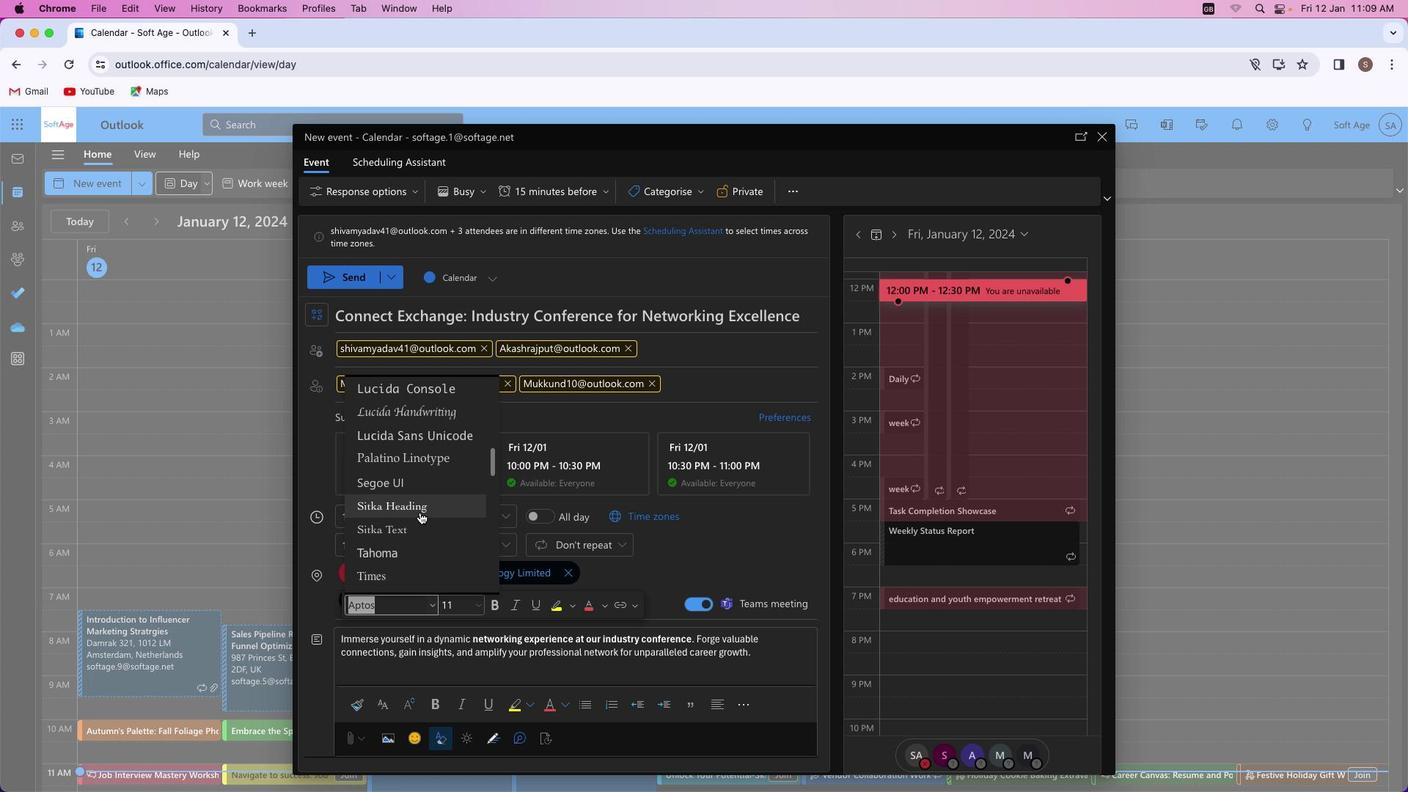 
Action: Mouse moved to (418, 512)
Screenshot: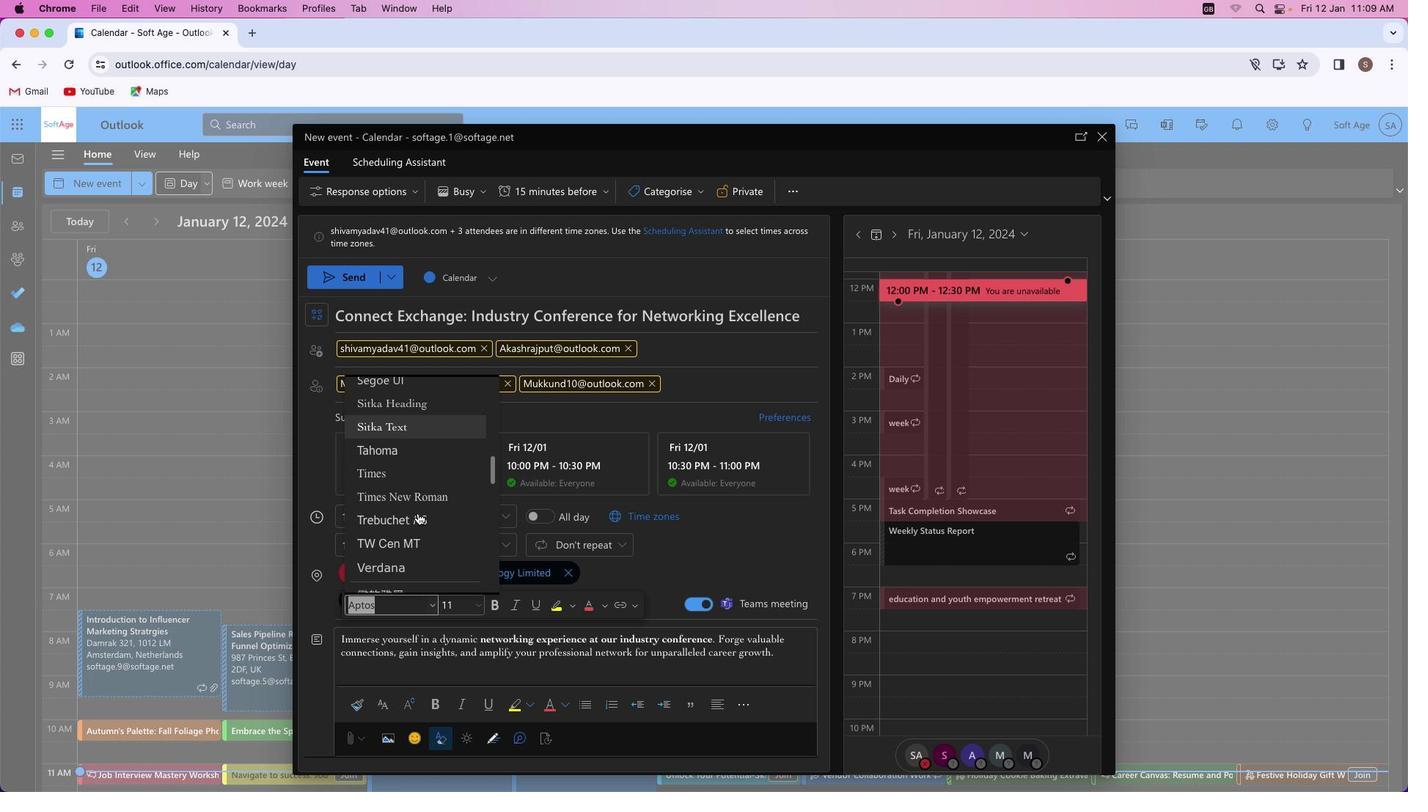 
Action: Mouse scrolled (418, 512) with delta (0, 0)
Screenshot: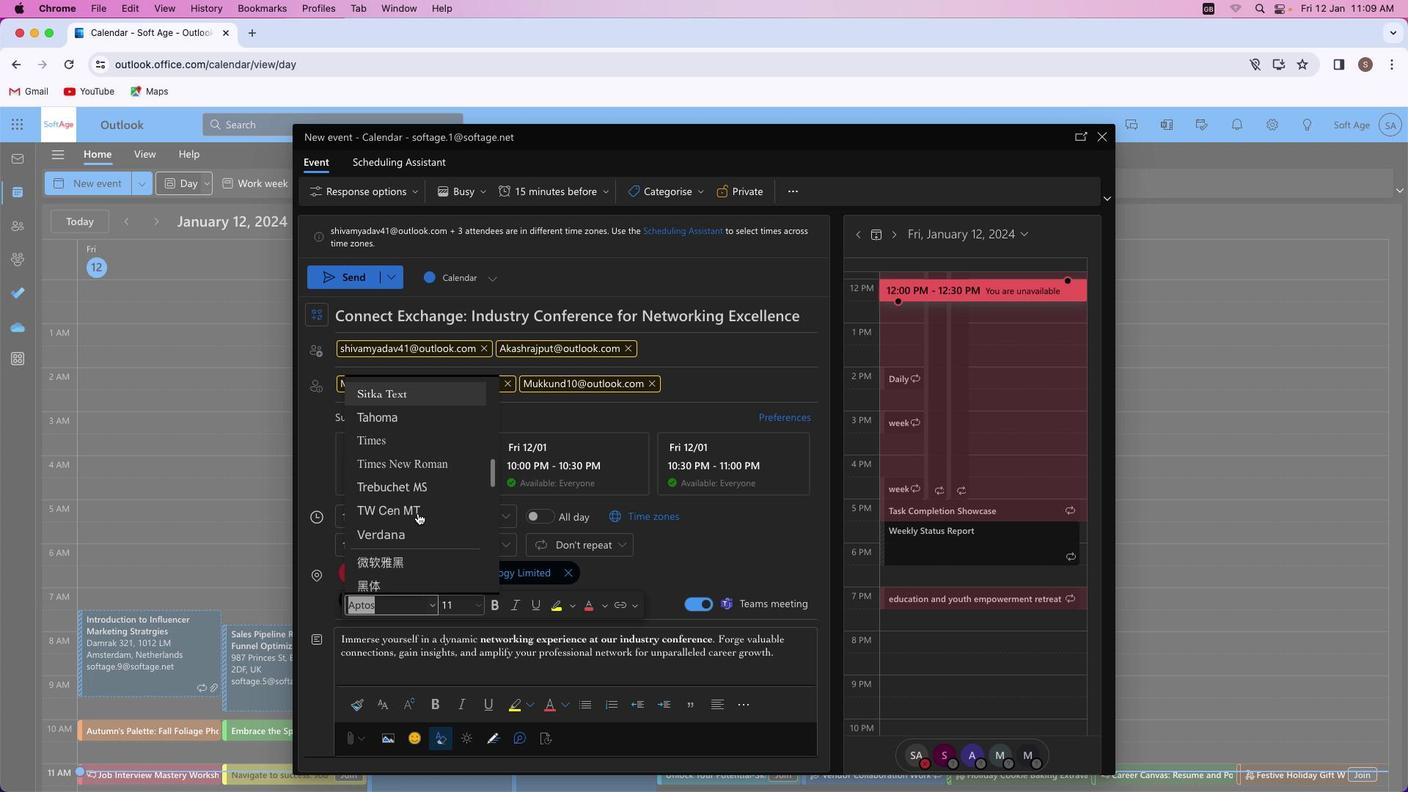 
Action: Mouse moved to (418, 512)
Screenshot: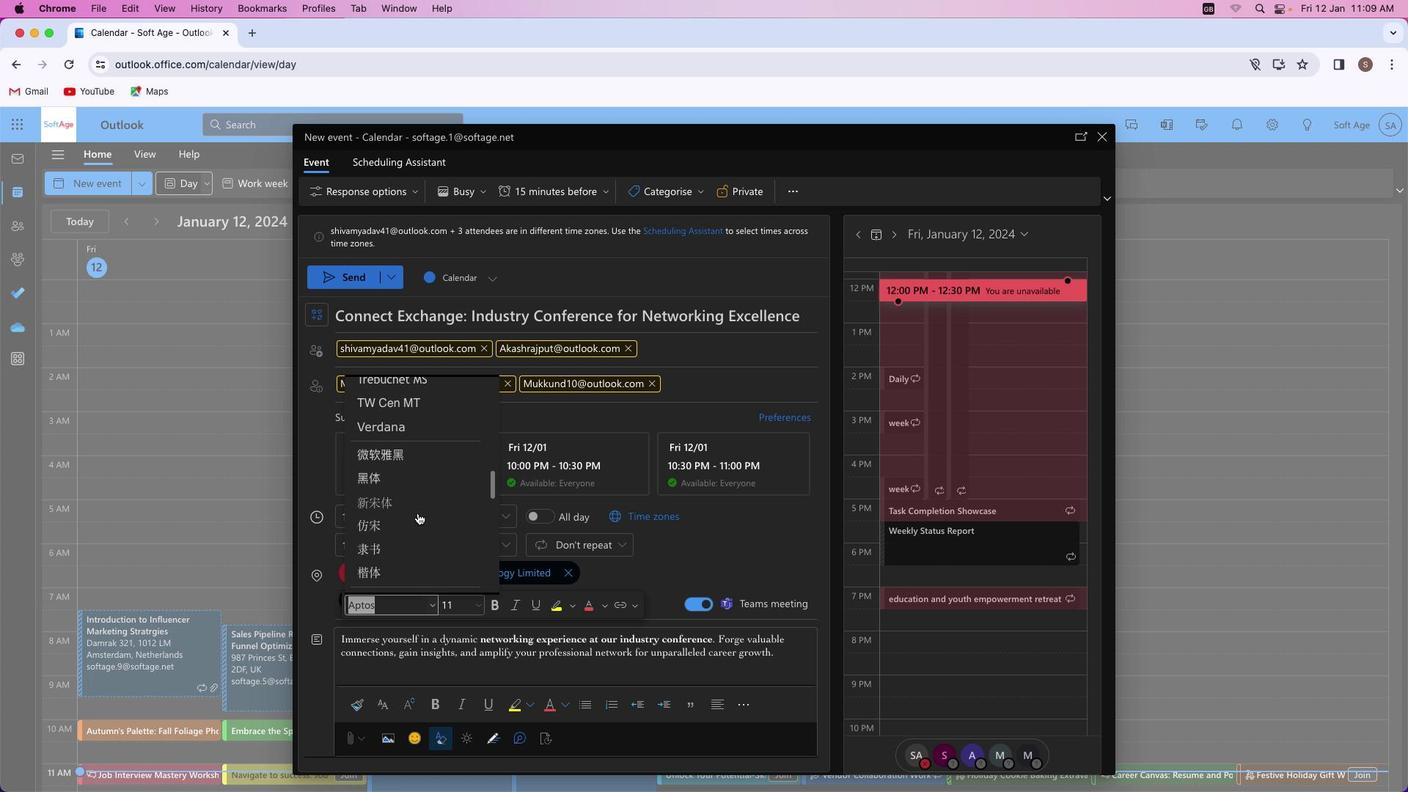 
Action: Mouse scrolled (418, 512) with delta (0, 0)
Screenshot: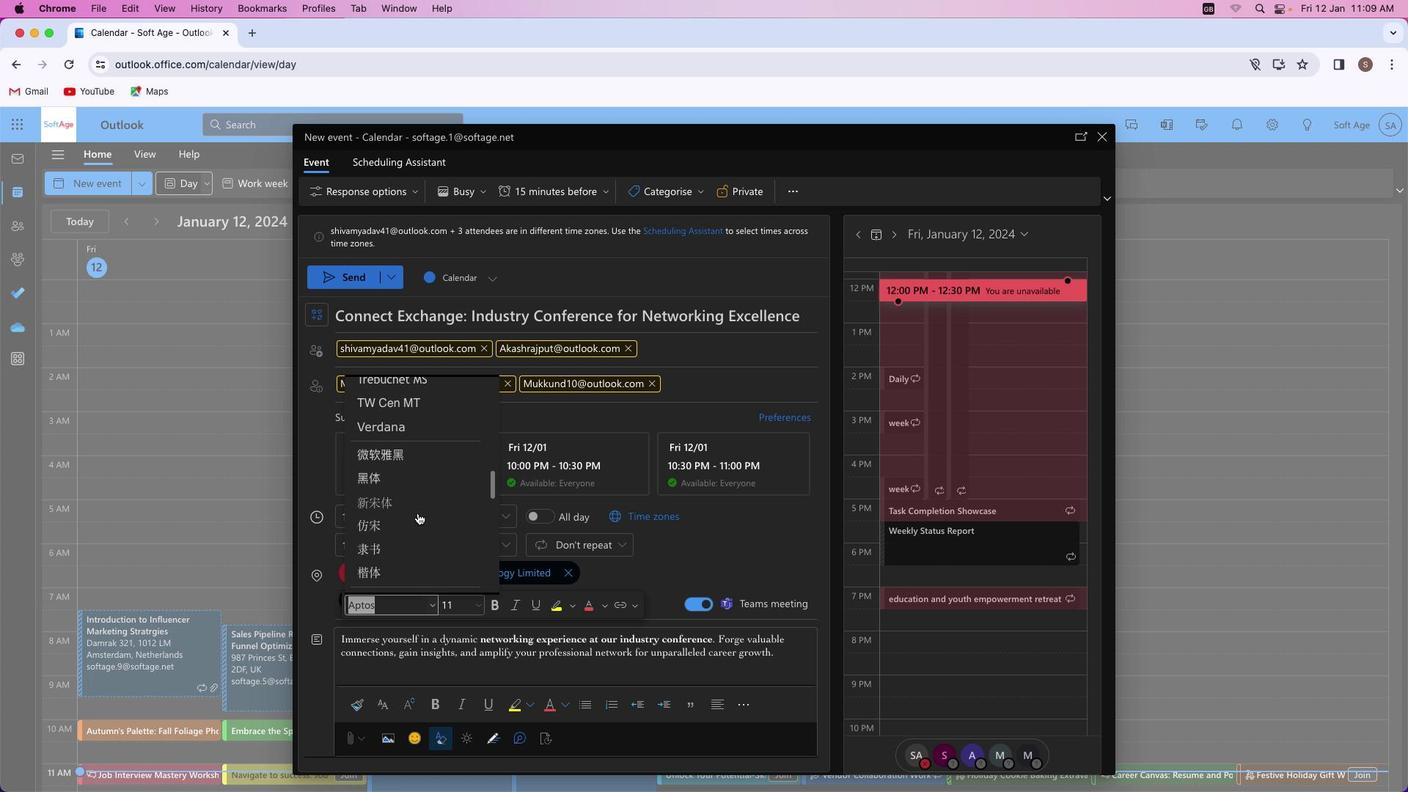 
Action: Mouse moved to (418, 513)
Screenshot: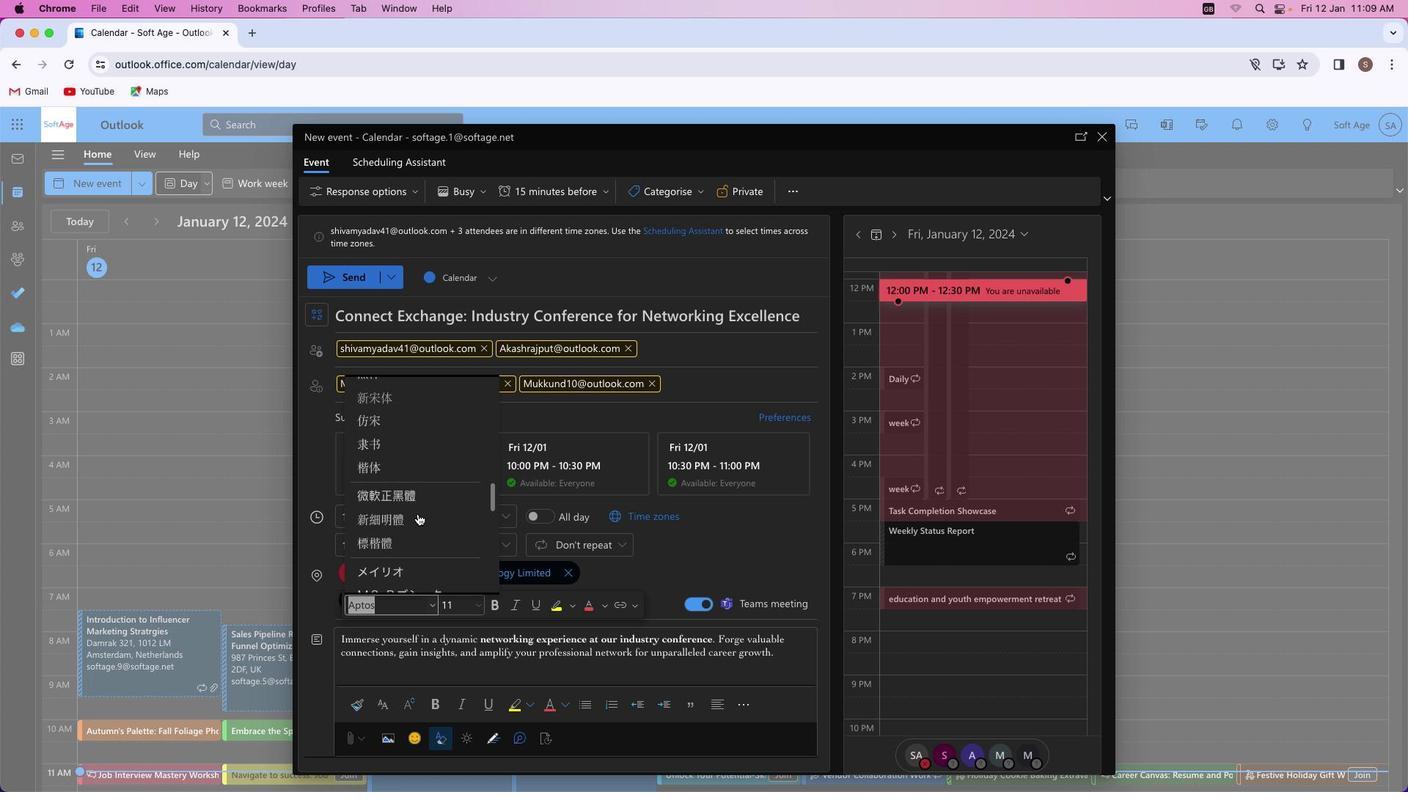 
Action: Mouse scrolled (418, 513) with delta (0, -1)
Screenshot: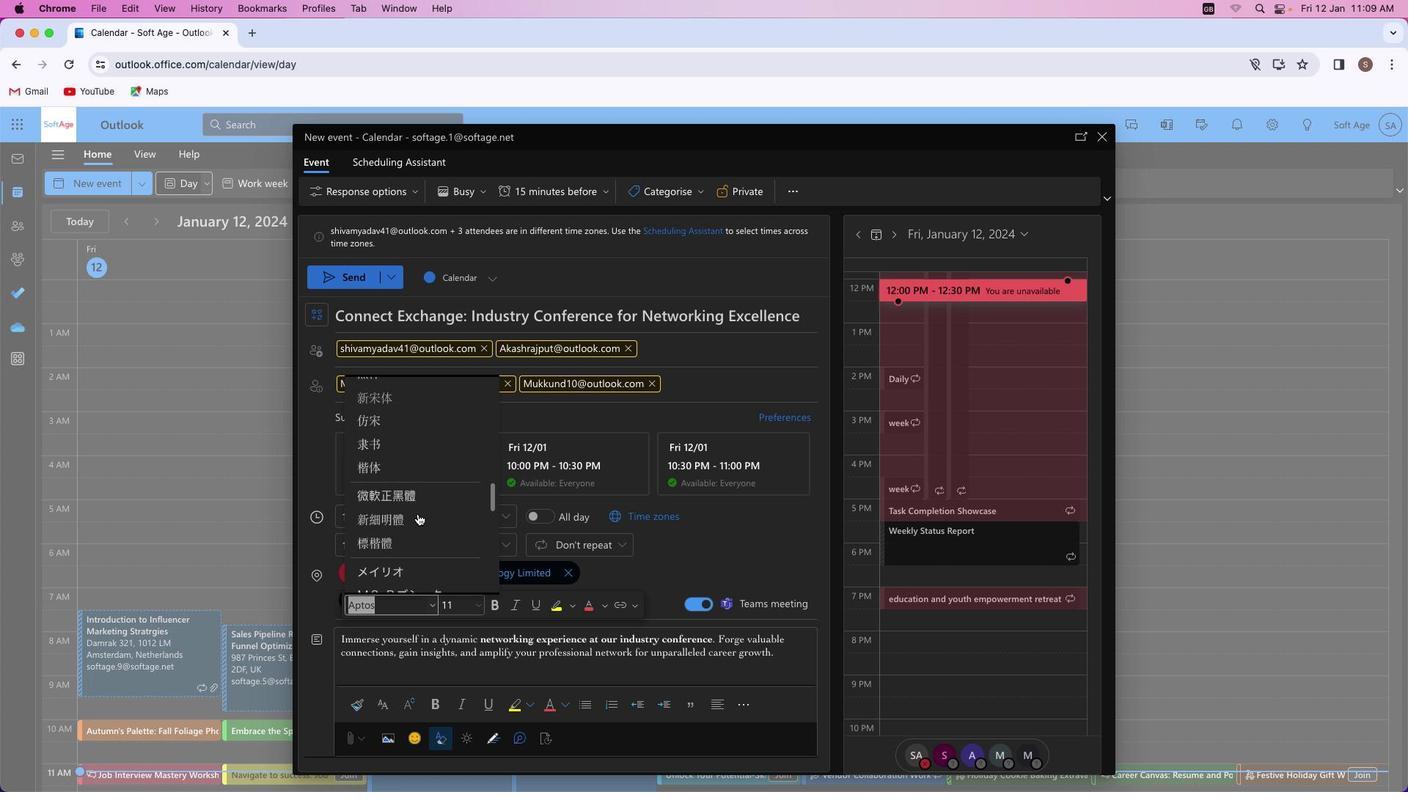 
Action: Mouse scrolled (418, 513) with delta (0, -2)
Screenshot: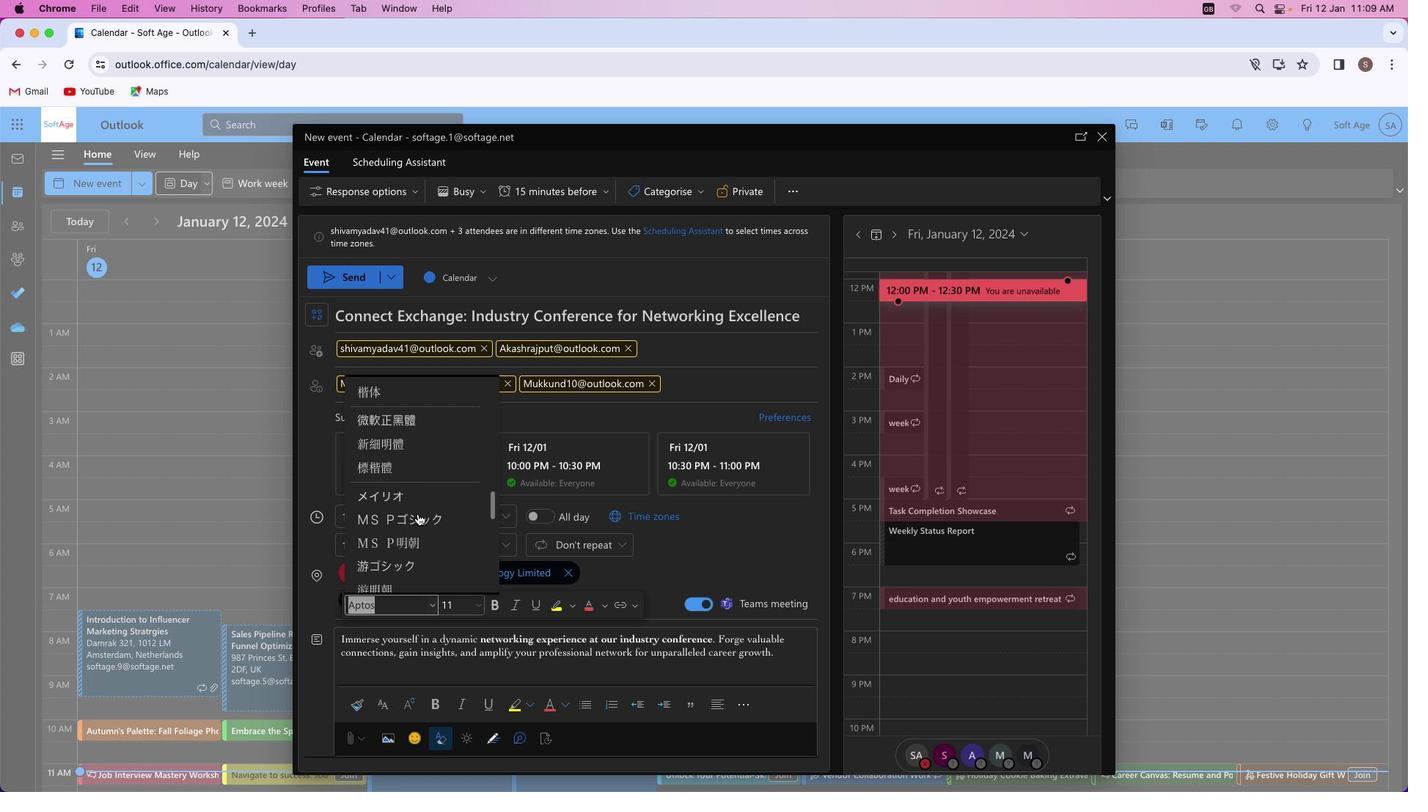 
Action: Mouse scrolled (418, 513) with delta (0, -2)
Screenshot: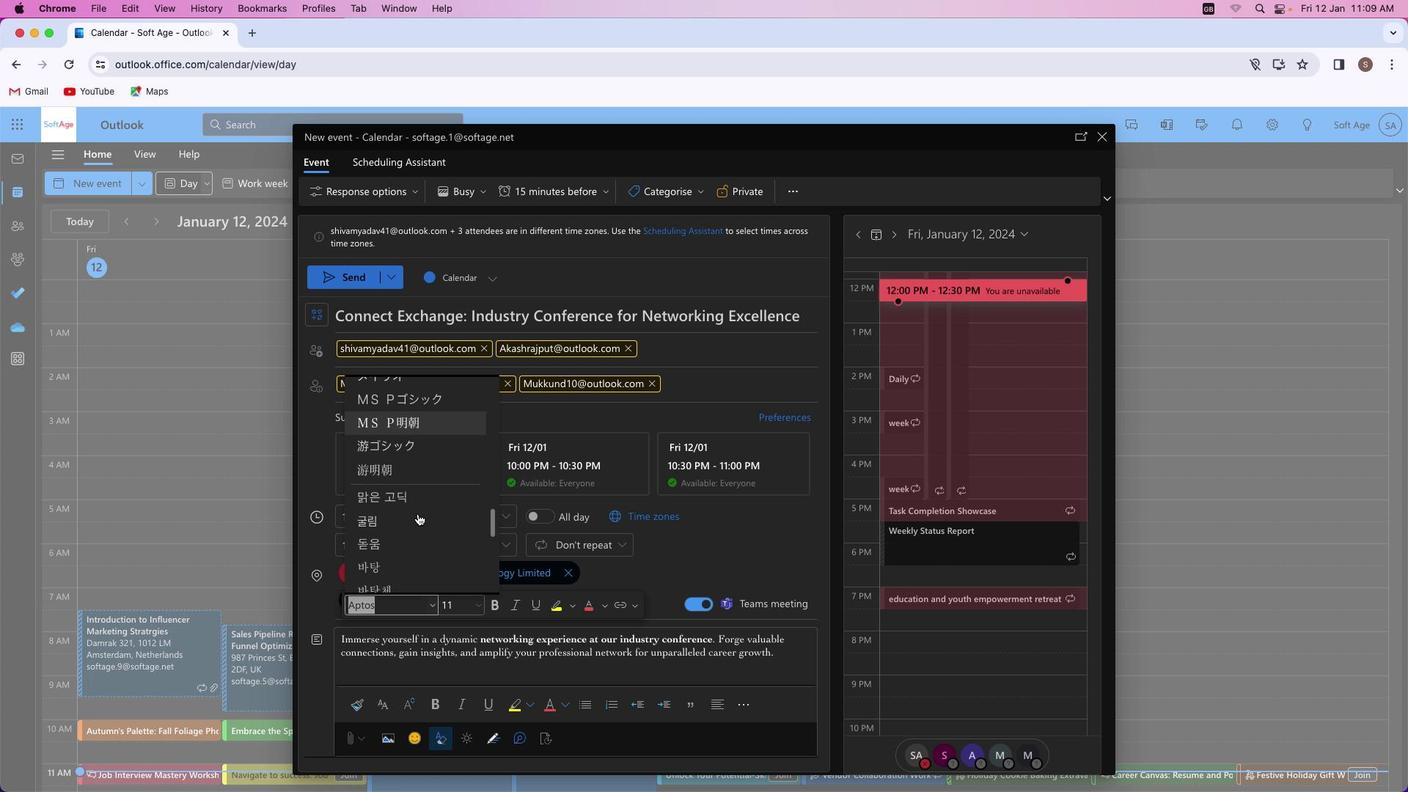 
Action: Mouse scrolled (418, 513) with delta (0, -3)
Screenshot: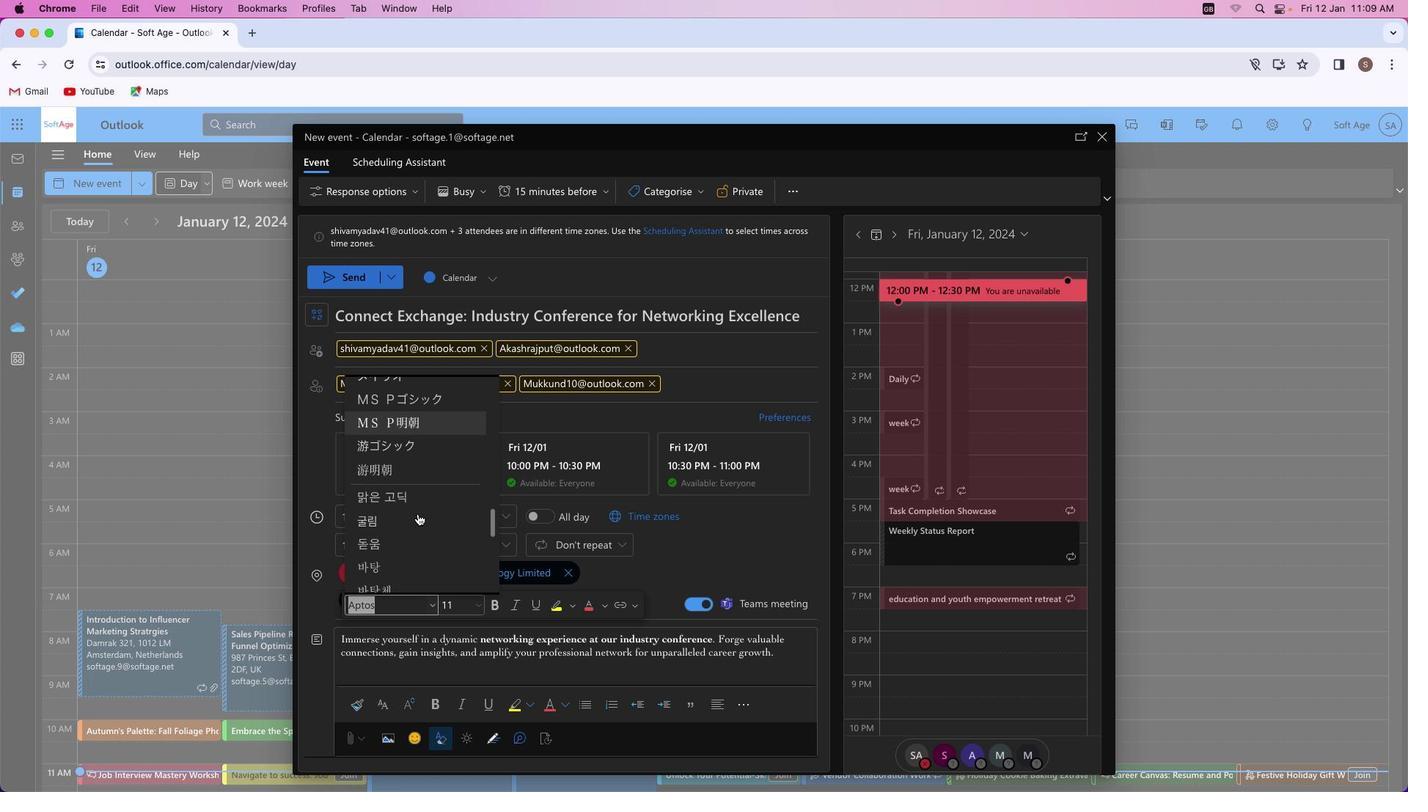 
Action: Mouse moved to (416, 513)
Screenshot: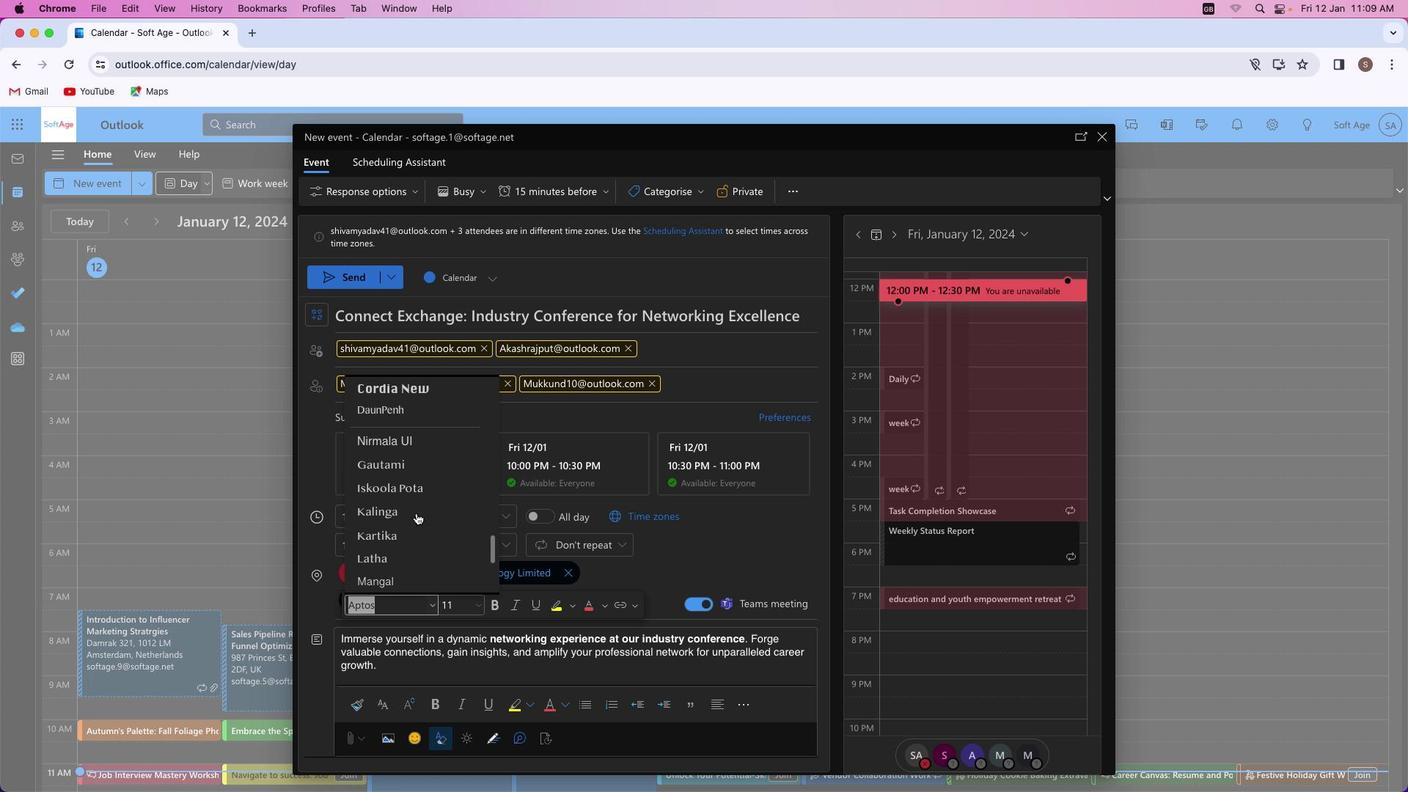 
Action: Mouse scrolled (416, 513) with delta (0, 0)
Screenshot: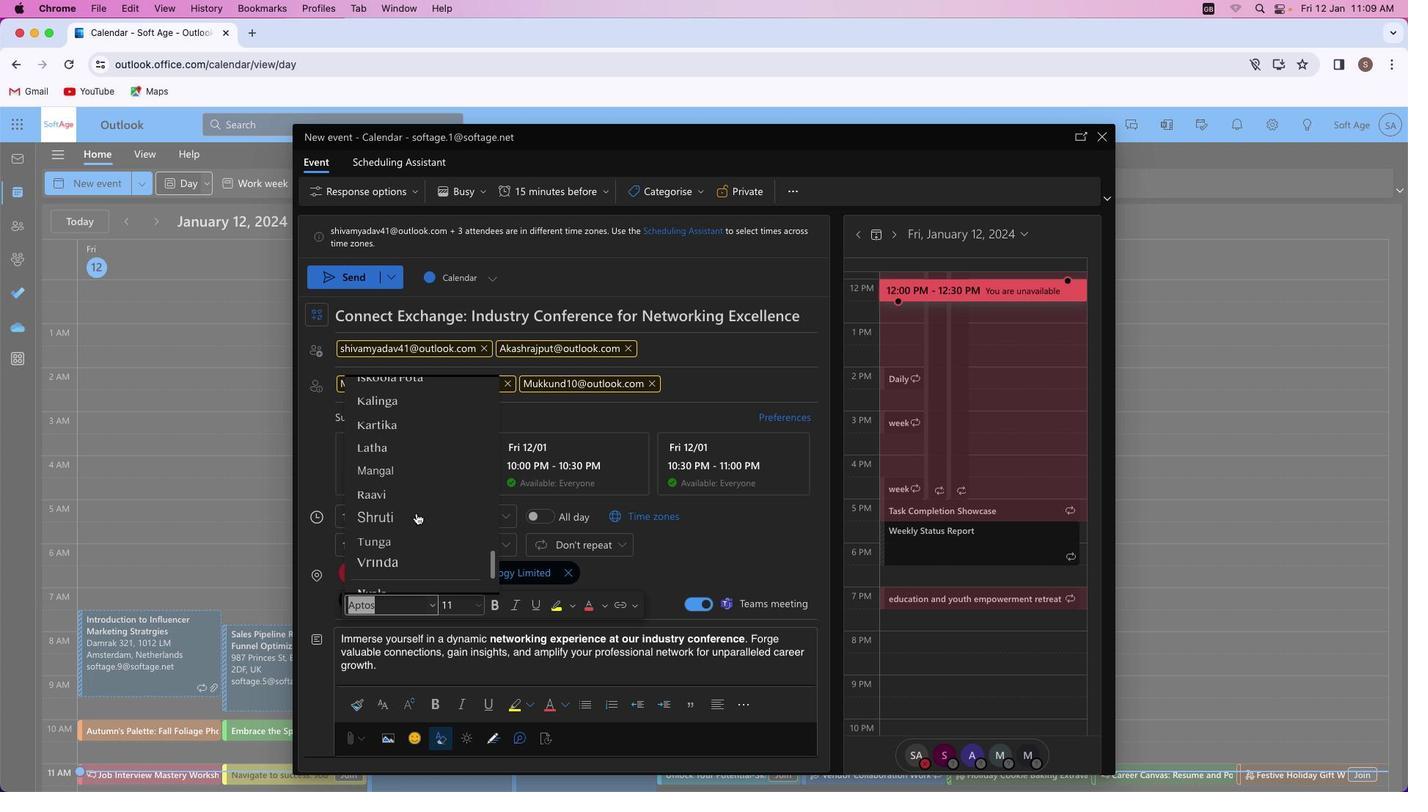 
Action: Mouse scrolled (416, 513) with delta (0, 0)
Screenshot: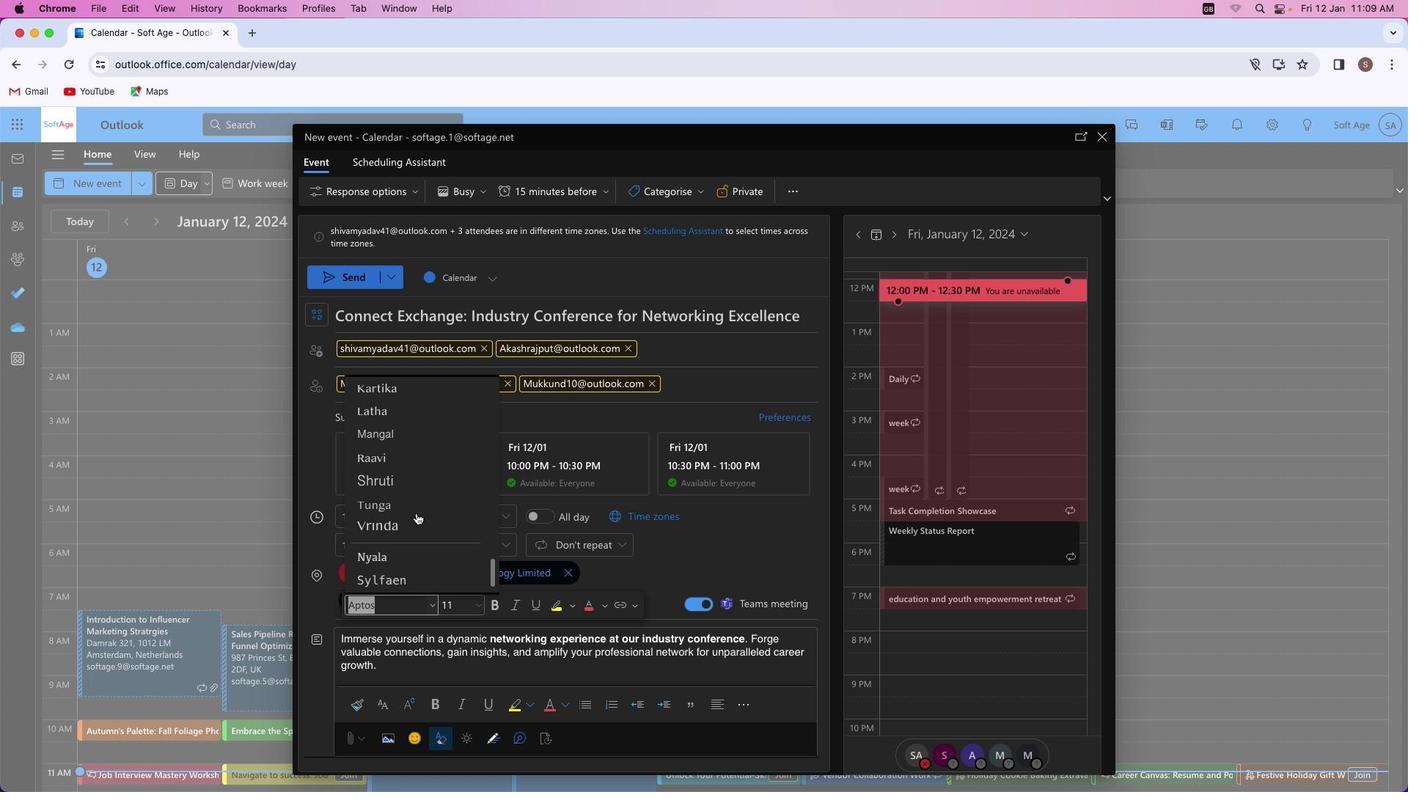 
Action: Mouse scrolled (416, 513) with delta (0, -2)
Screenshot: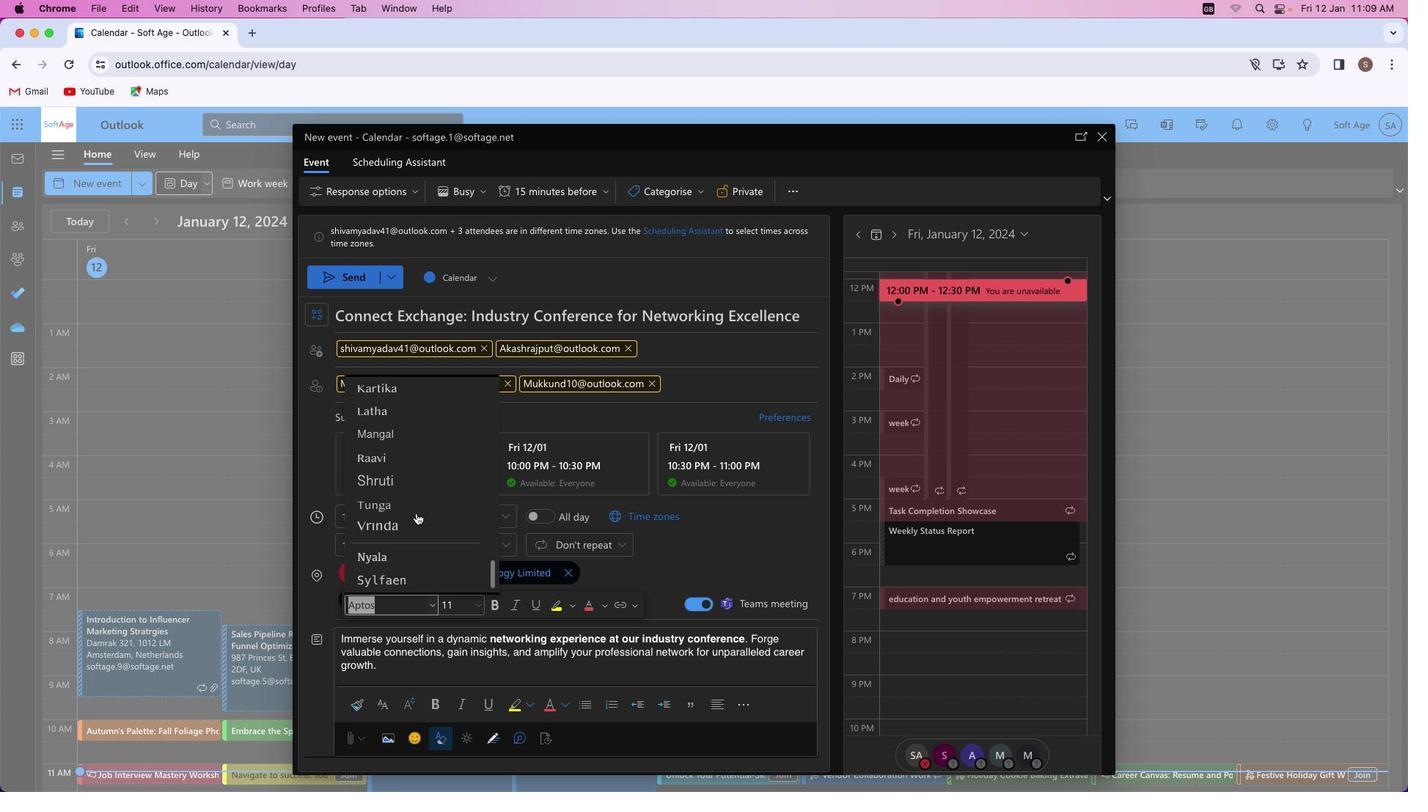 
Action: Mouse scrolled (416, 513) with delta (0, -3)
Screenshot: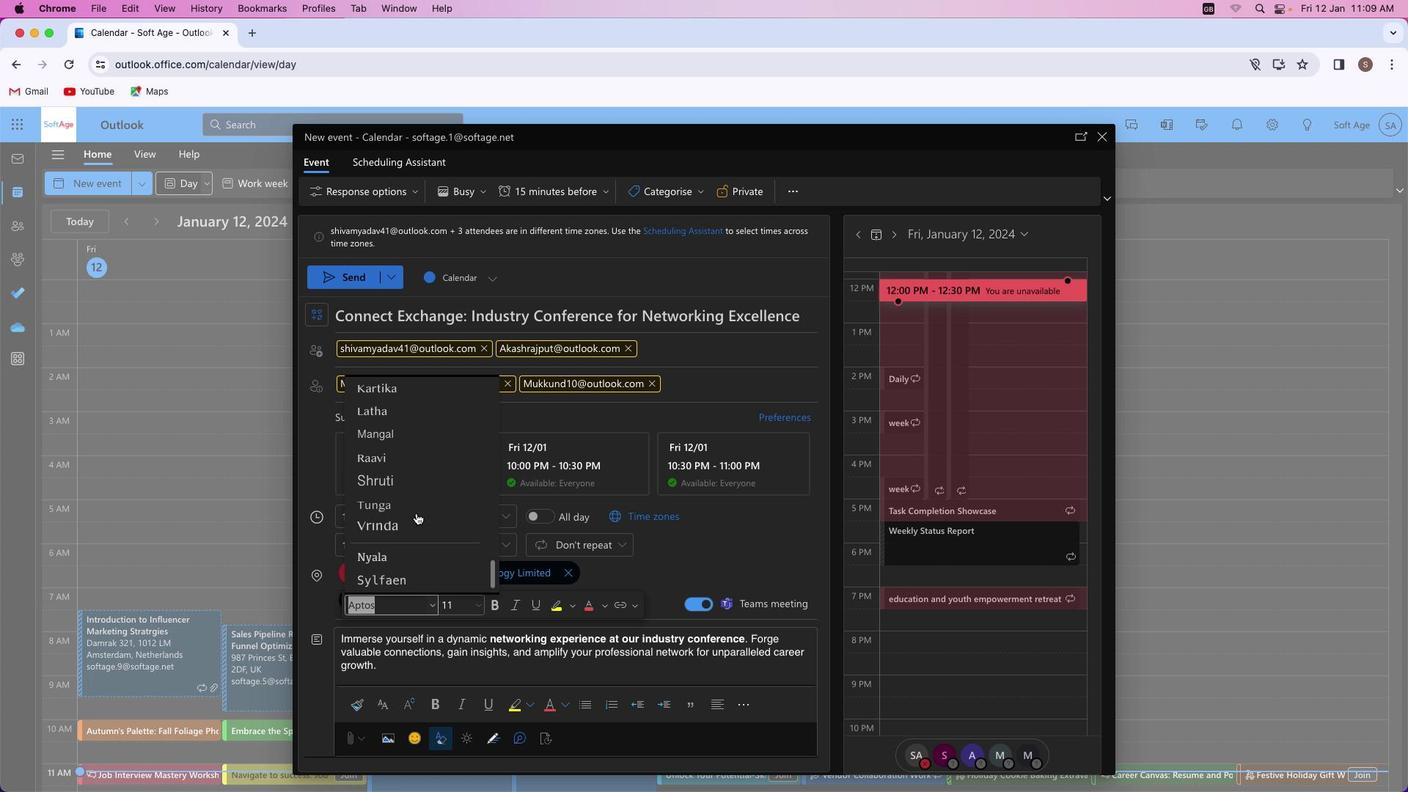 
Action: Mouse scrolled (416, 513) with delta (0, -4)
Screenshot: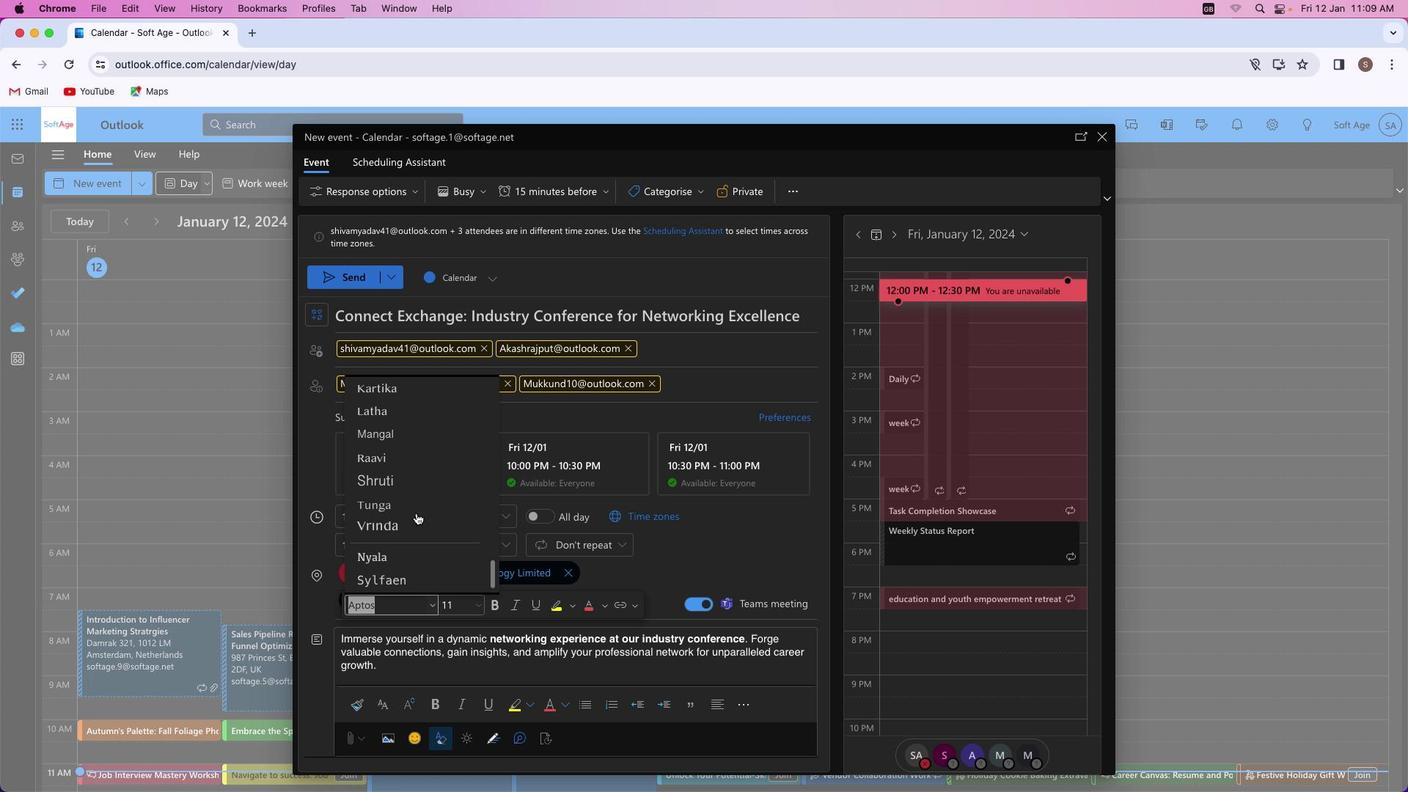 
Action: Mouse scrolled (416, 513) with delta (0, -5)
Screenshot: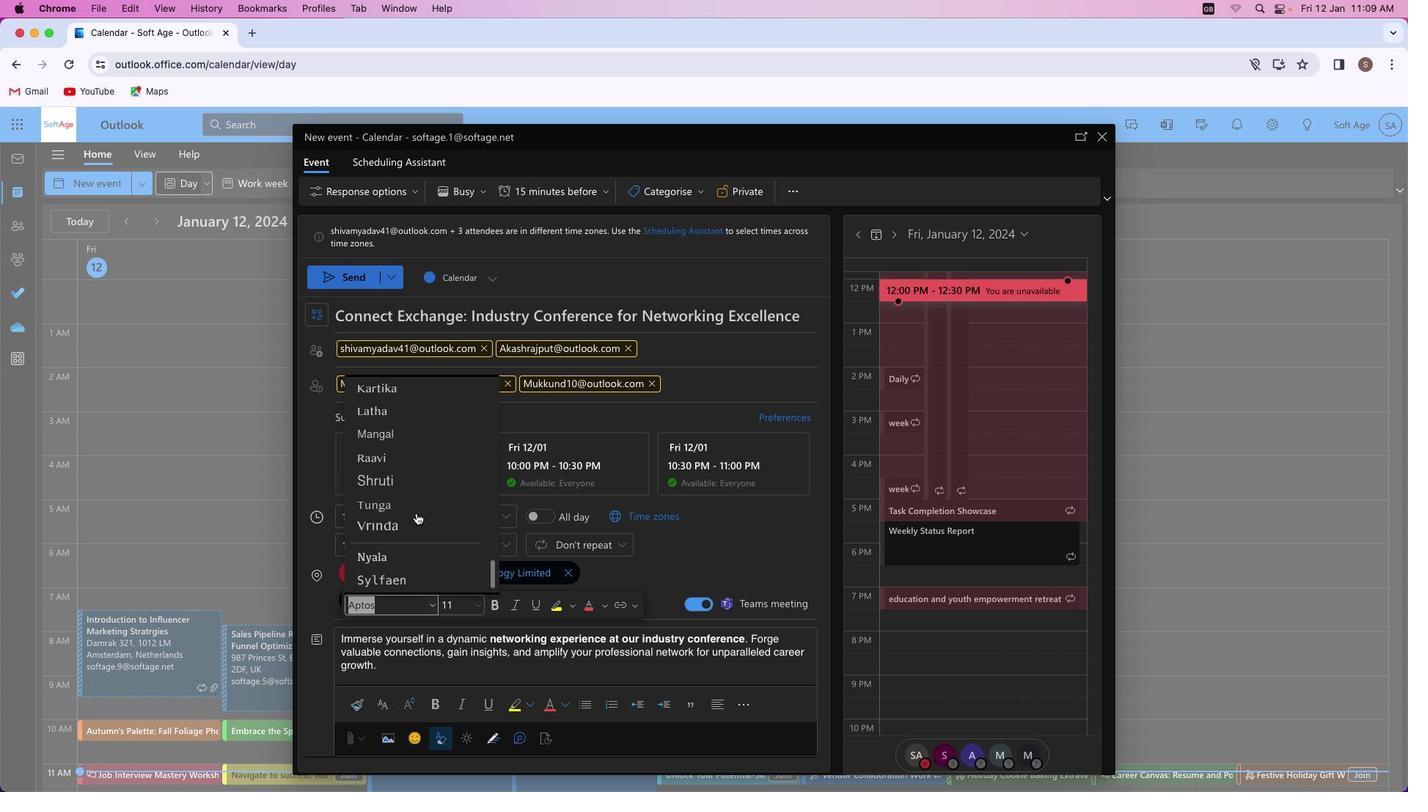 
Action: Mouse moved to (399, 408)
Screenshot: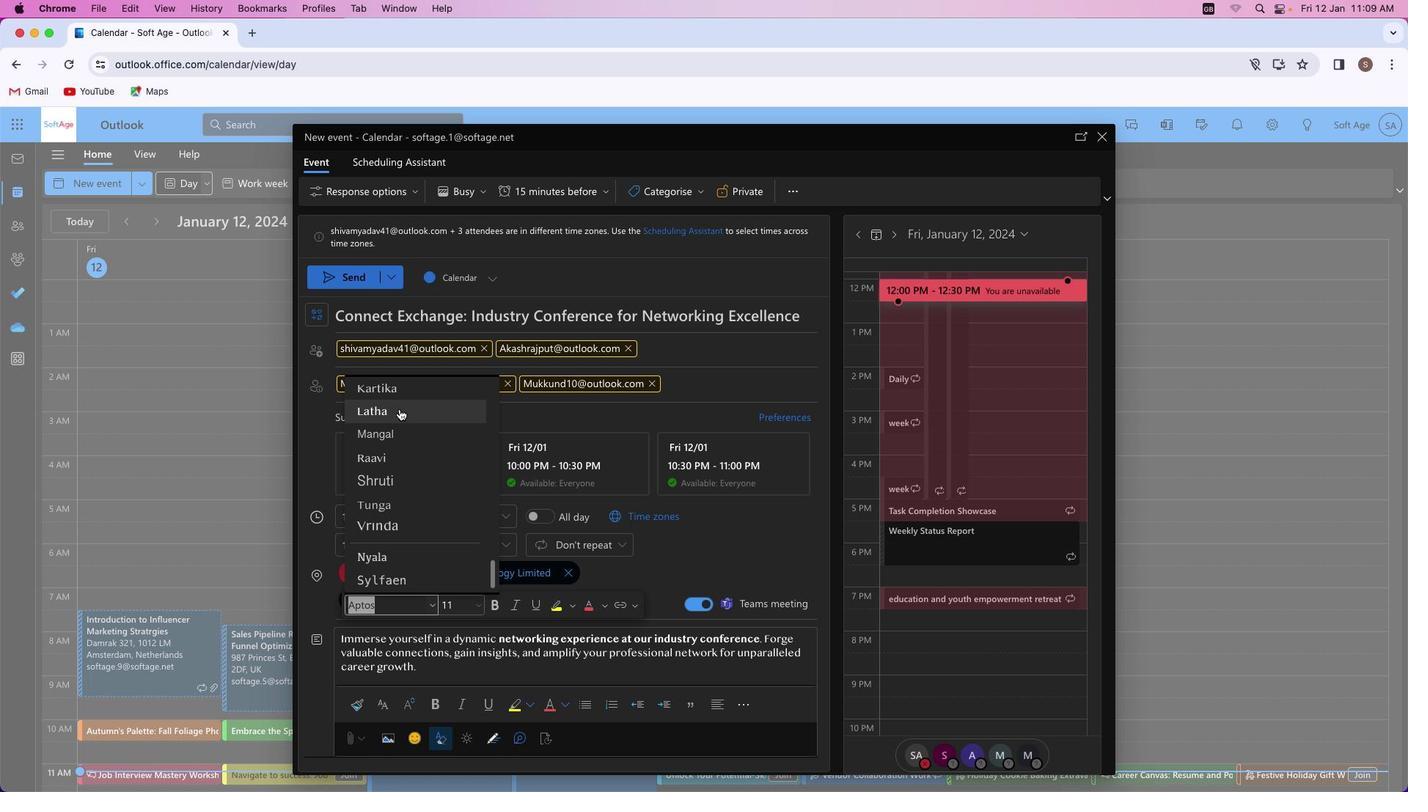
Action: Mouse pressed left at (399, 408)
Screenshot: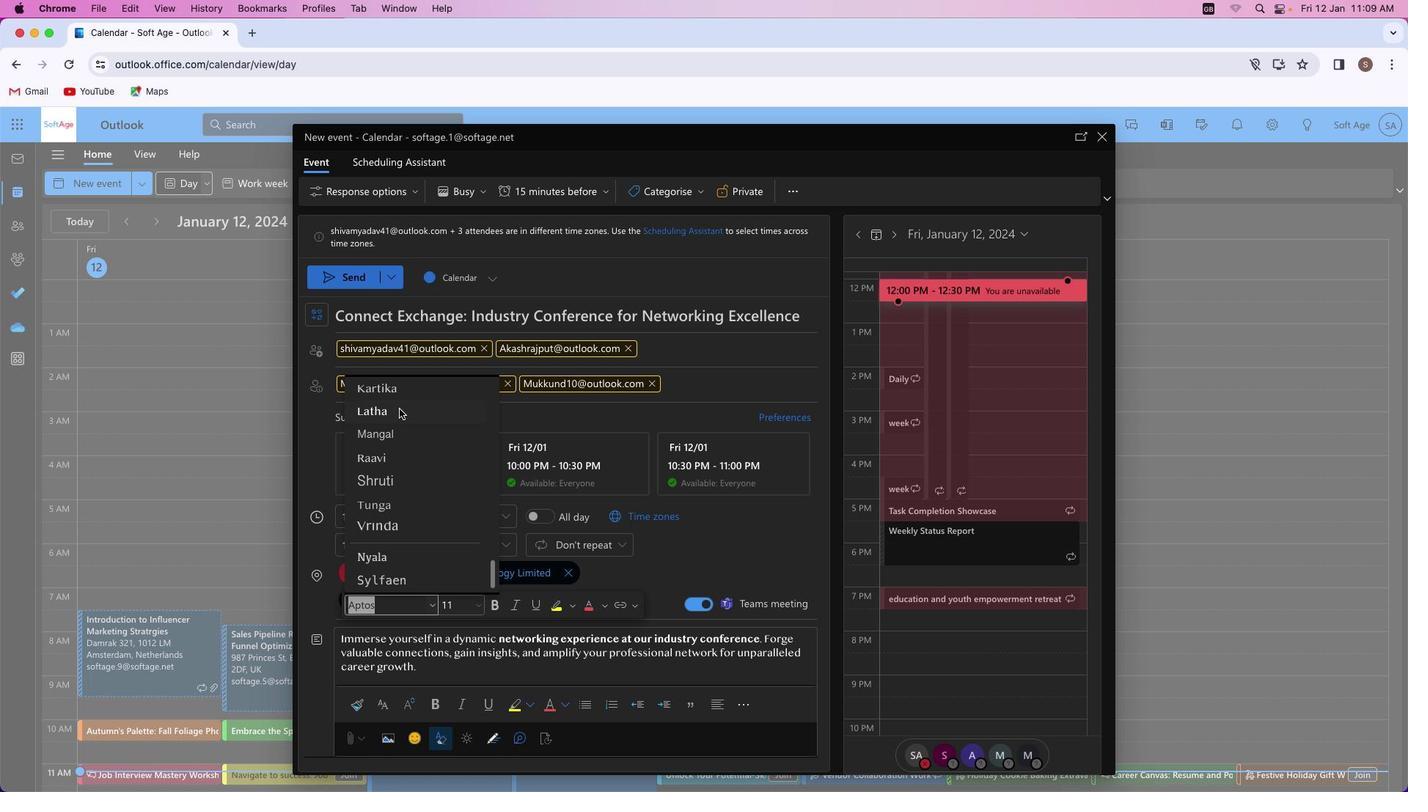
Action: Mouse moved to (569, 606)
Screenshot: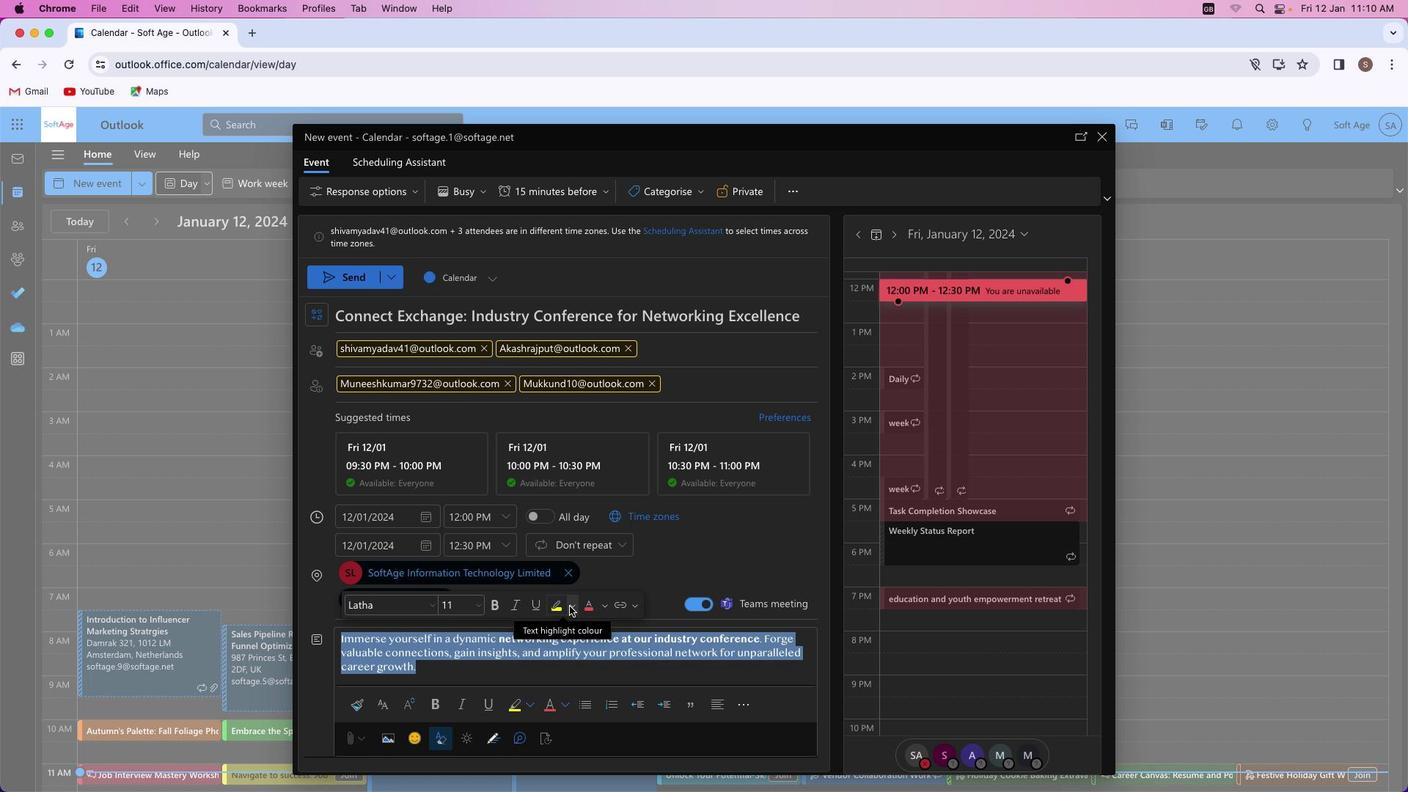 
Action: Mouse pressed left at (569, 606)
Screenshot: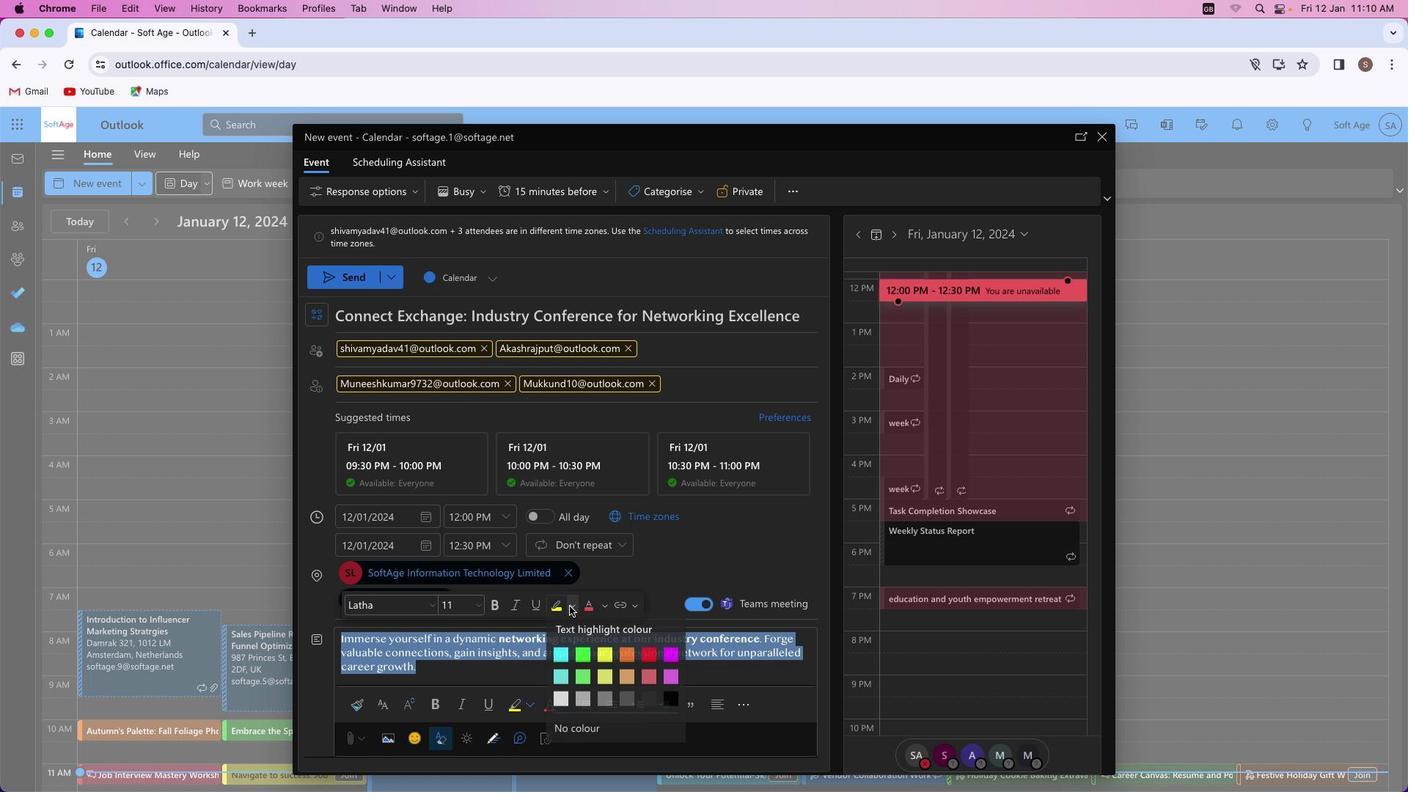 
Action: Mouse moved to (564, 682)
Screenshot: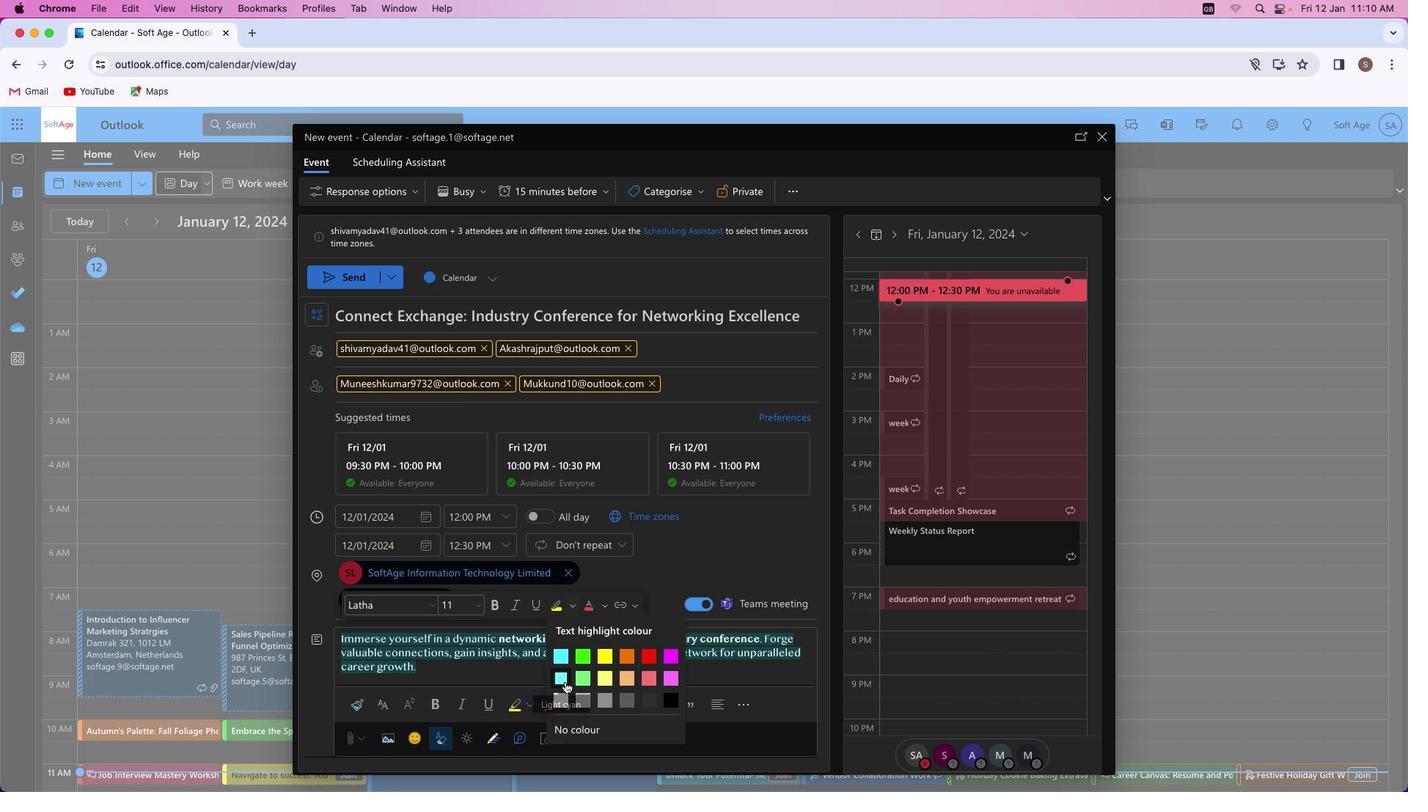 
Action: Mouse pressed left at (564, 682)
Screenshot: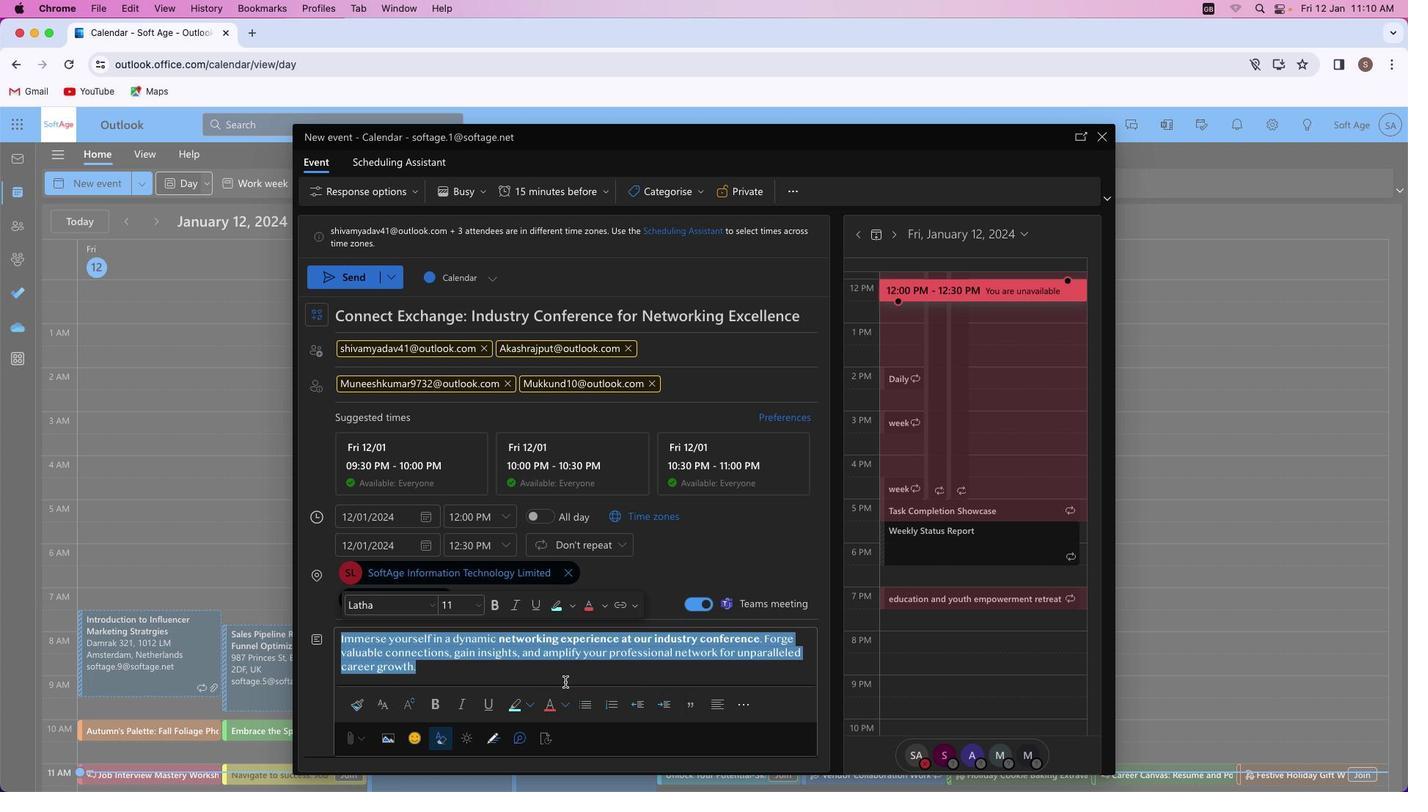 
Action: Mouse moved to (586, 603)
Screenshot: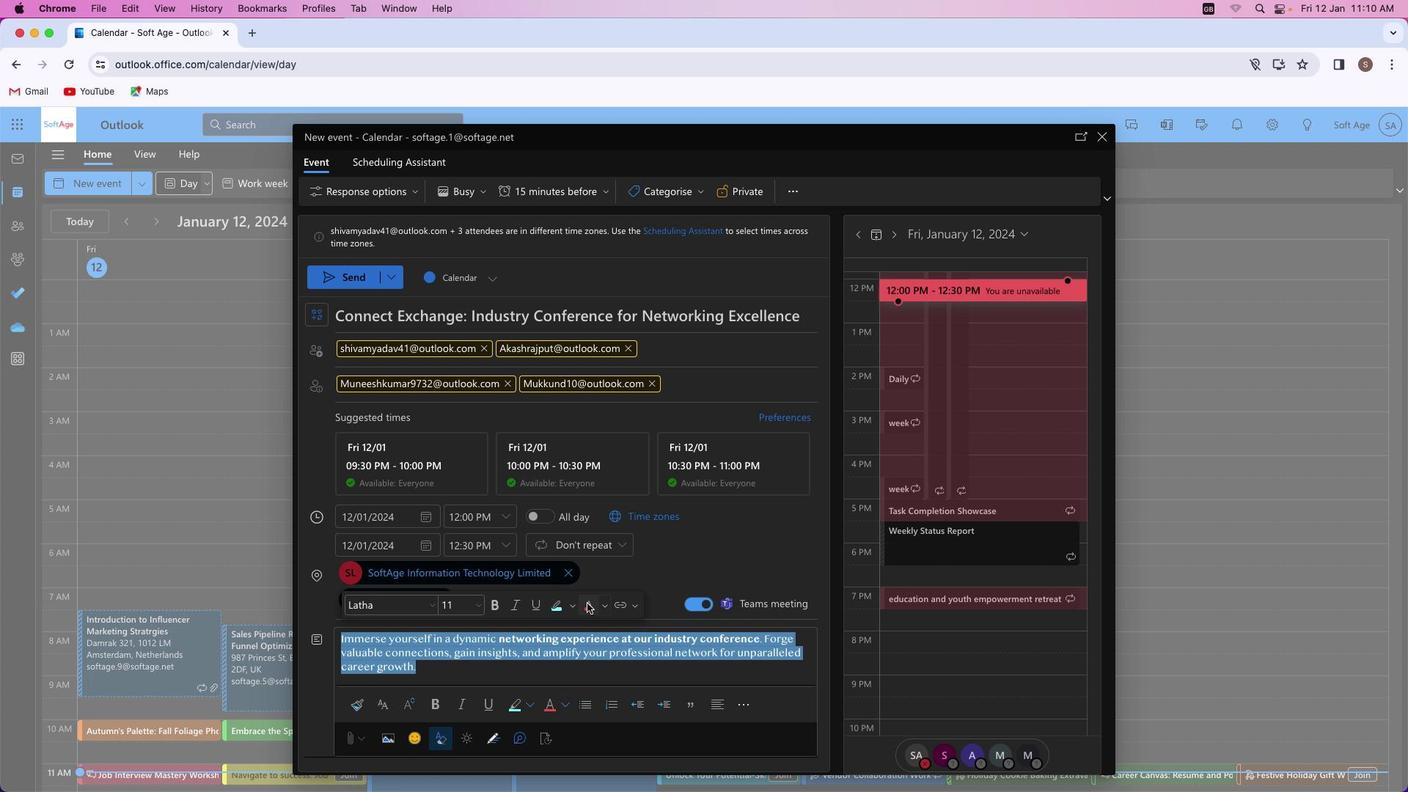 
Action: Mouse pressed left at (586, 603)
Screenshot: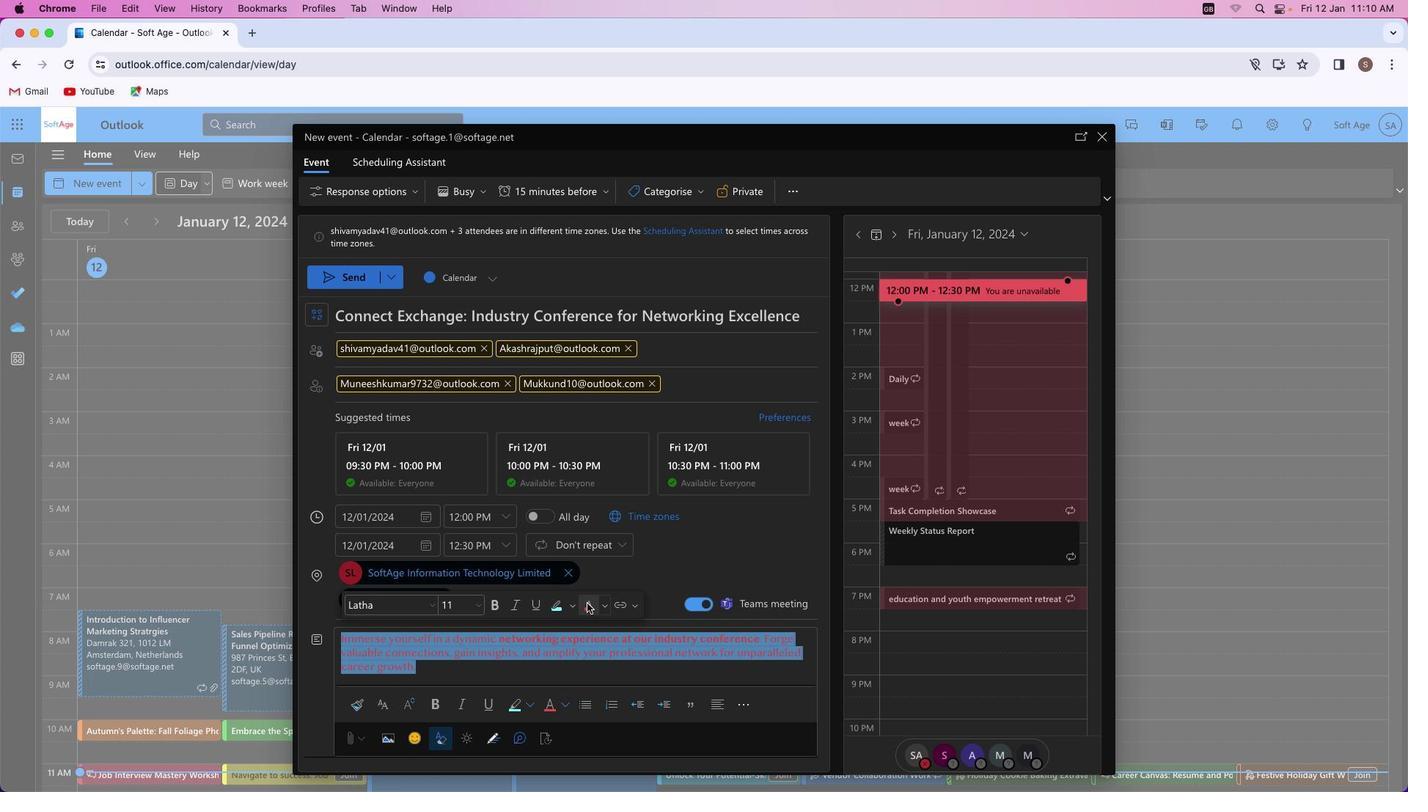 
Action: Mouse moved to (456, 679)
Screenshot: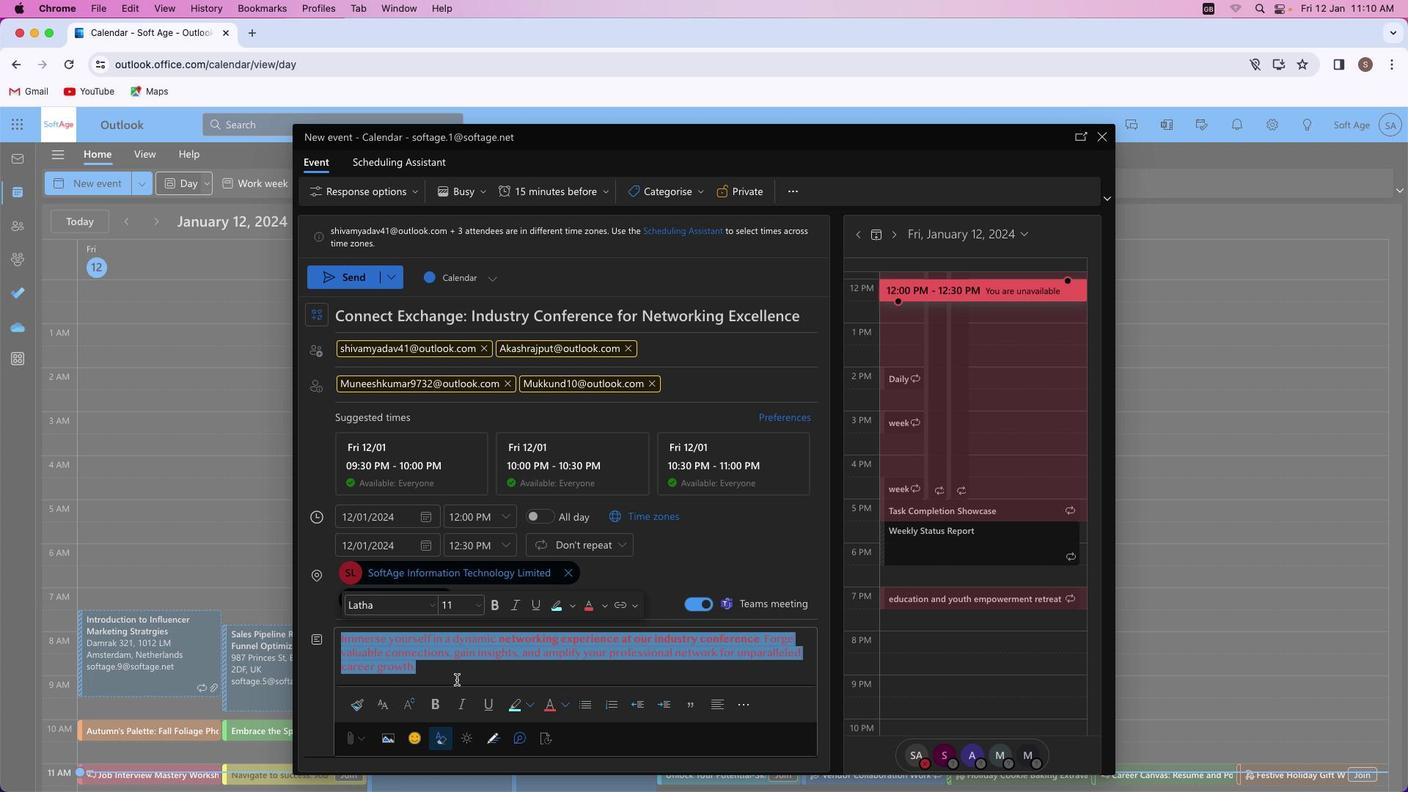 
Action: Mouse pressed left at (456, 679)
Screenshot: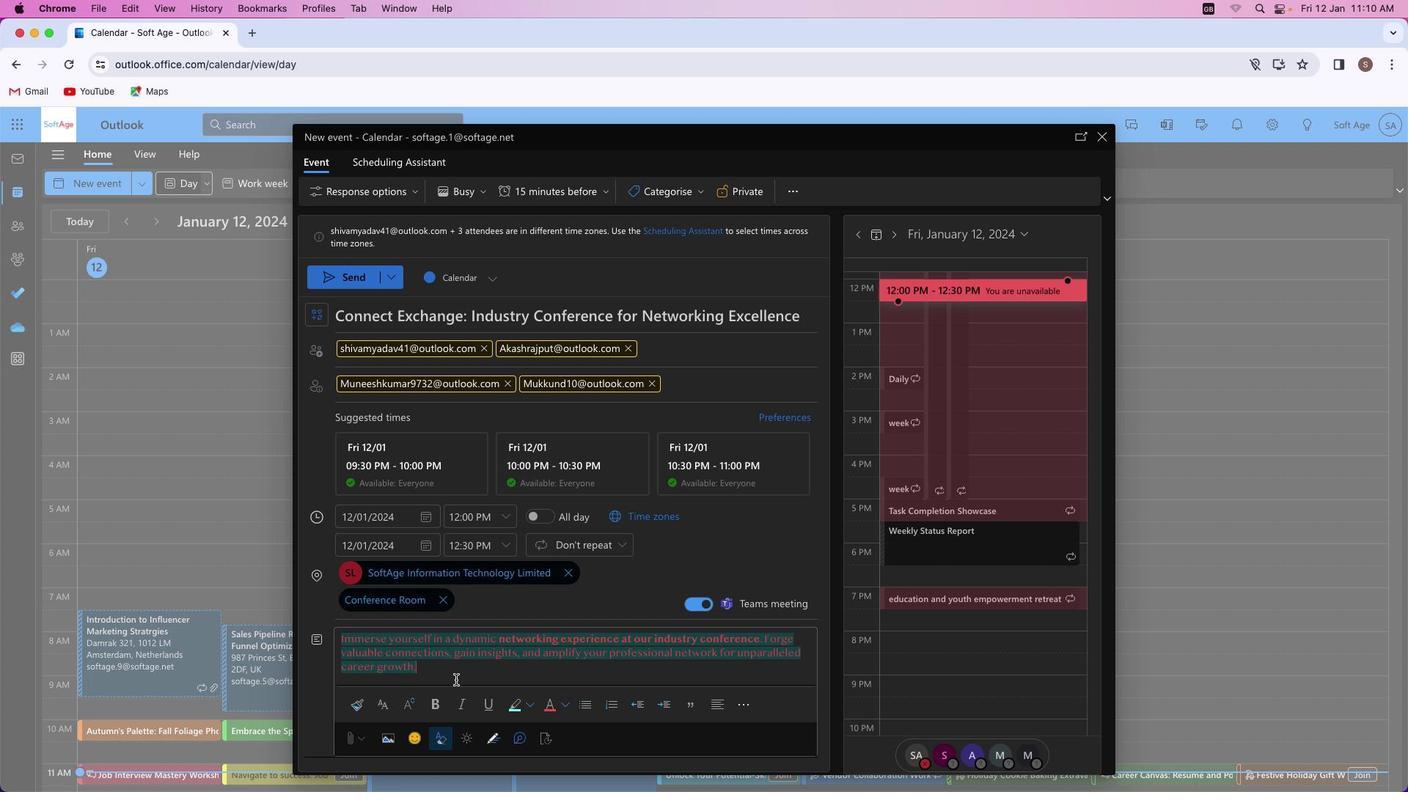 
Action: Mouse moved to (760, 638)
Screenshot: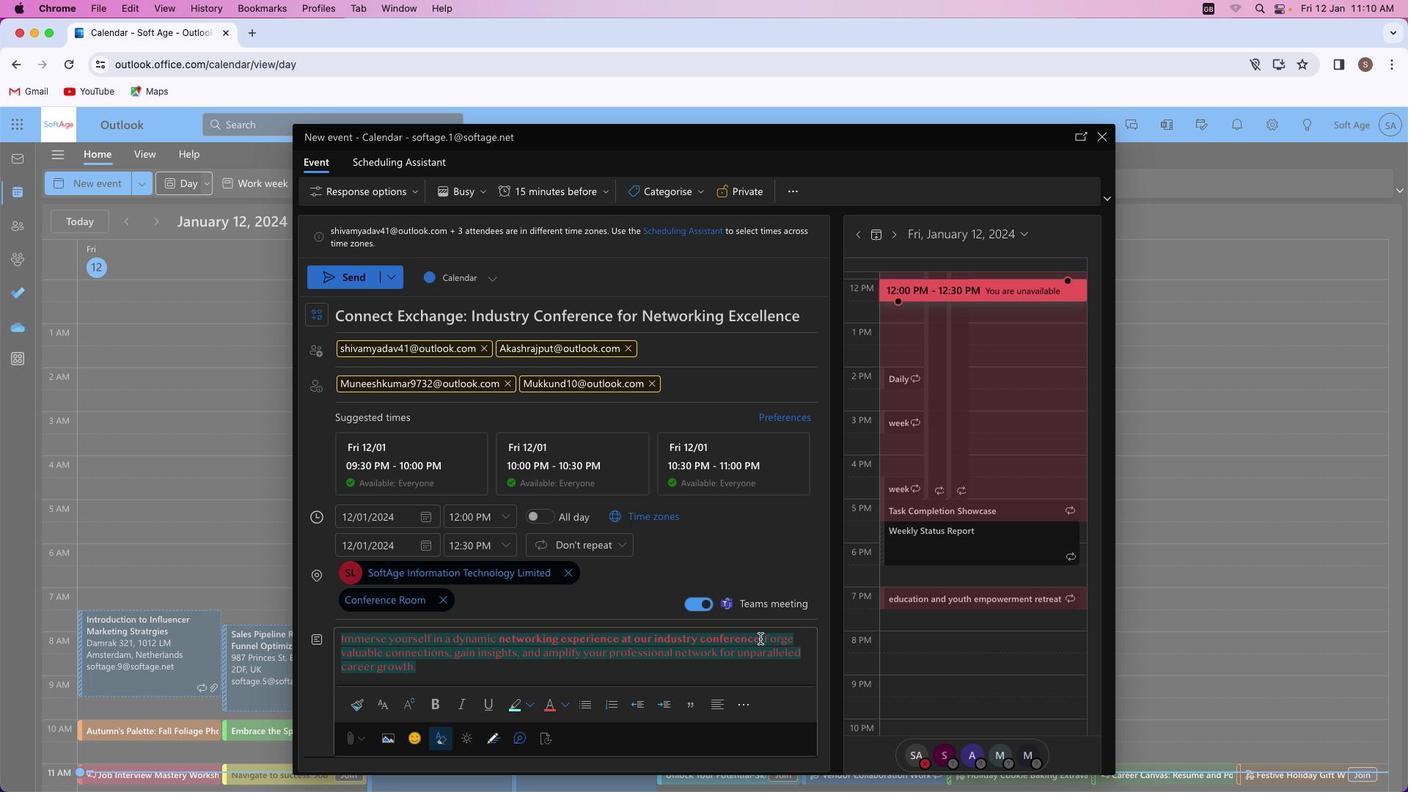 
Action: Mouse pressed left at (760, 638)
Screenshot: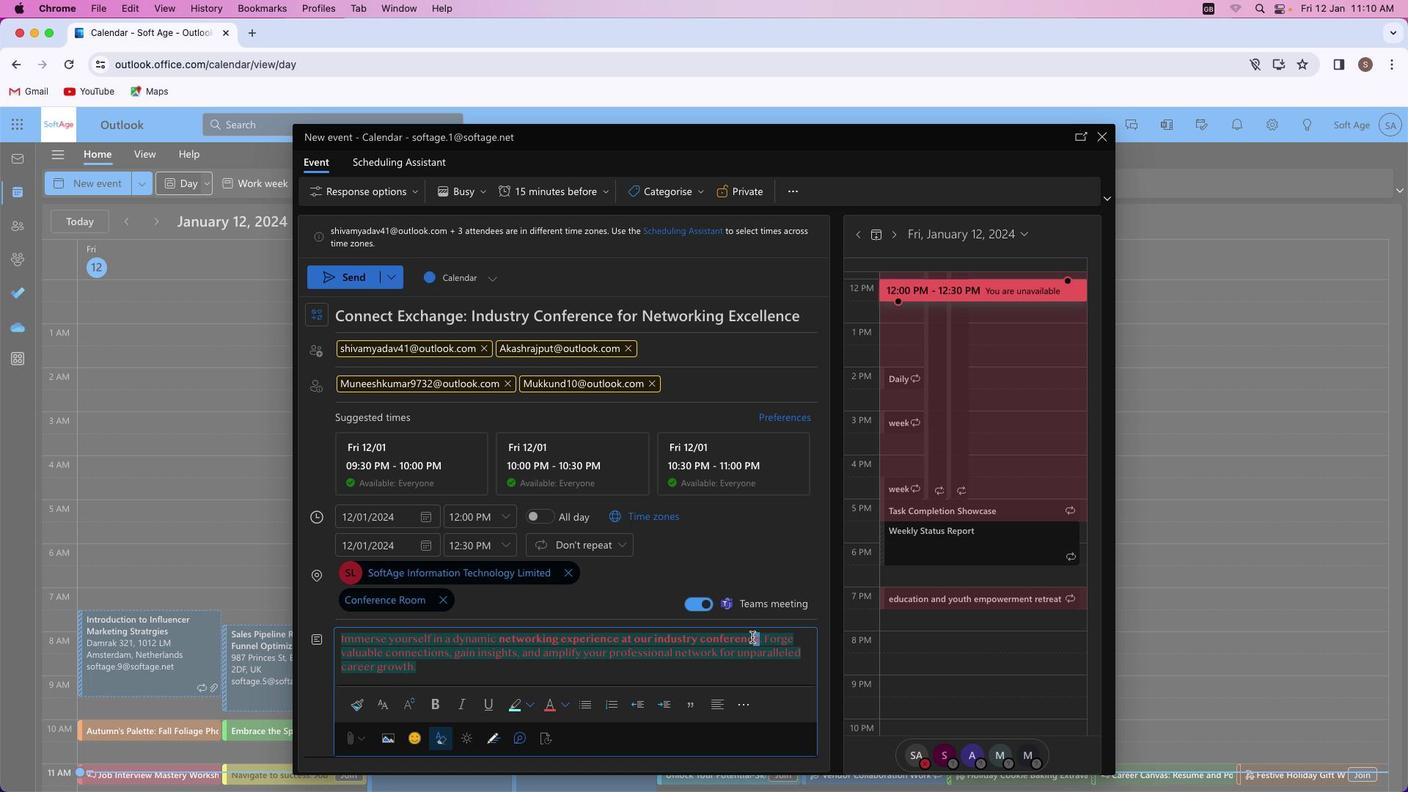 
Action: Mouse moved to (760, 607)
Screenshot: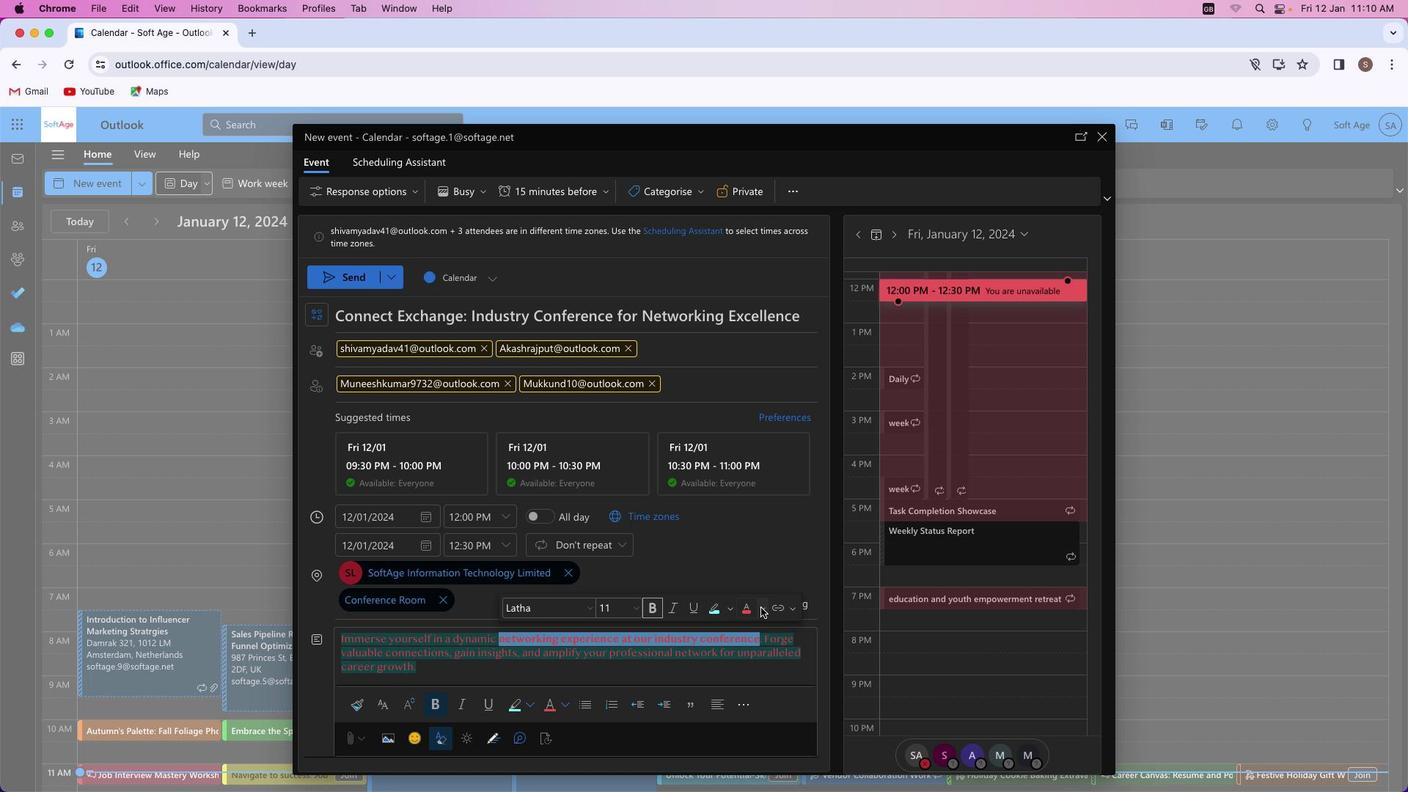 
Action: Mouse pressed left at (760, 607)
Screenshot: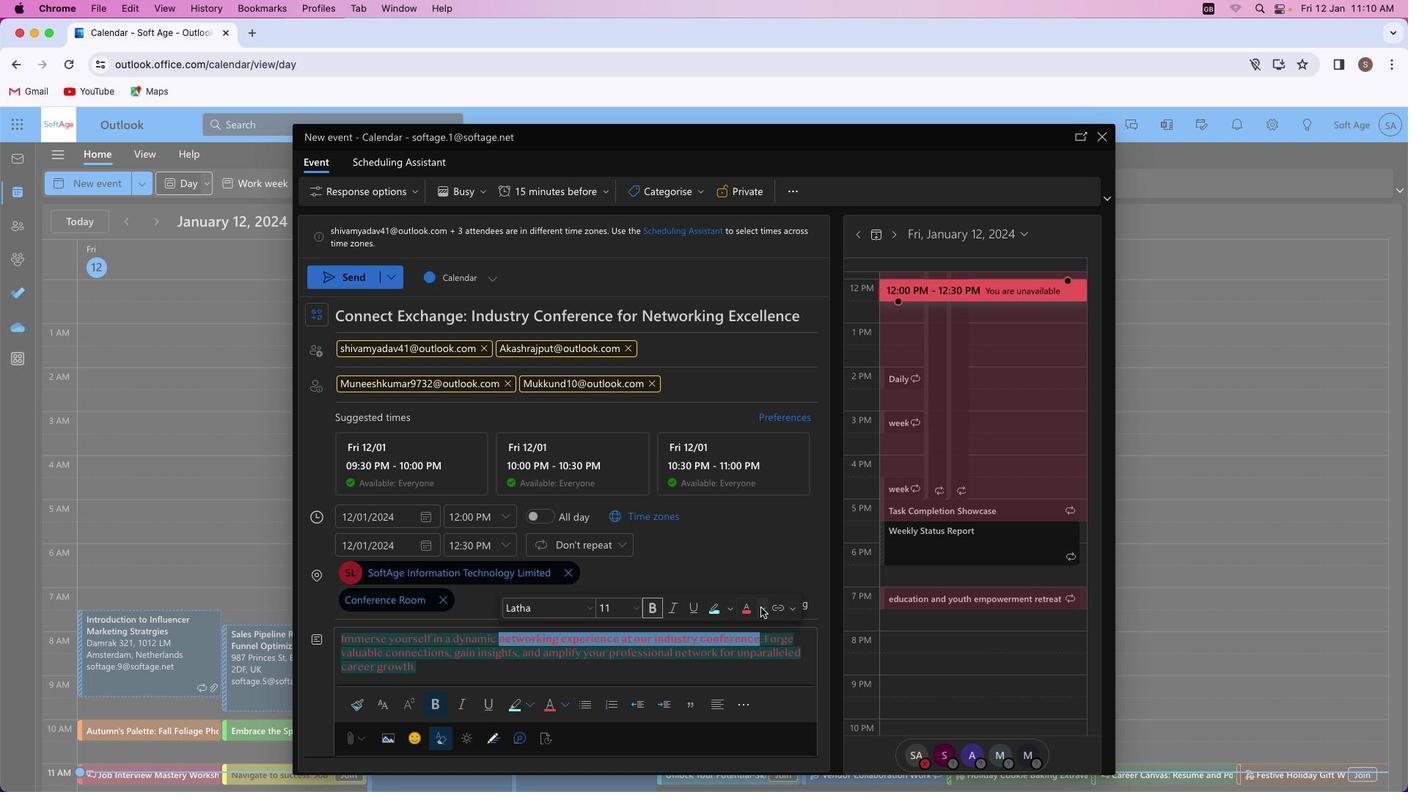 
Action: Mouse moved to (752, 464)
Screenshot: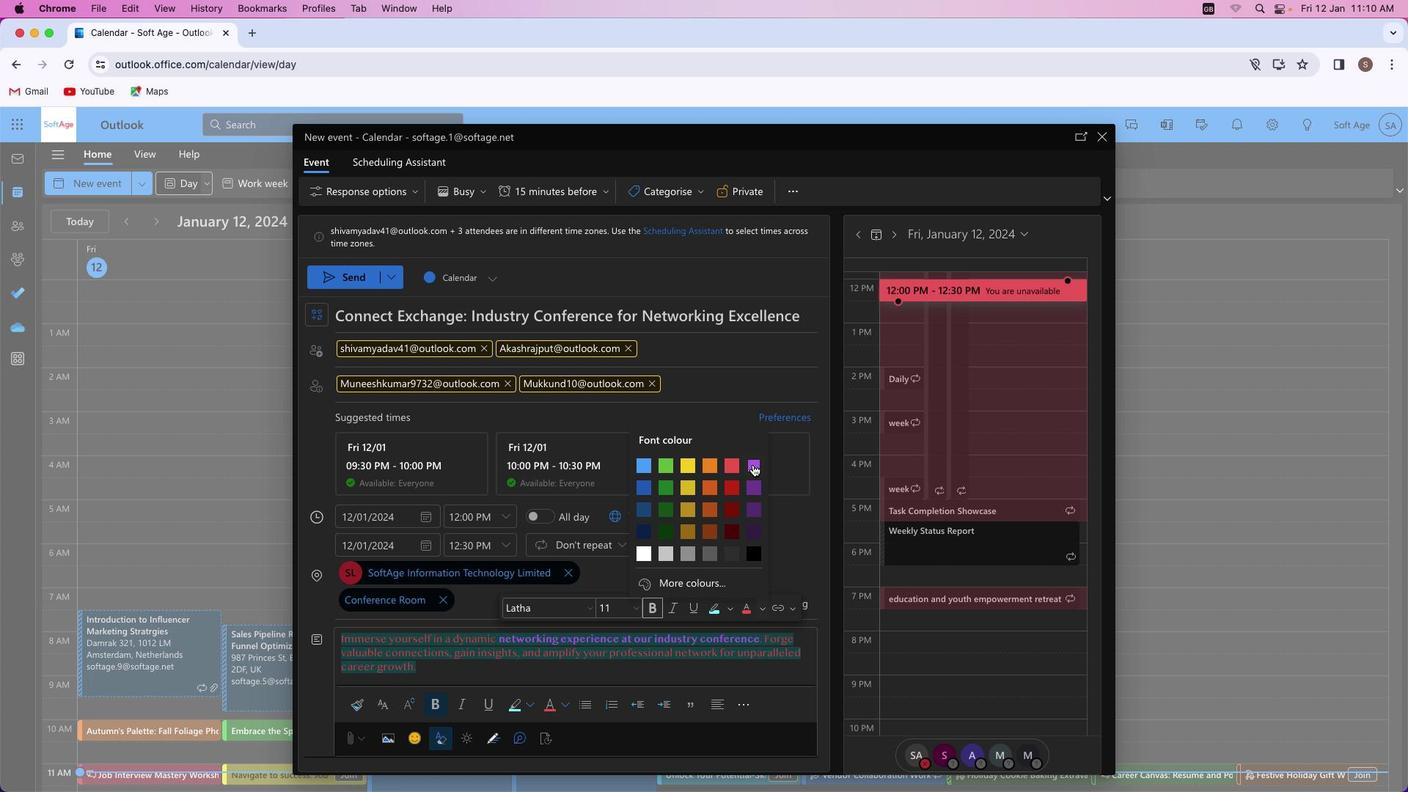 
Action: Mouse pressed left at (752, 464)
Screenshot: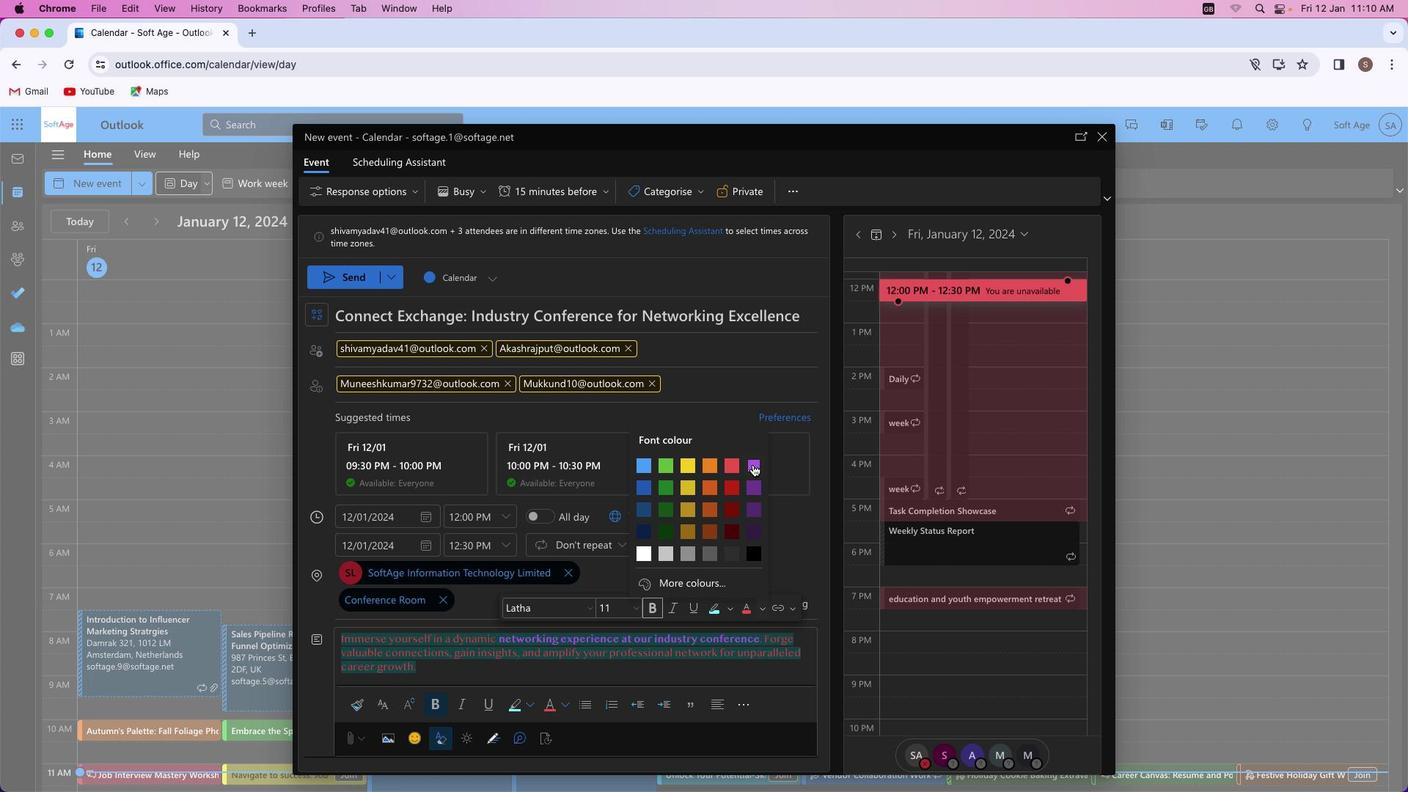 
Action: Mouse moved to (451, 665)
Screenshot: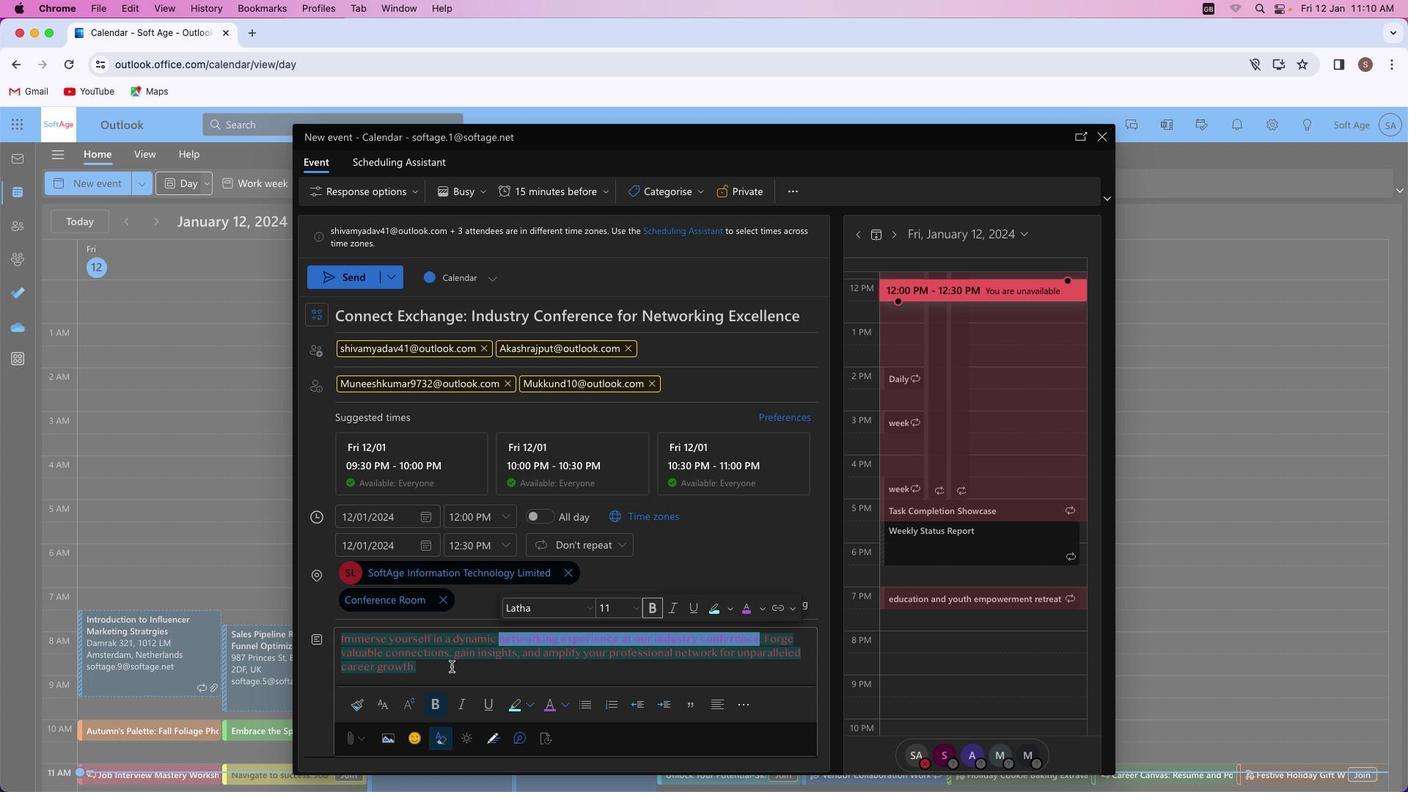 
Action: Mouse pressed left at (451, 665)
Screenshot: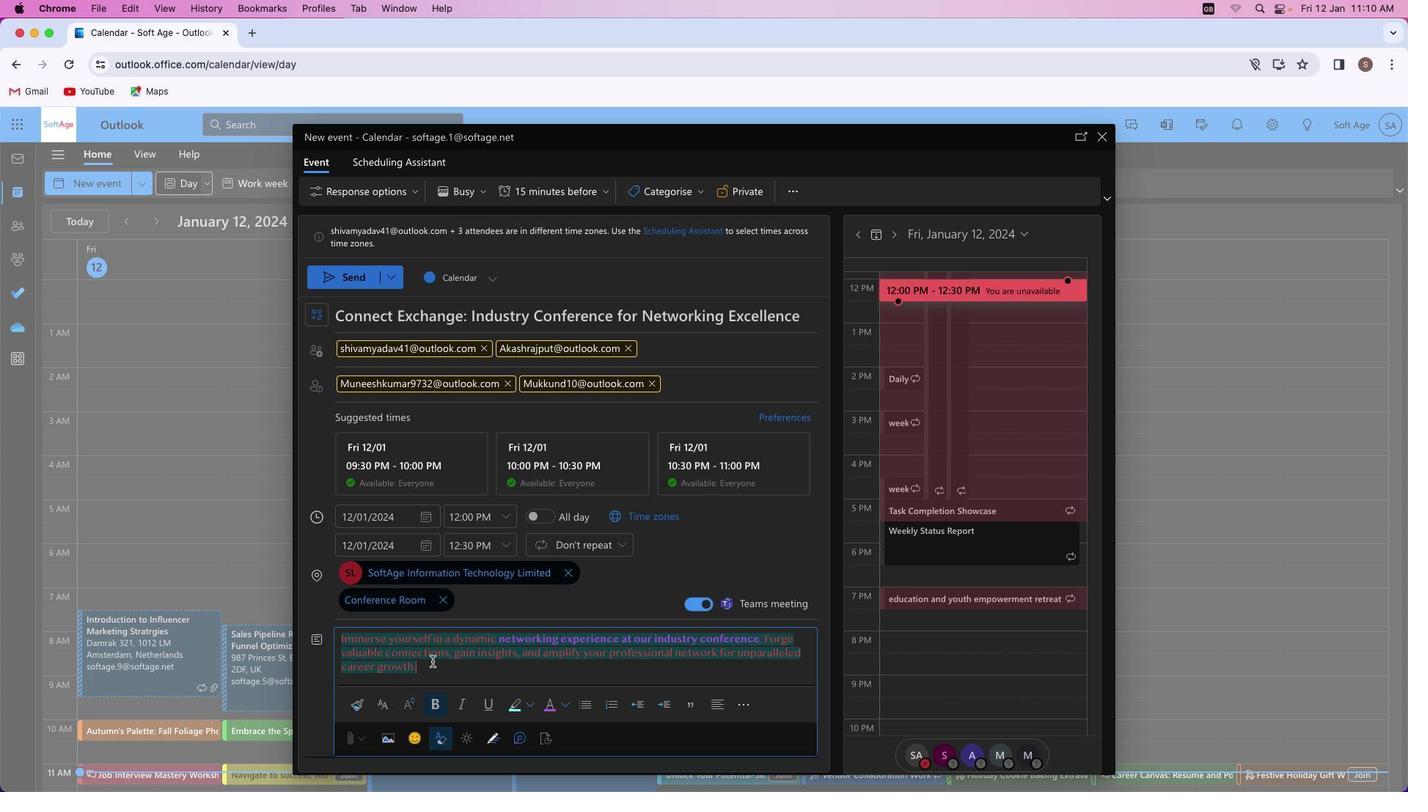 
Action: Mouse moved to (412, 701)
Screenshot: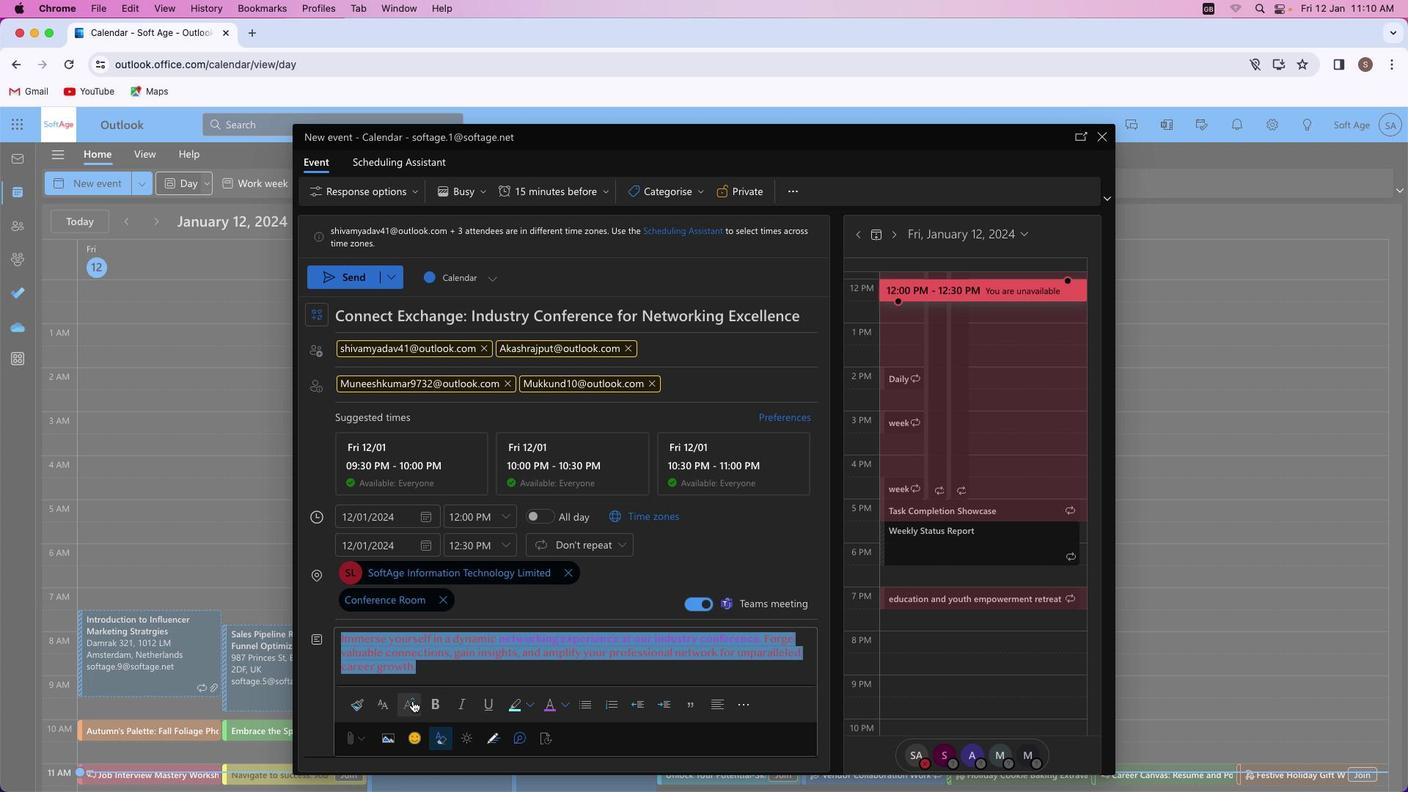 
Action: Mouse pressed left at (412, 701)
Screenshot: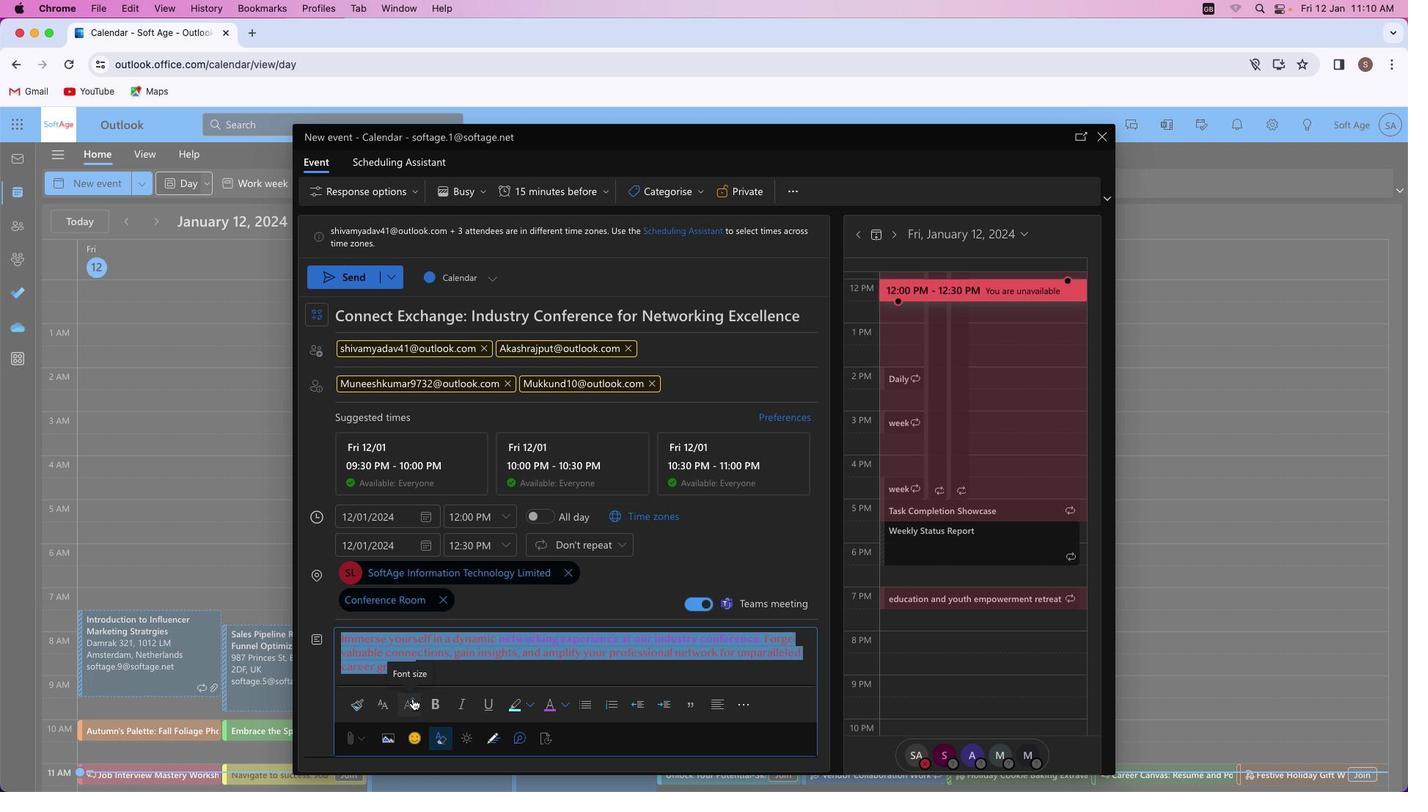 
Action: Mouse moved to (411, 702)
Screenshot: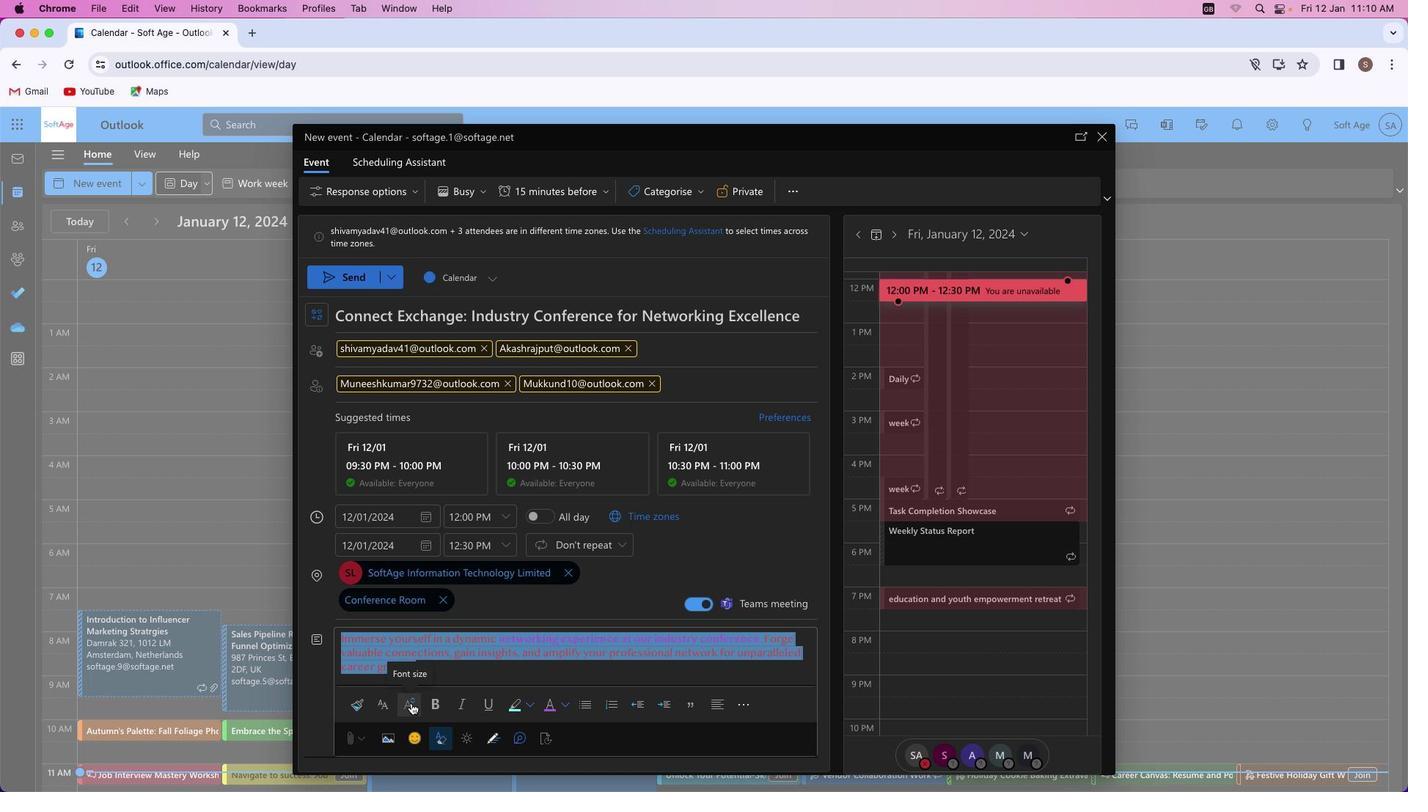 
Action: Mouse pressed left at (411, 702)
Screenshot: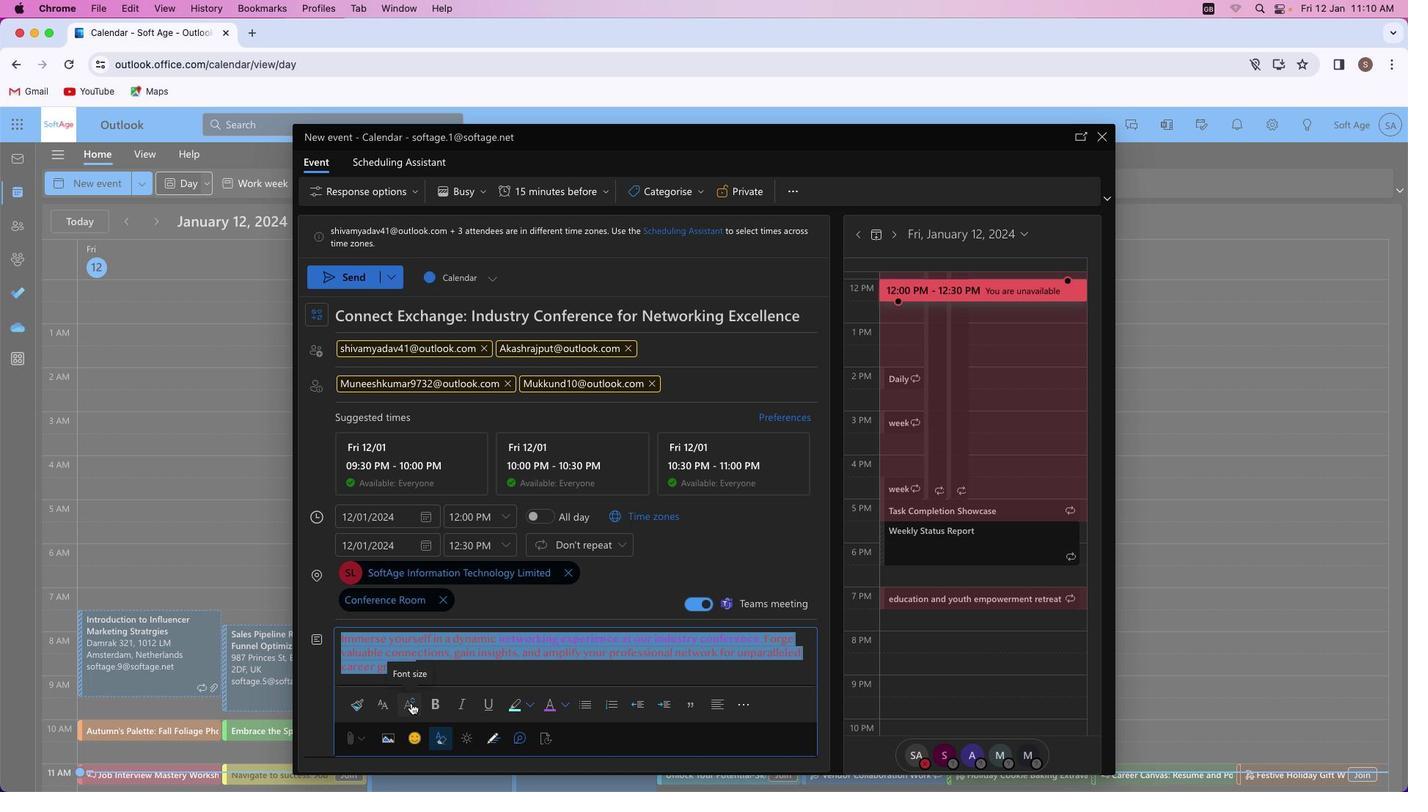 
Action: Mouse moved to (426, 578)
Screenshot: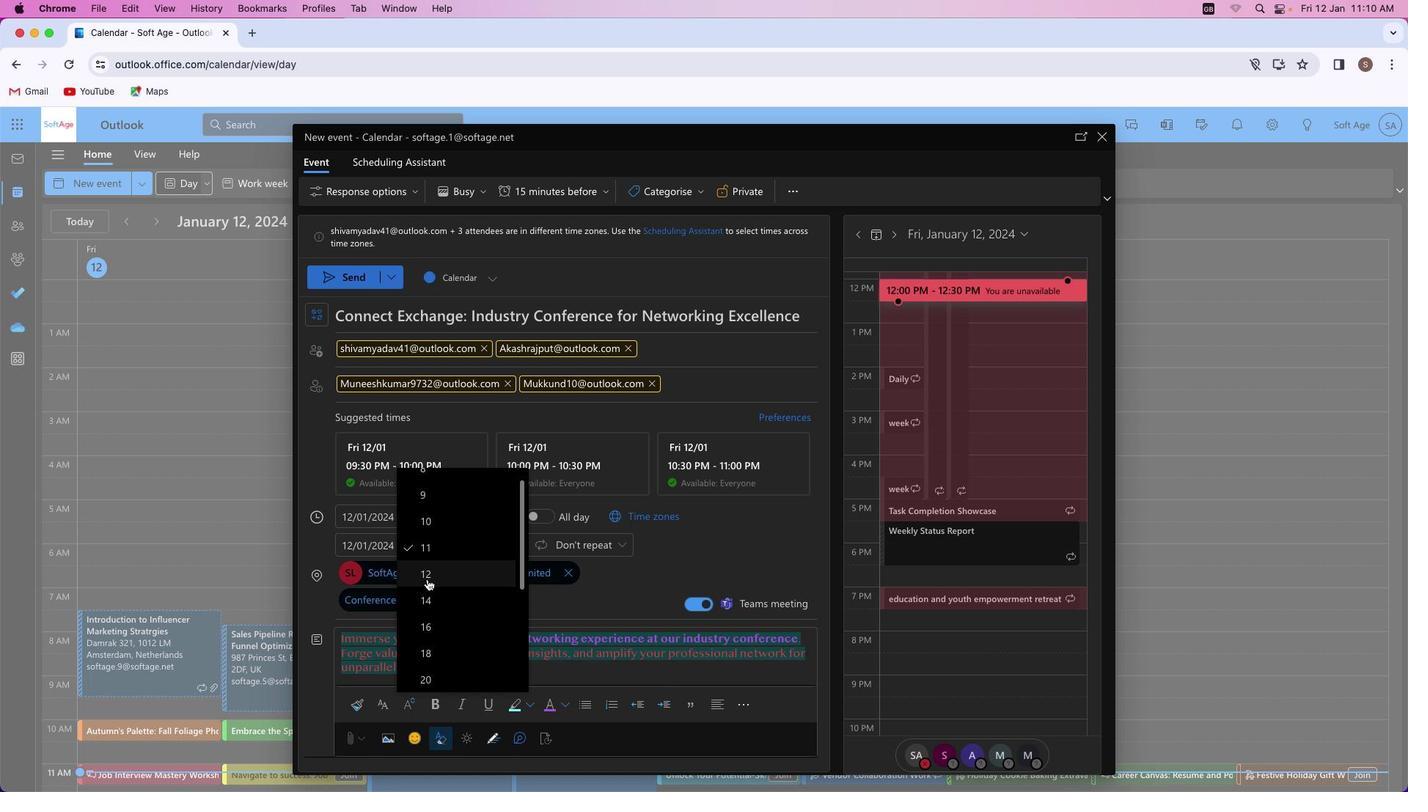
Action: Mouse pressed left at (426, 578)
Screenshot: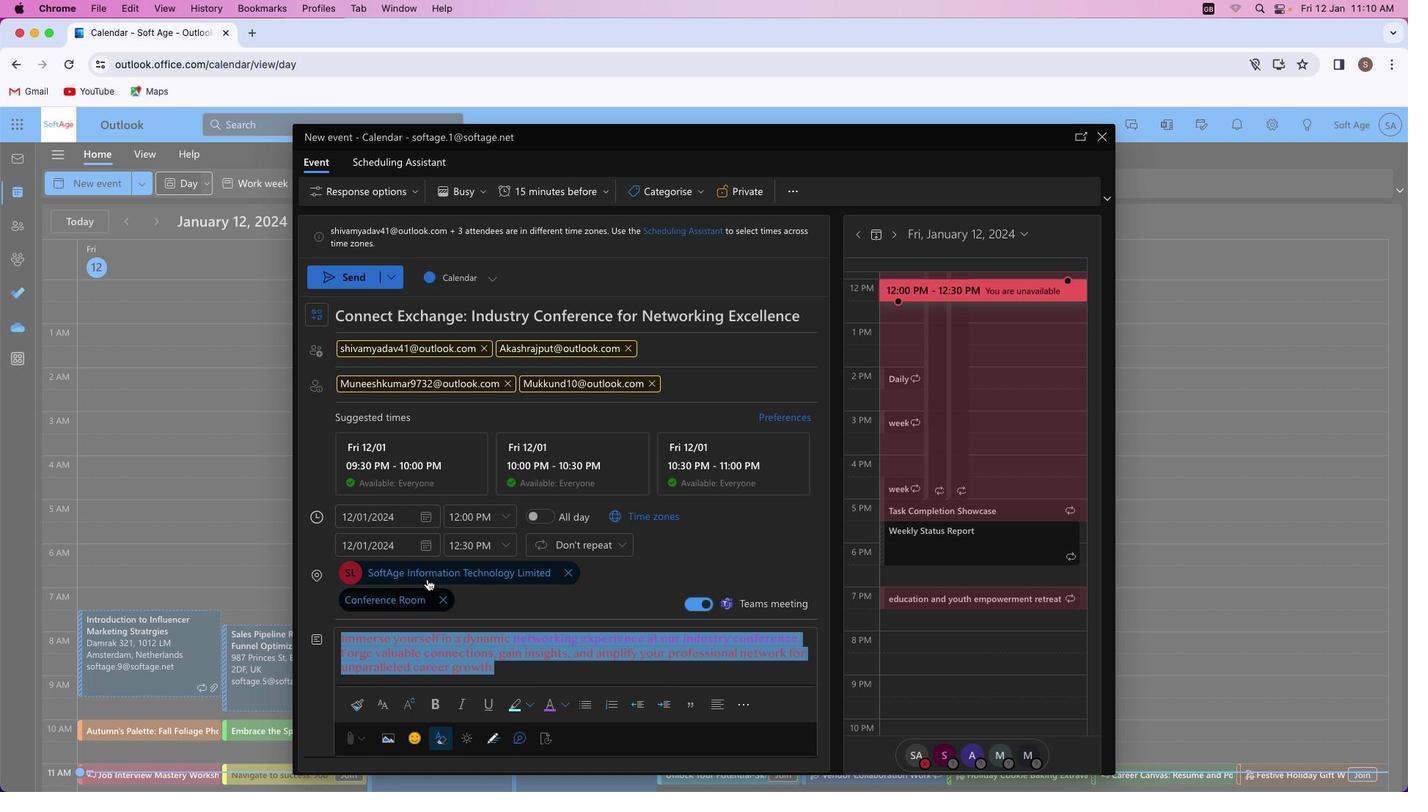 
Action: Mouse moved to (529, 671)
Screenshot: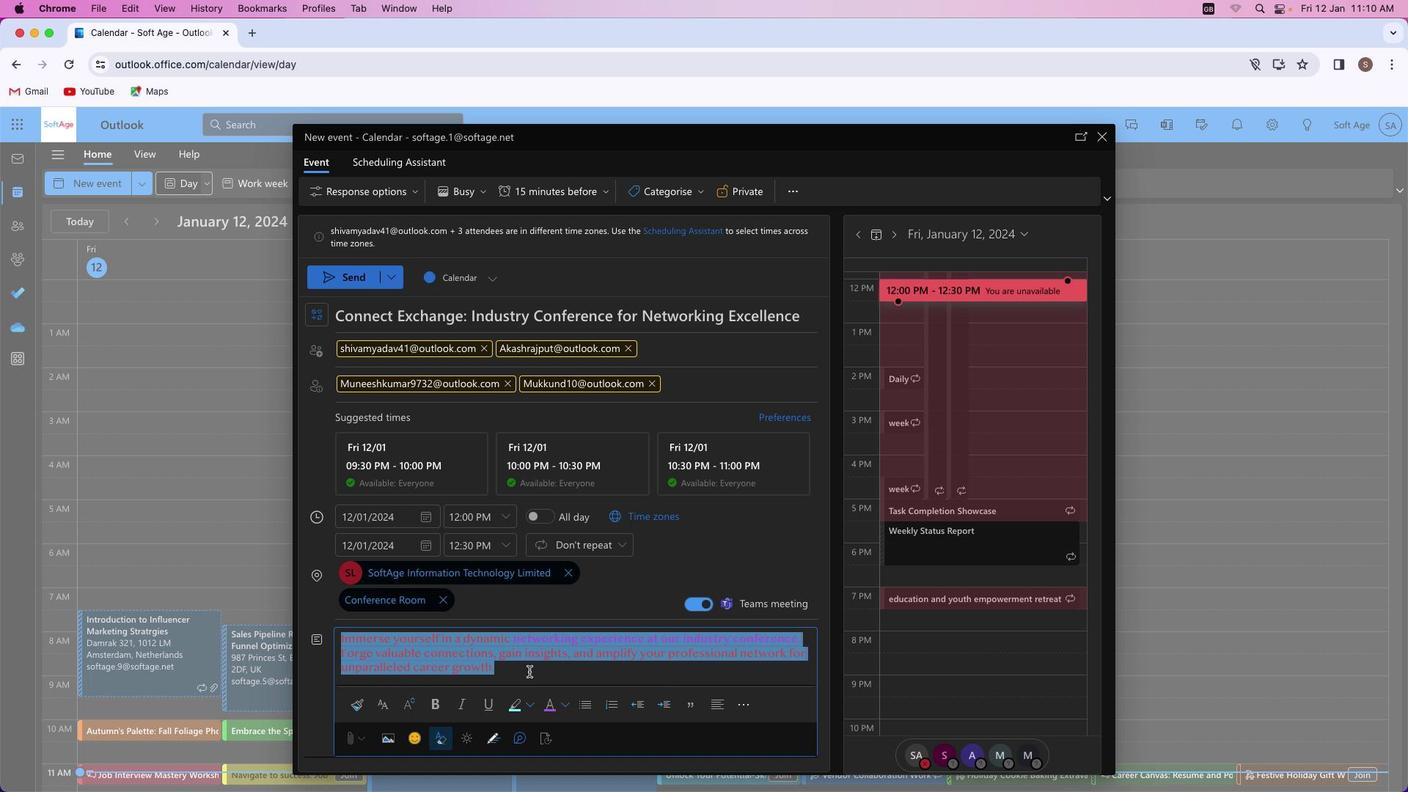 
Action: Mouse pressed left at (529, 671)
Screenshot: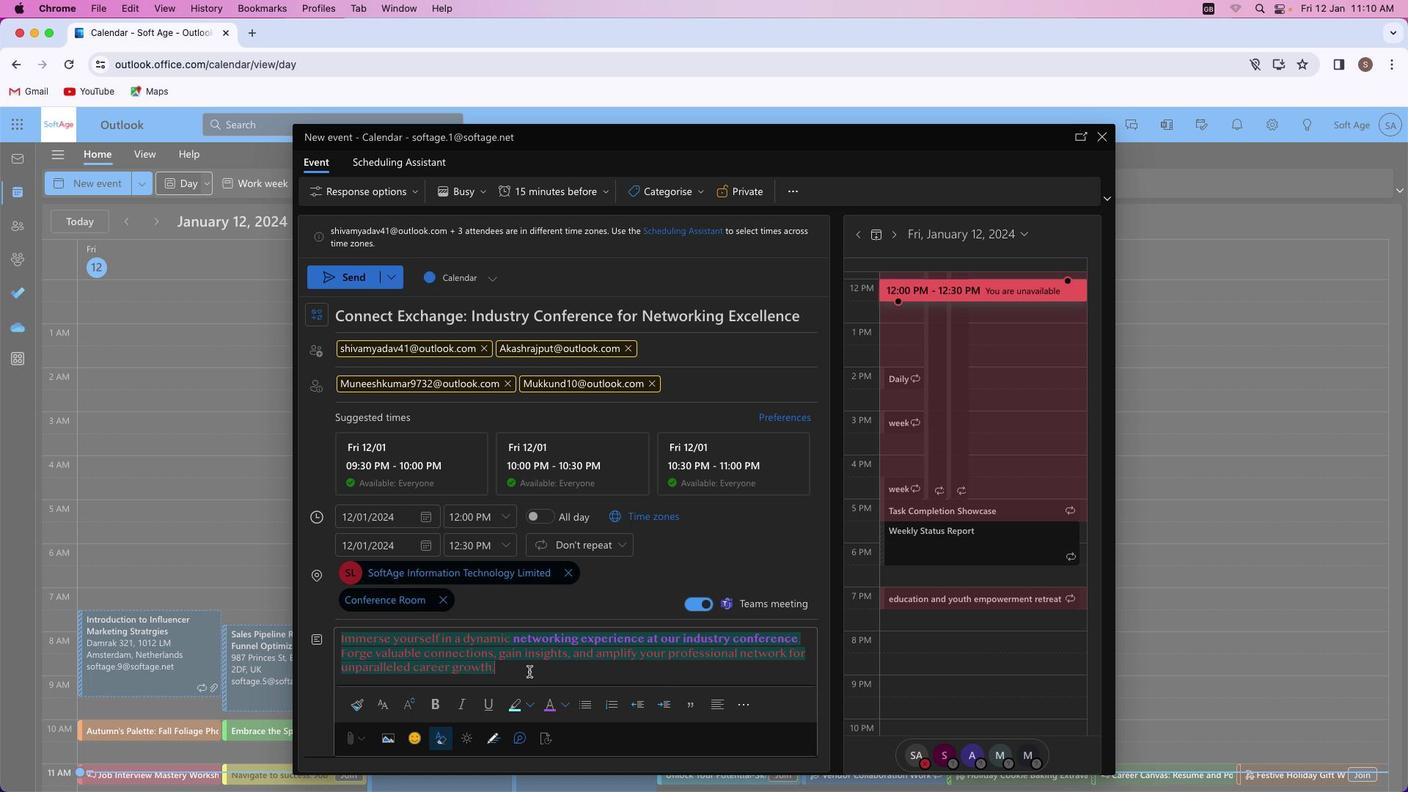 
Action: Mouse moved to (701, 192)
Screenshot: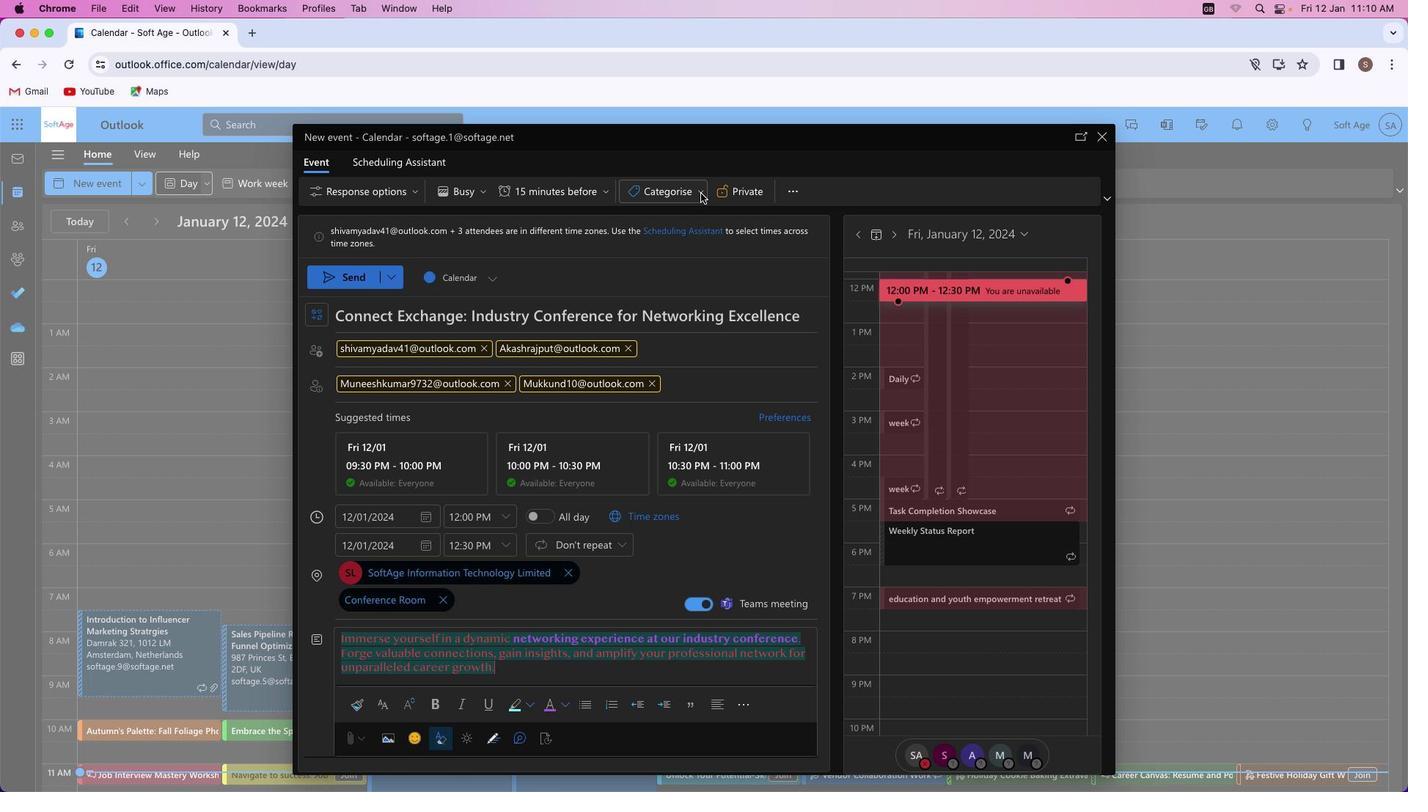 
Action: Mouse pressed left at (701, 192)
Screenshot: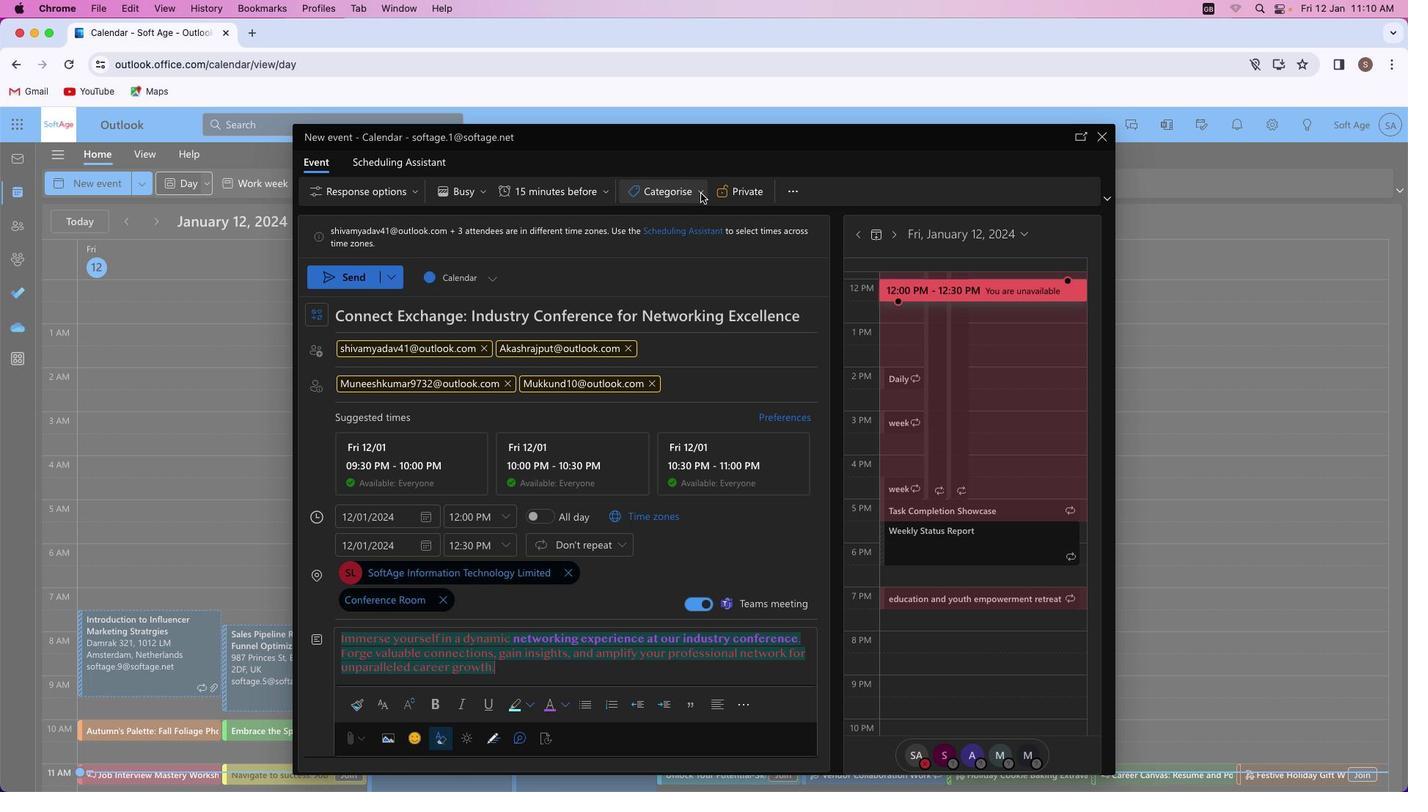 
Action: Mouse moved to (671, 310)
Screenshot: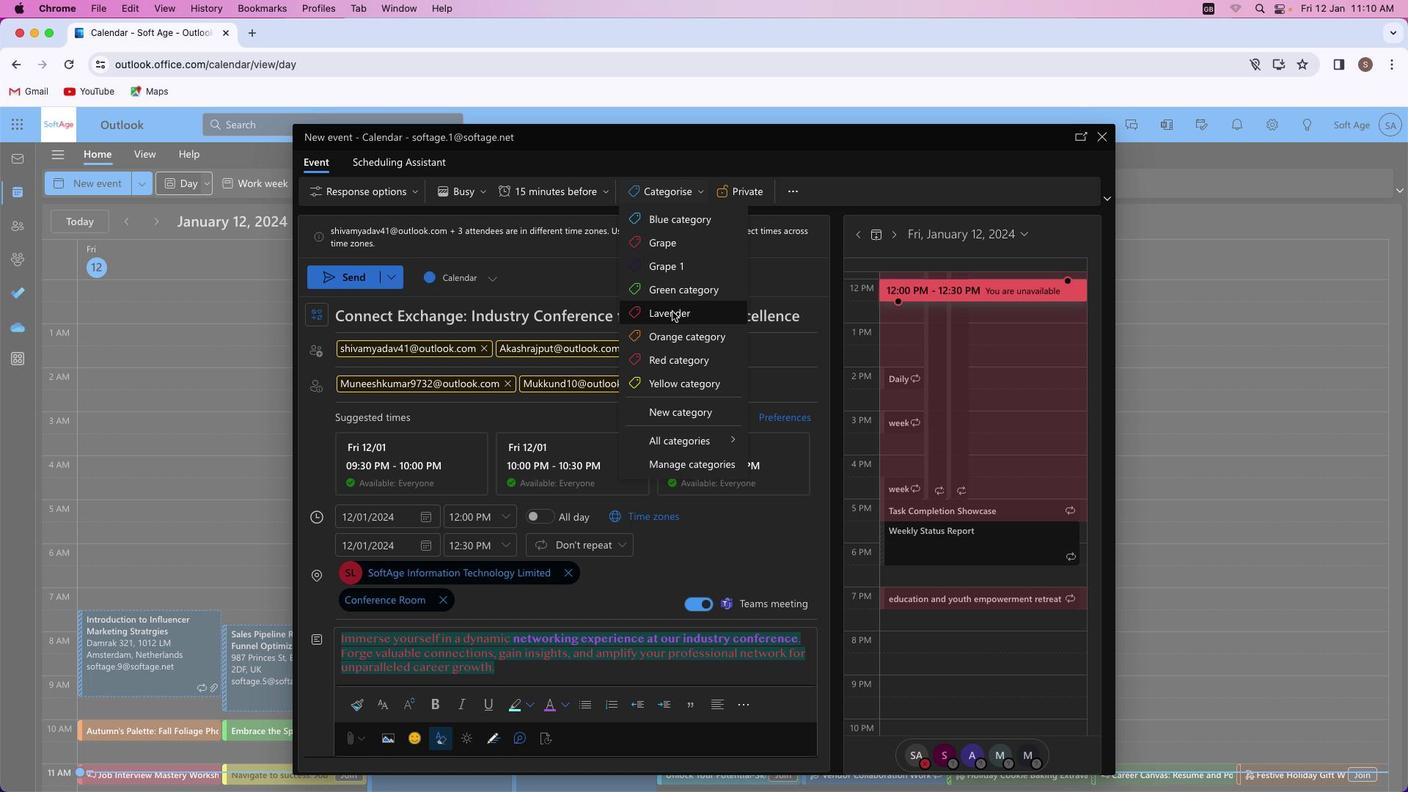 
Action: Mouse pressed left at (671, 310)
Screenshot: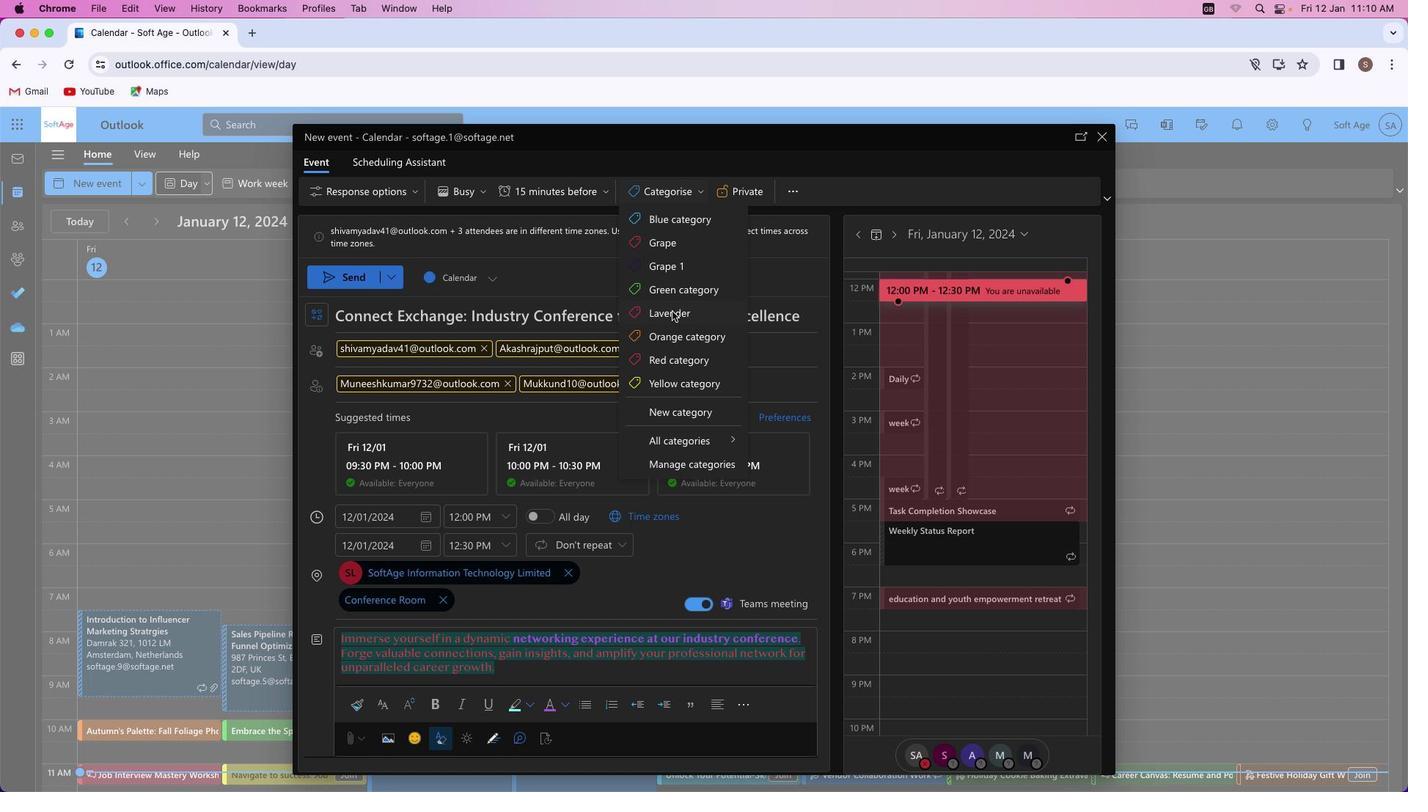 
Action: Mouse moved to (354, 273)
Screenshot: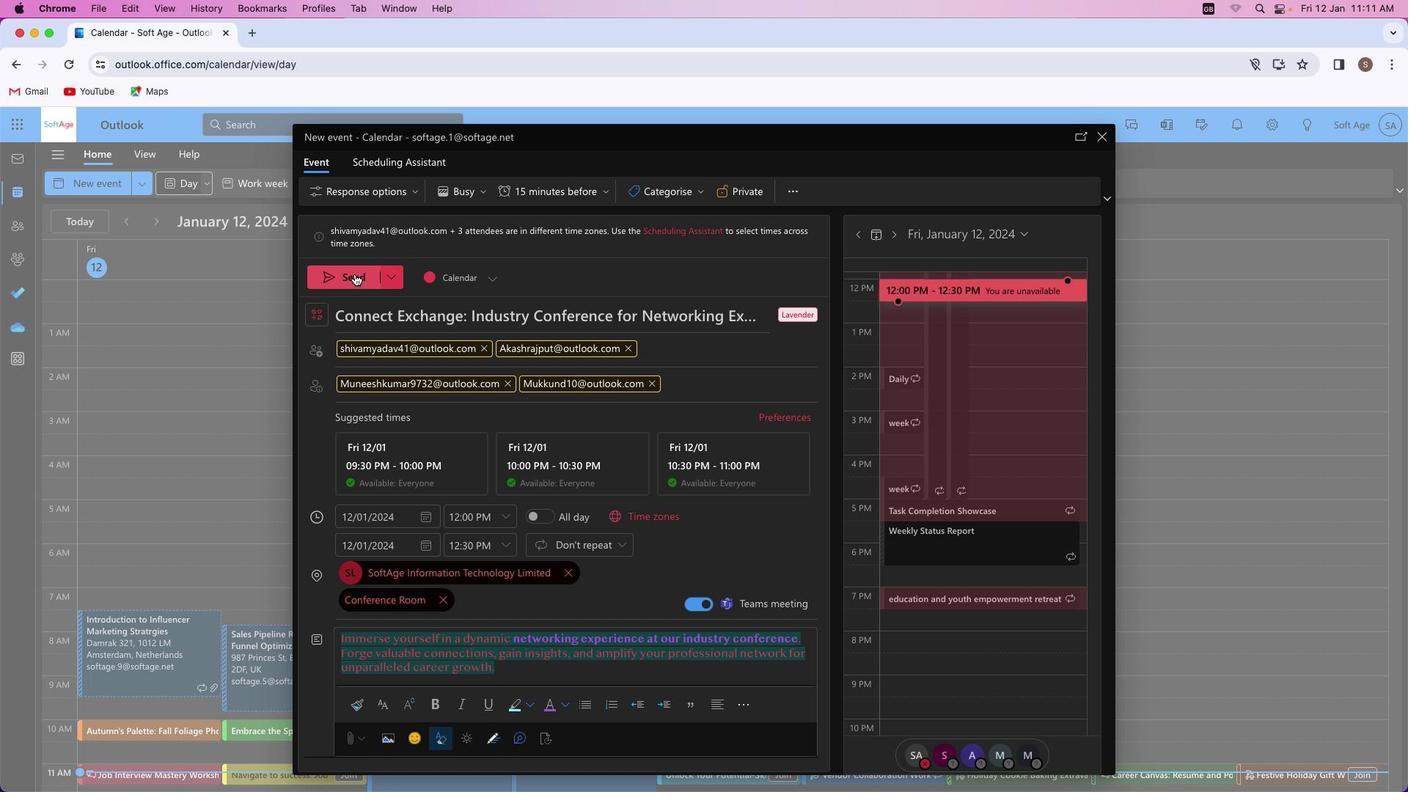 
Action: Mouse pressed left at (354, 273)
Screenshot: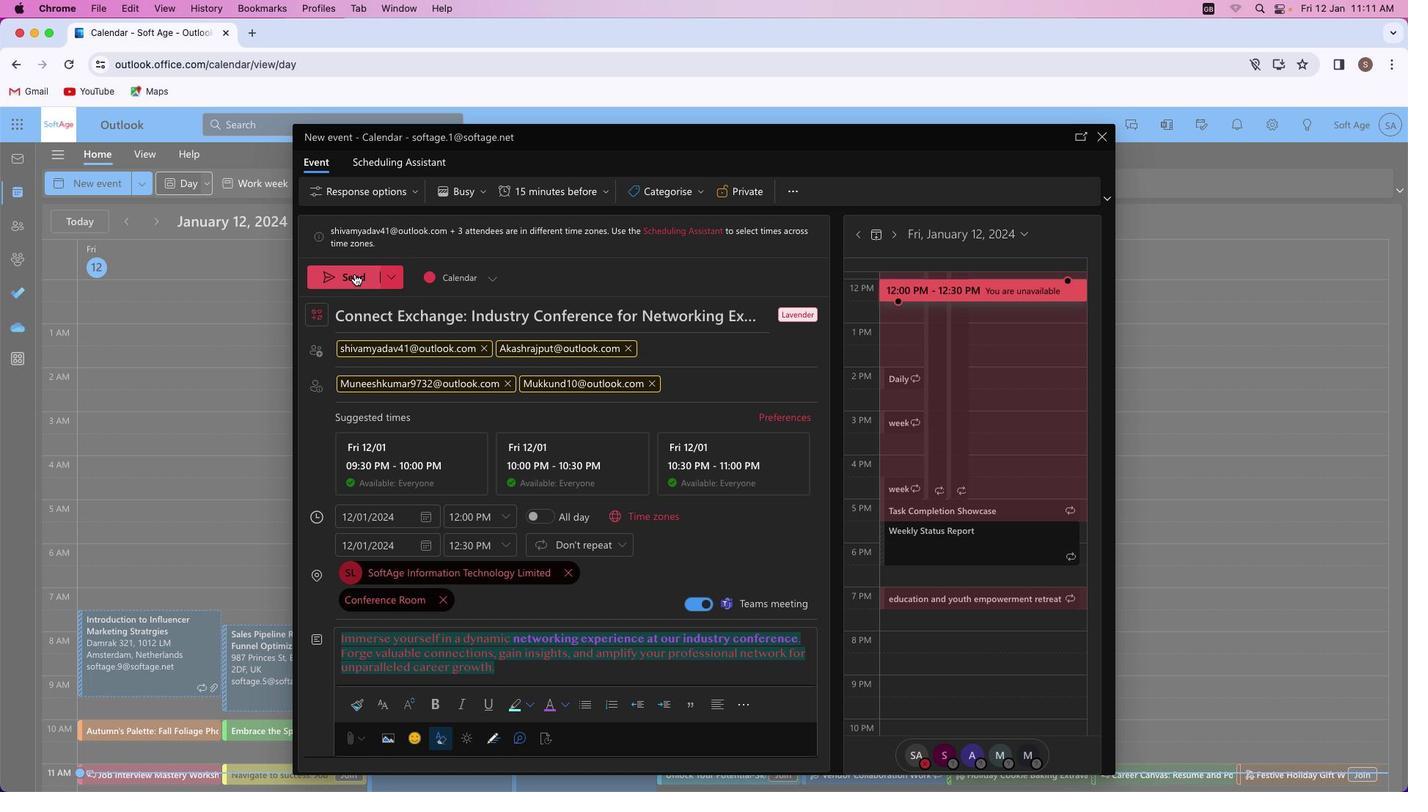 
Action: Mouse moved to (715, 558)
Screenshot: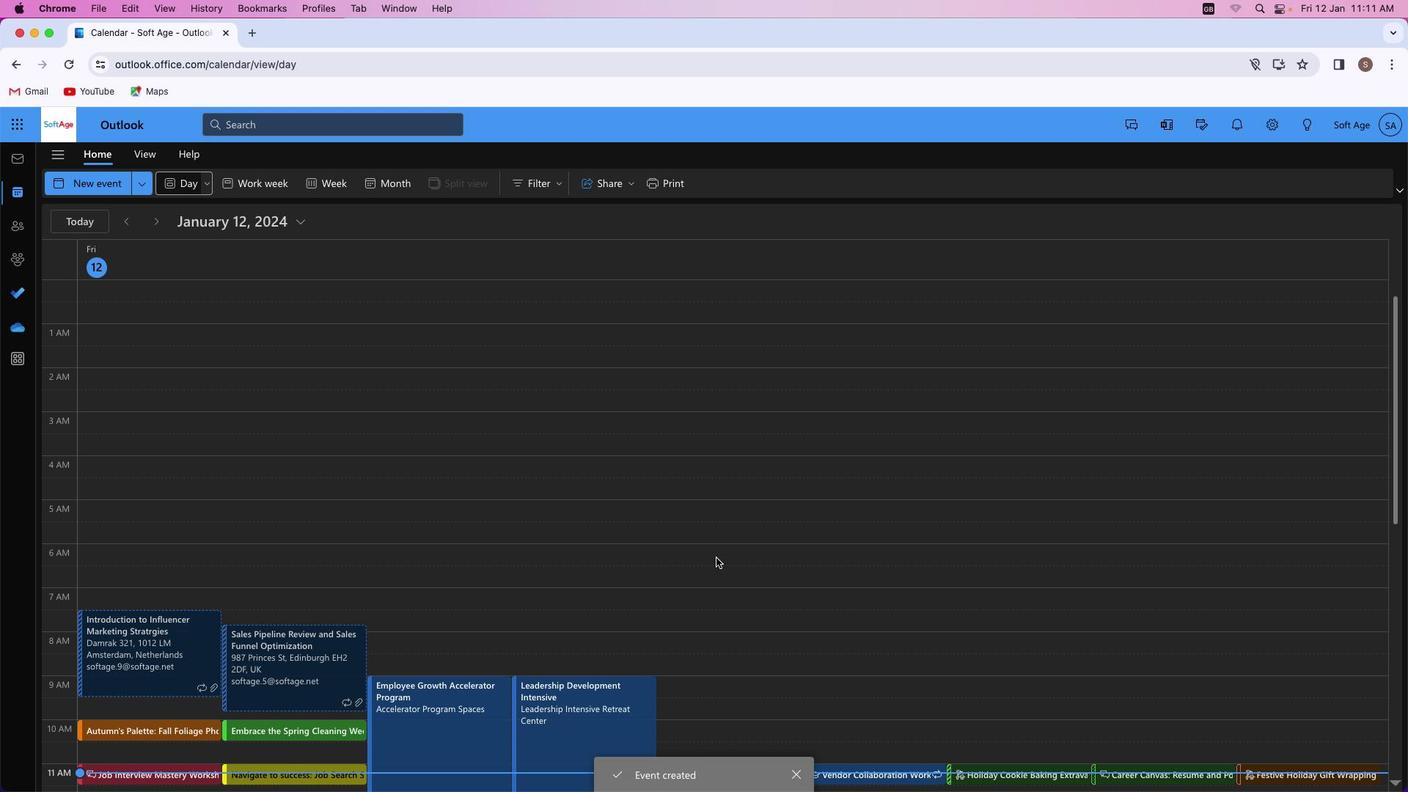 
